 Task: Research Airbnb options in Vallentuna, Sweden from 14th December, 2023 to 30th December, 2023 for 5 adults. Place can be entire room or private room with 5 bedrooms having 5 beds and 5 bathrooms. Property type can be house. Amenities needed are: wifi, TV, free parkinig on premises, gym, breakfast.
Action: Mouse moved to (537, 116)
Screenshot: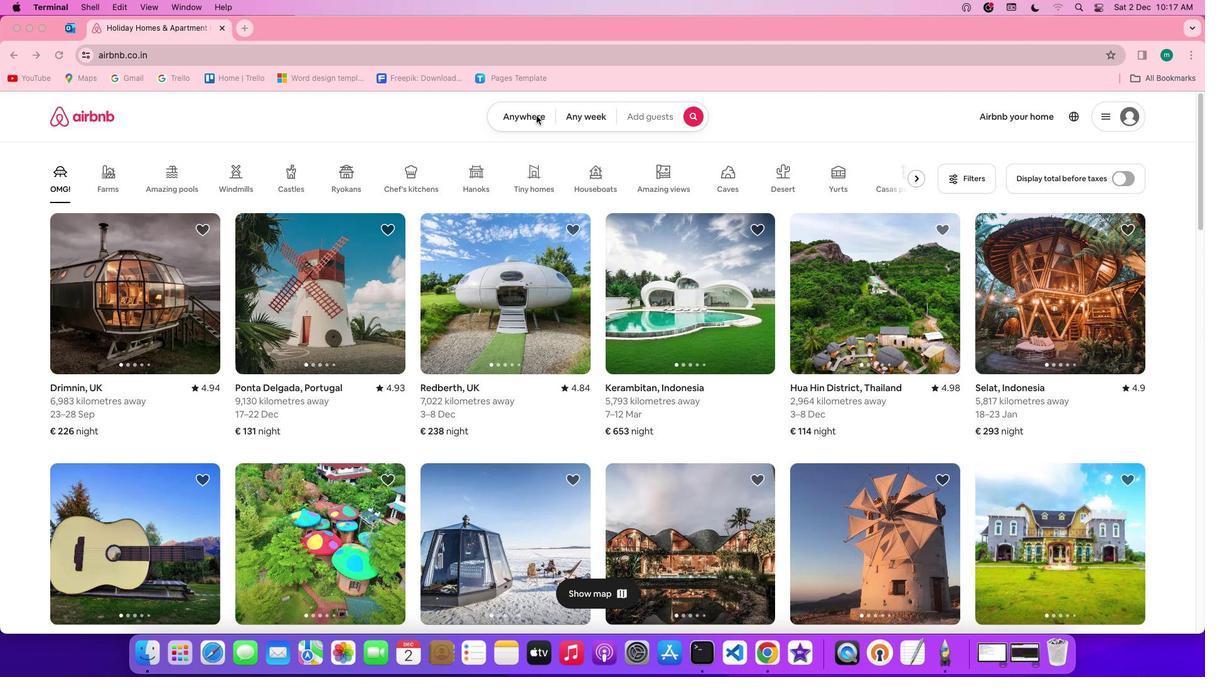 
Action: Mouse pressed left at (537, 116)
Screenshot: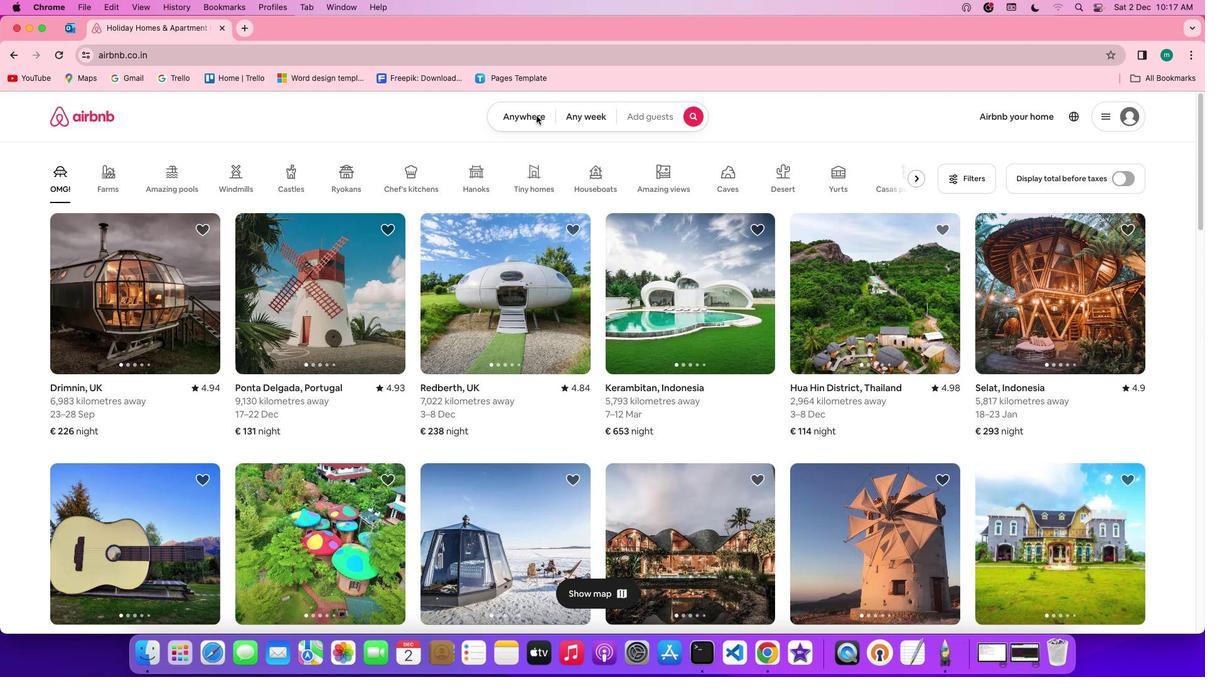 
Action: Mouse pressed left at (537, 116)
Screenshot: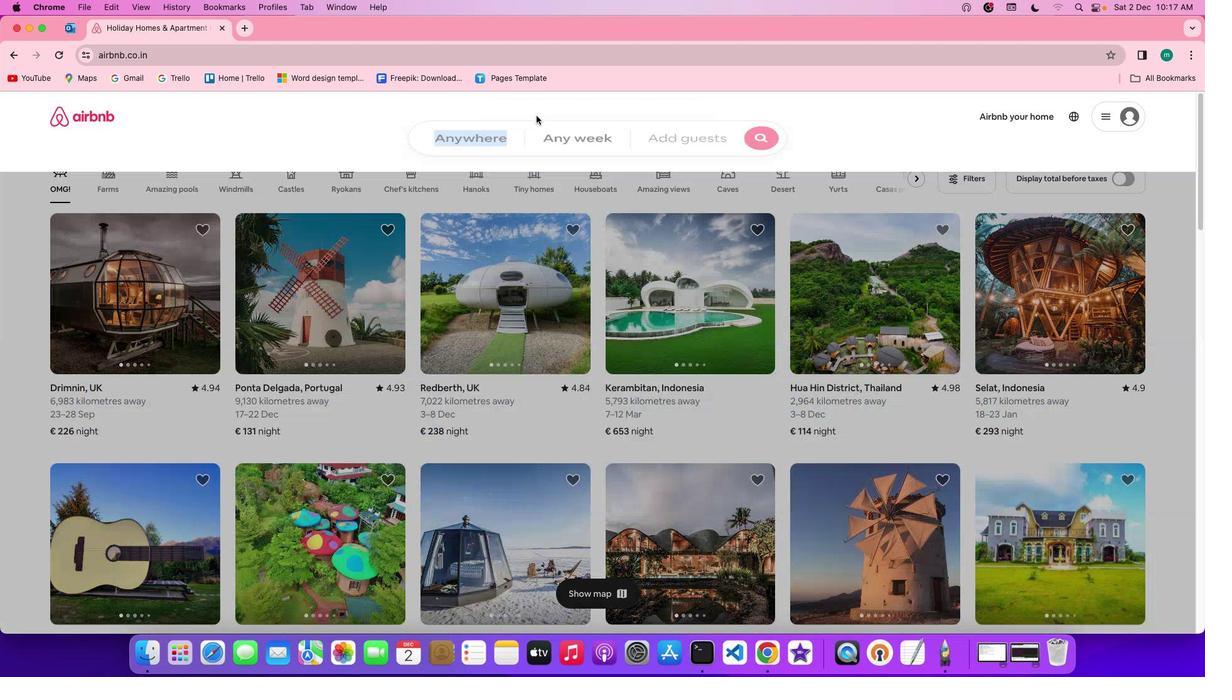 
Action: Mouse moved to (451, 162)
Screenshot: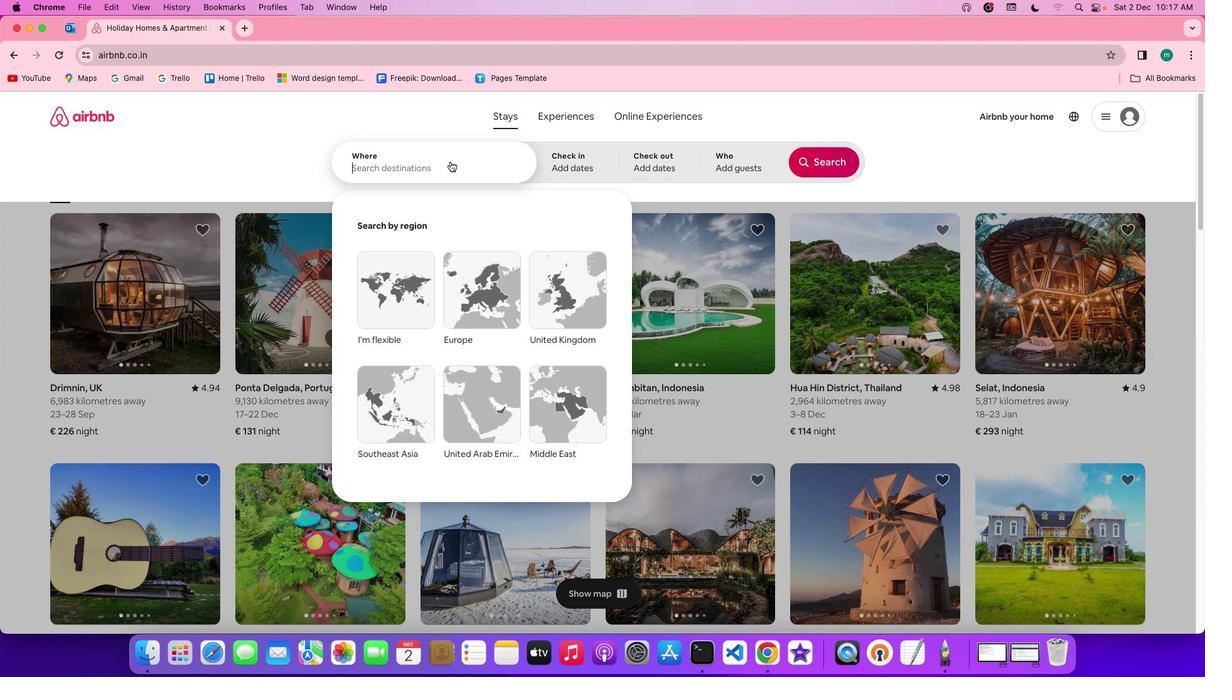 
Action: Mouse pressed left at (451, 162)
Screenshot: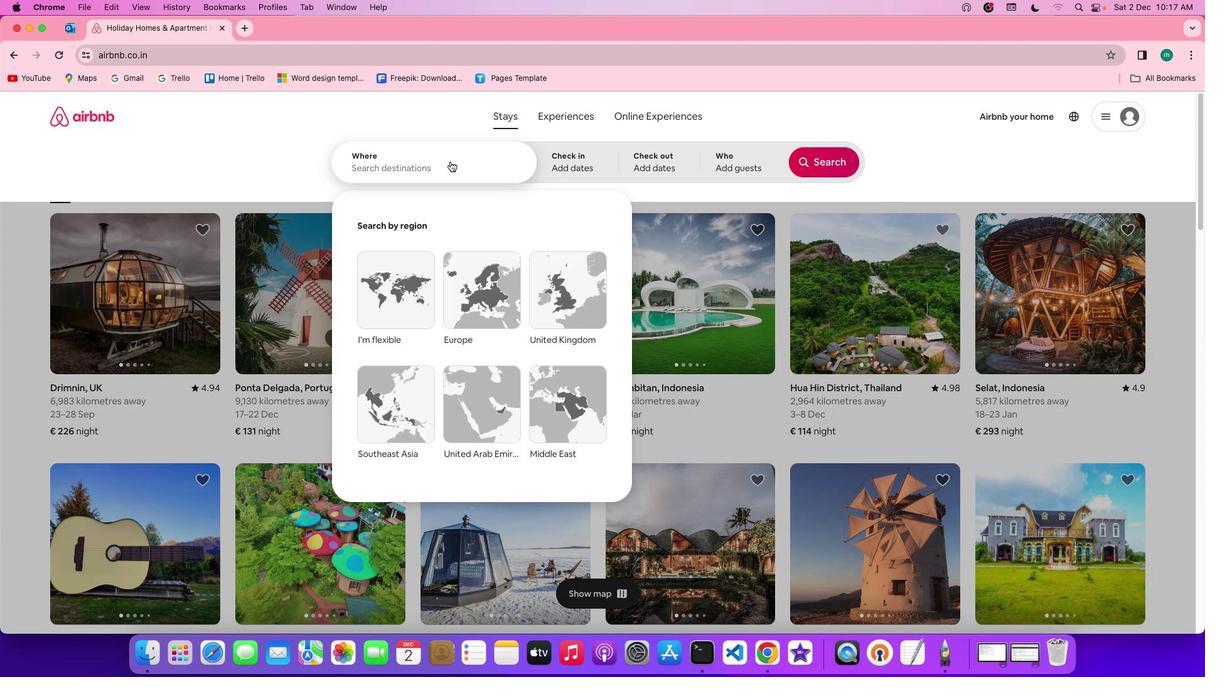 
Action: Mouse moved to (460, 166)
Screenshot: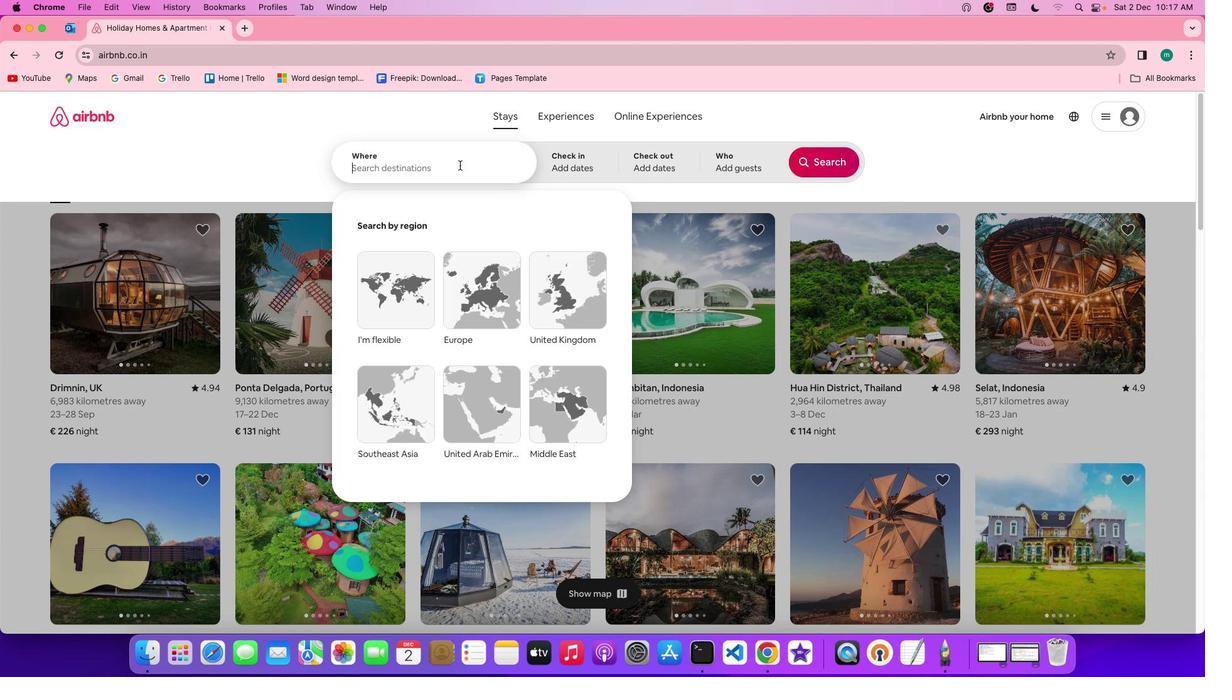 
Action: Key pressed Key.shift'V''a''l''l''e''n''t''u''n''a'','Key.spaceKey.shift'S''w''e''d''e''n'
Screenshot: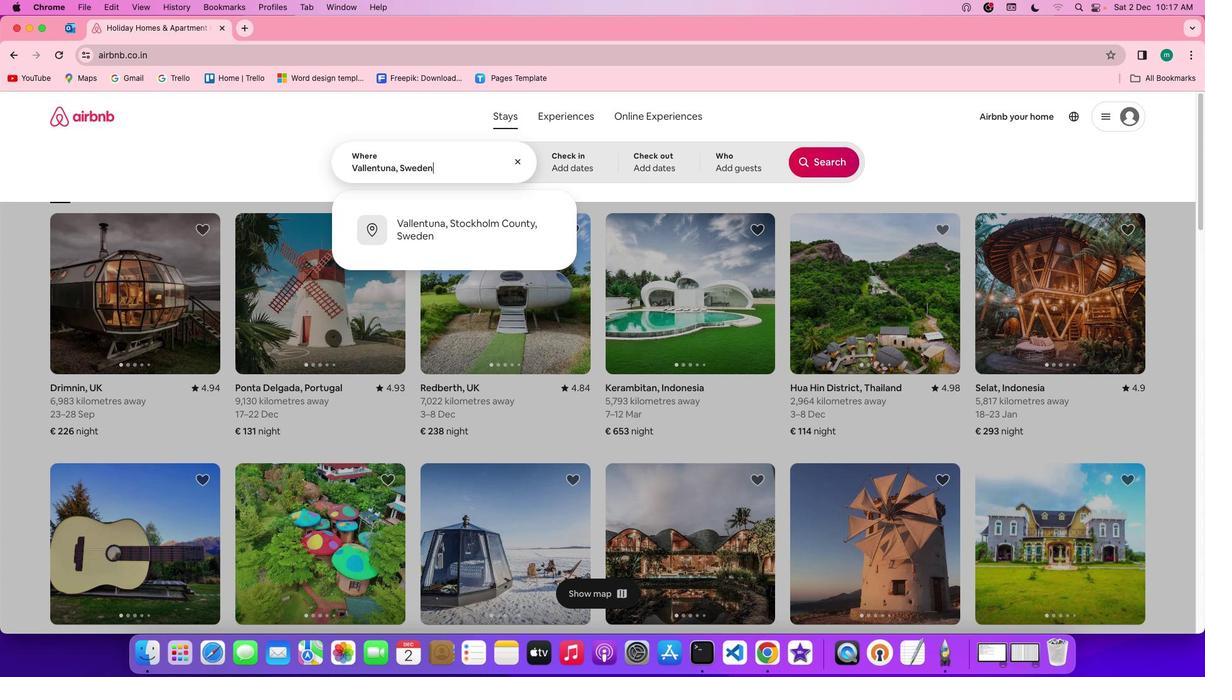 
Action: Mouse moved to (588, 160)
Screenshot: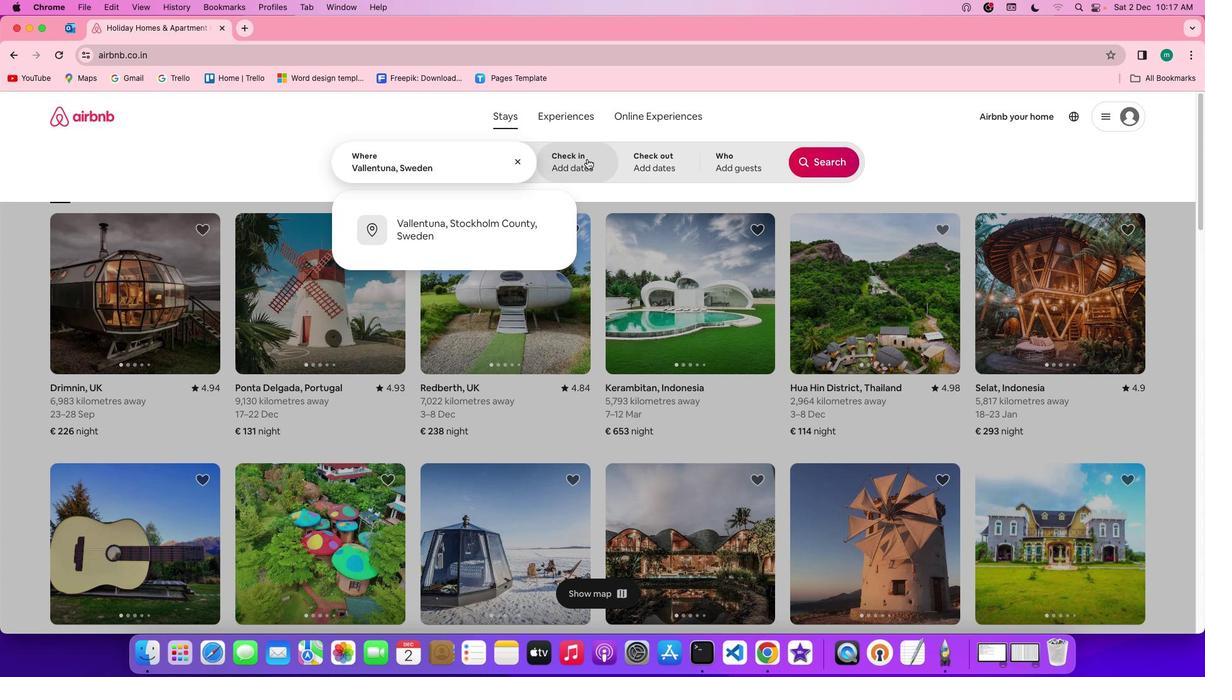 
Action: Mouse pressed left at (588, 160)
Screenshot: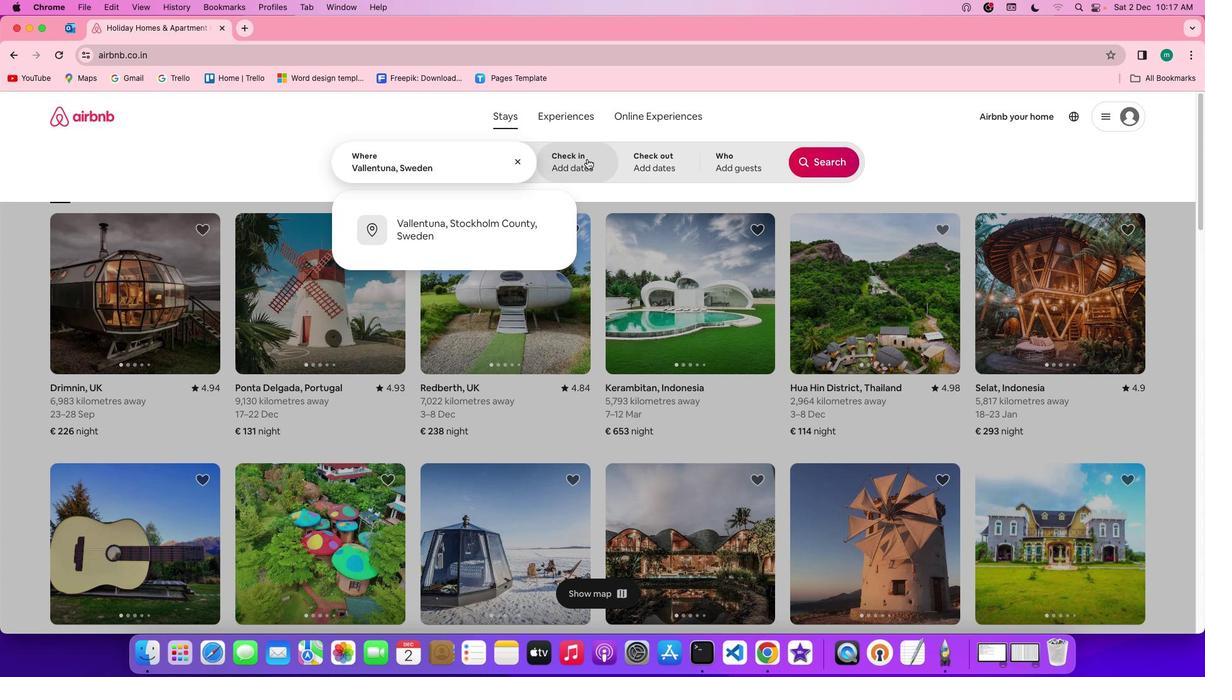 
Action: Mouse moved to (495, 380)
Screenshot: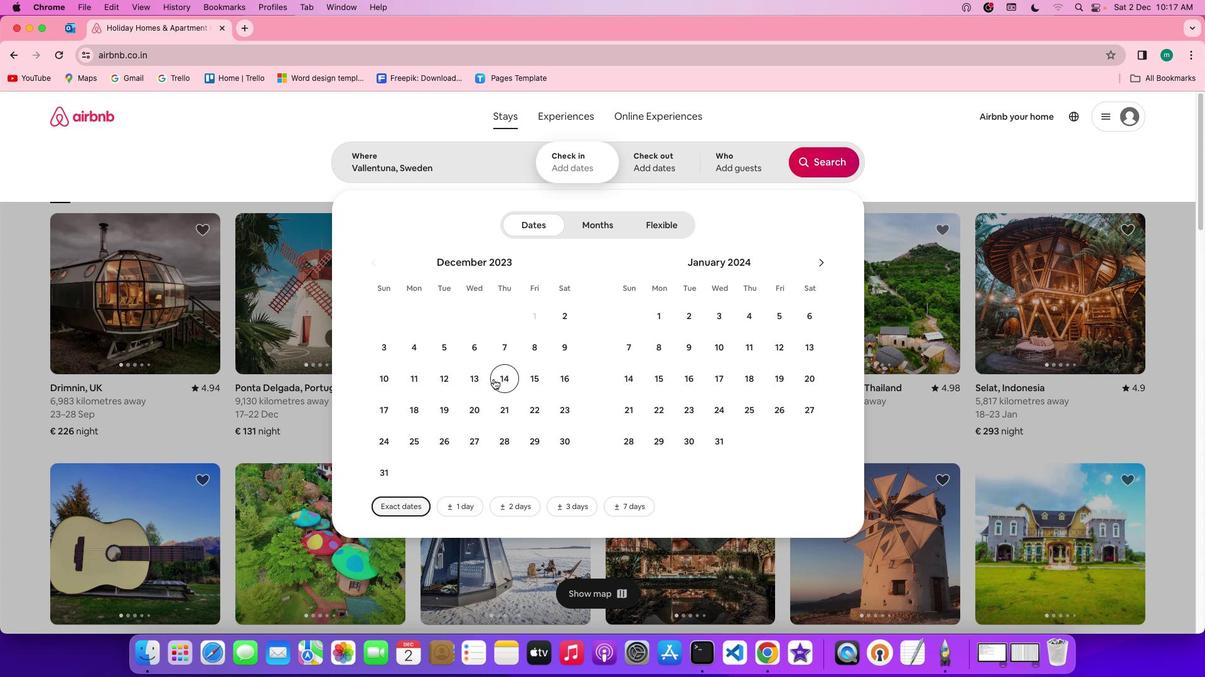 
Action: Mouse pressed left at (495, 380)
Screenshot: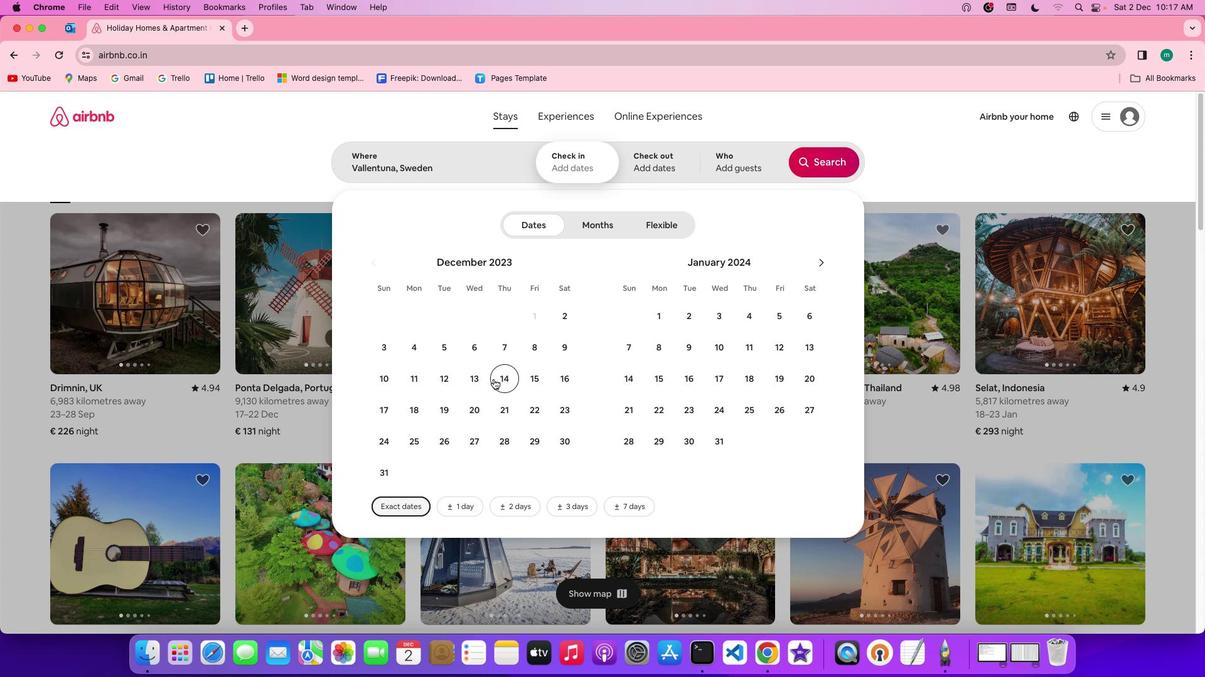 
Action: Mouse moved to (570, 444)
Screenshot: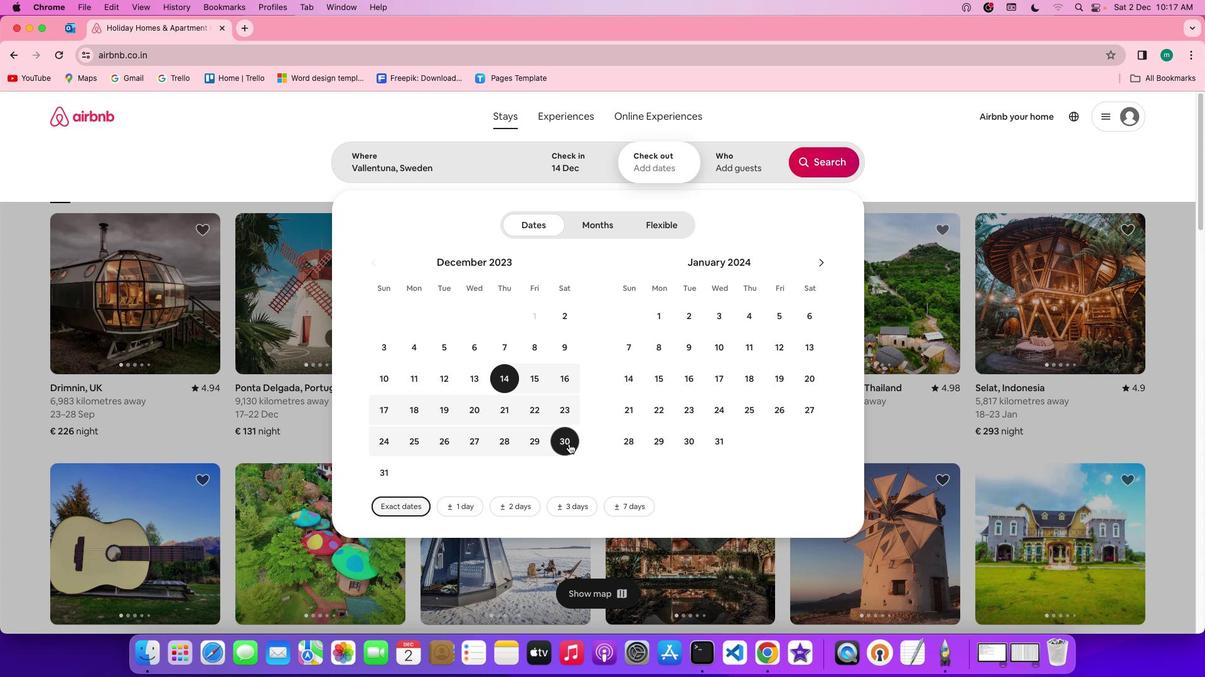 
Action: Mouse pressed left at (570, 444)
Screenshot: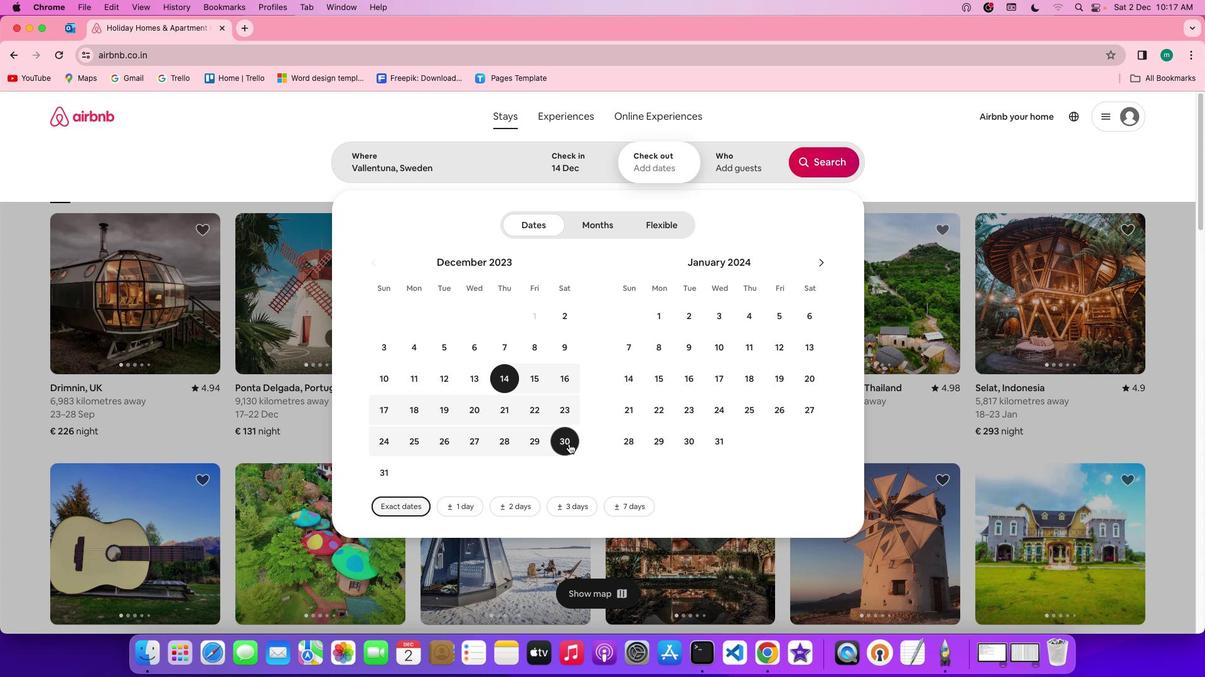 
Action: Mouse moved to (747, 157)
Screenshot: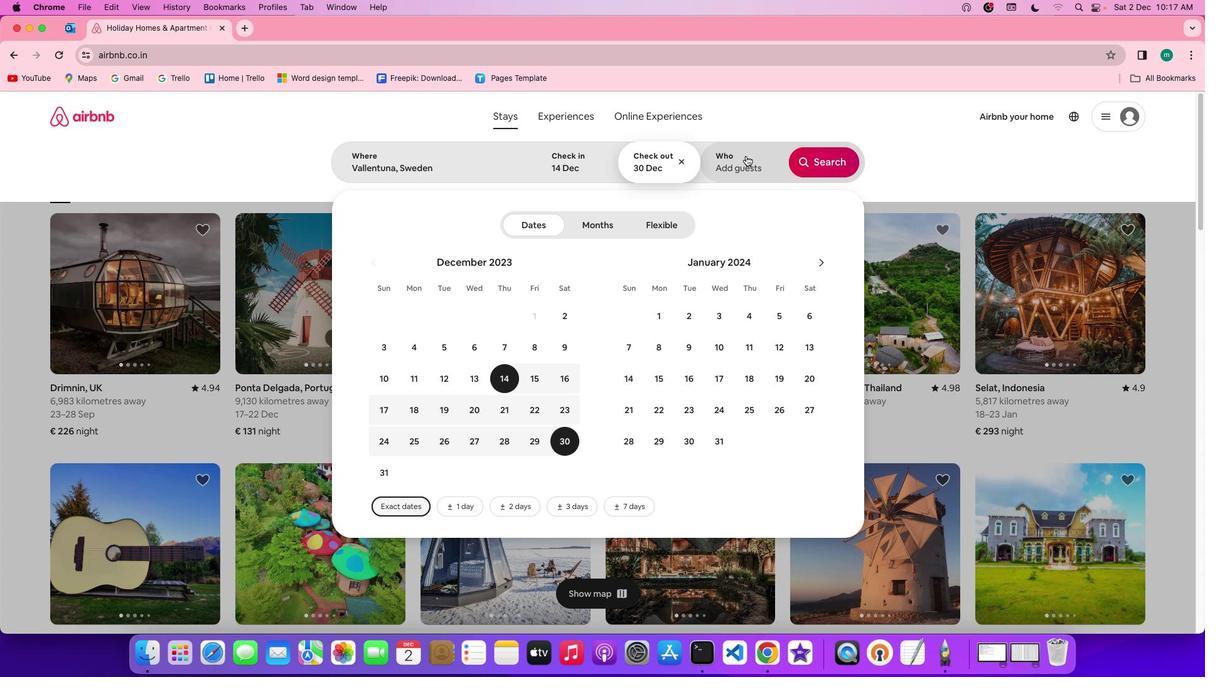 
Action: Mouse pressed left at (747, 157)
Screenshot: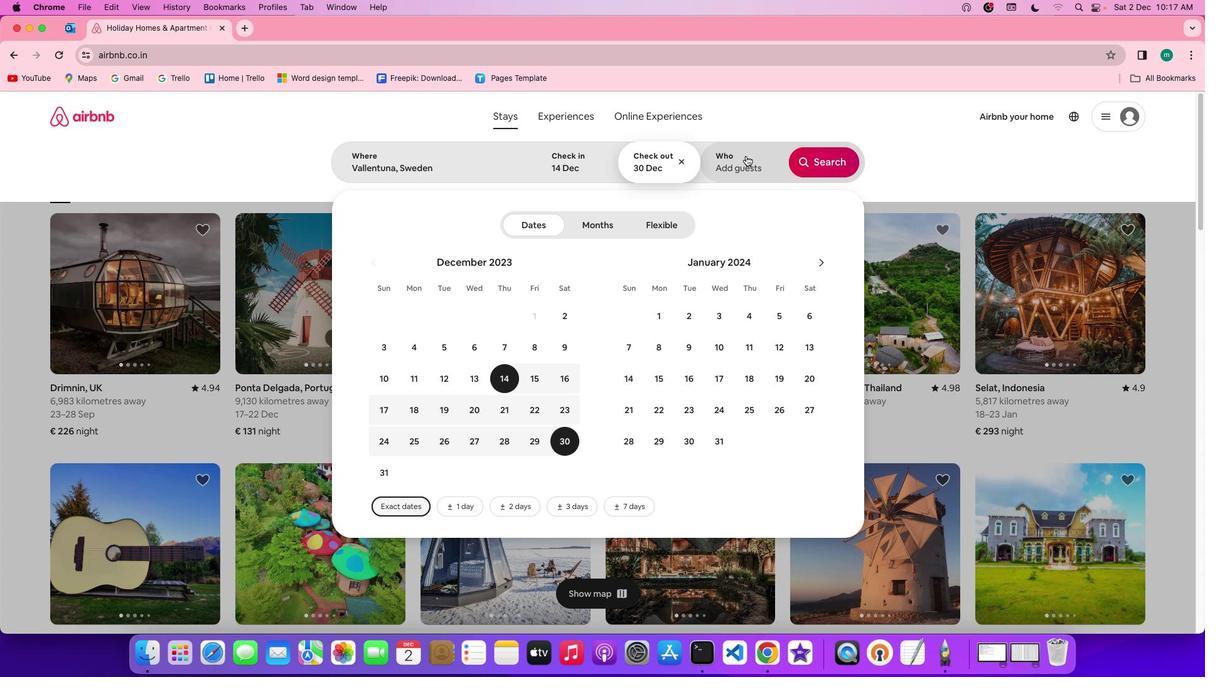 
Action: Mouse moved to (828, 232)
Screenshot: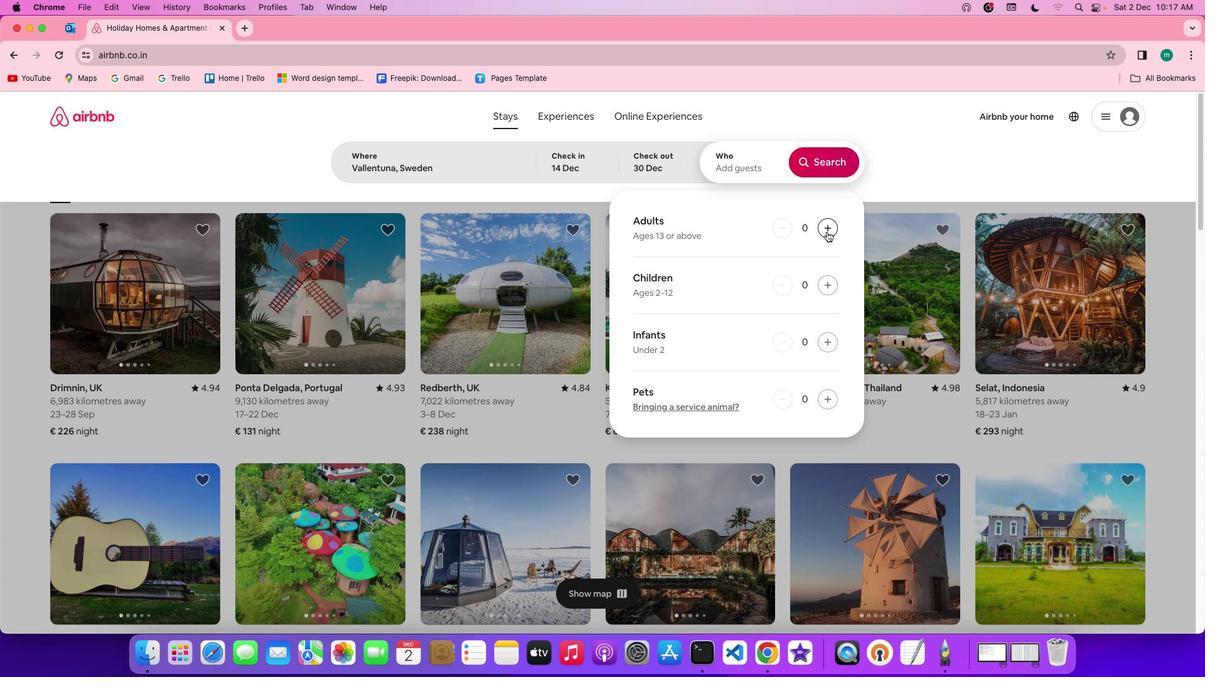 
Action: Mouse pressed left at (828, 232)
Screenshot: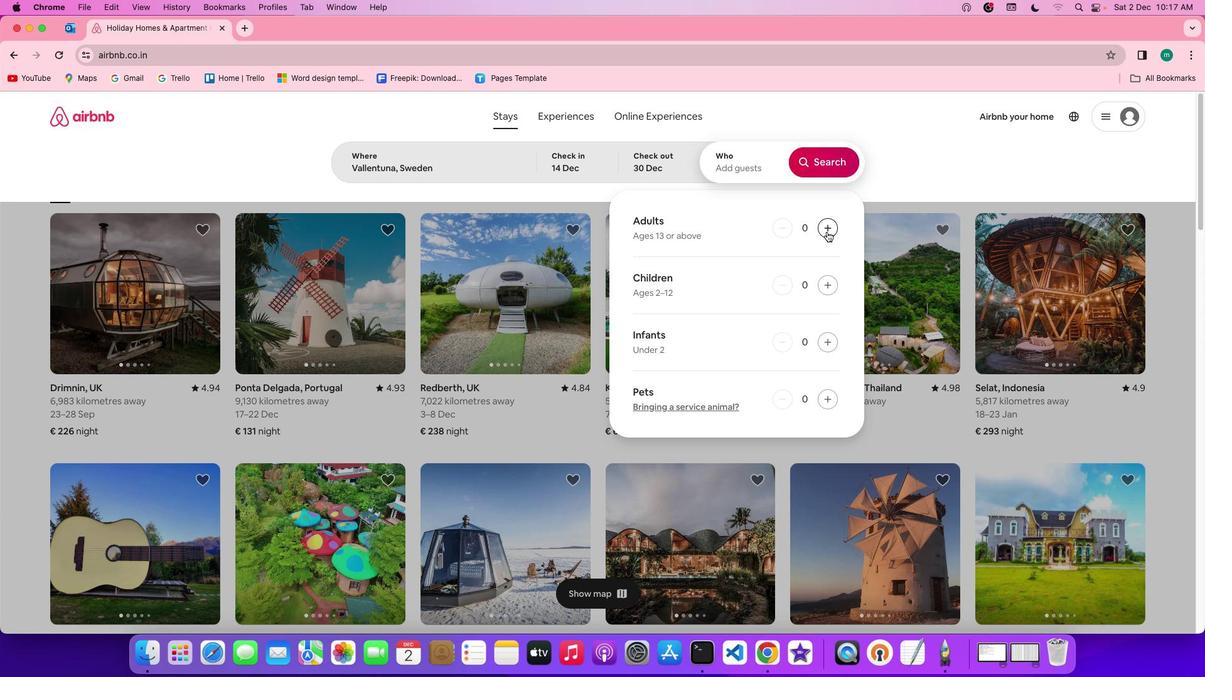 
Action: Mouse pressed left at (828, 232)
Screenshot: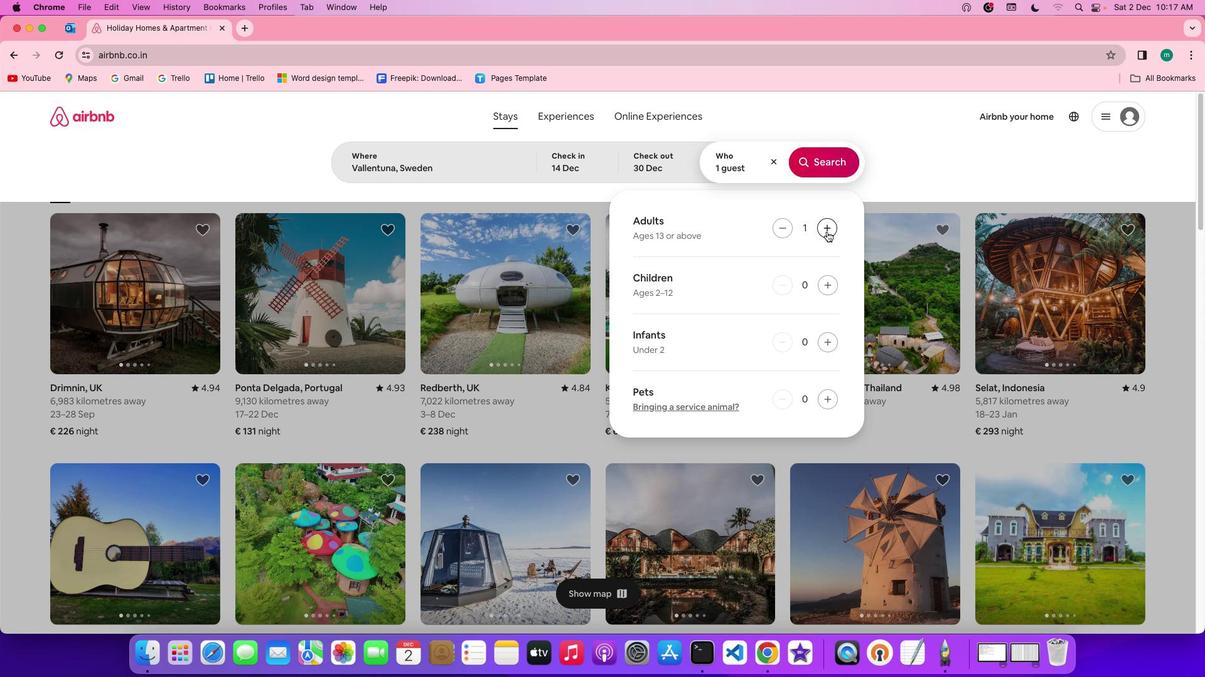 
Action: Mouse pressed left at (828, 232)
Screenshot: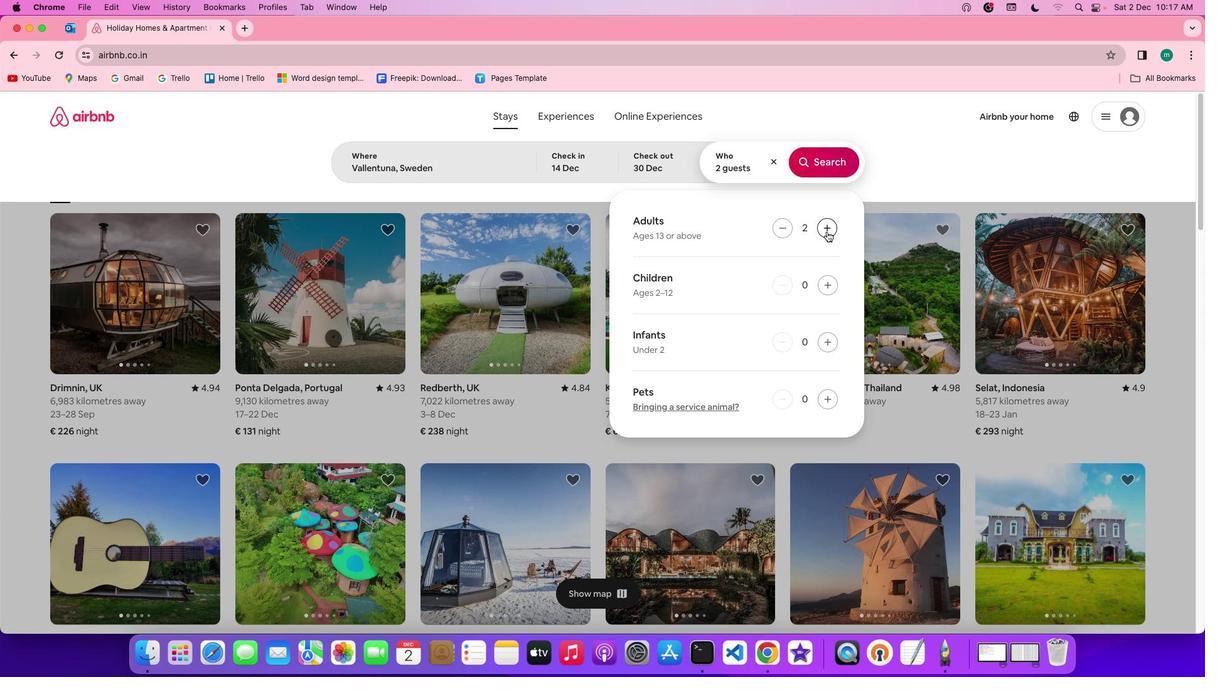 
Action: Mouse pressed left at (828, 232)
Screenshot: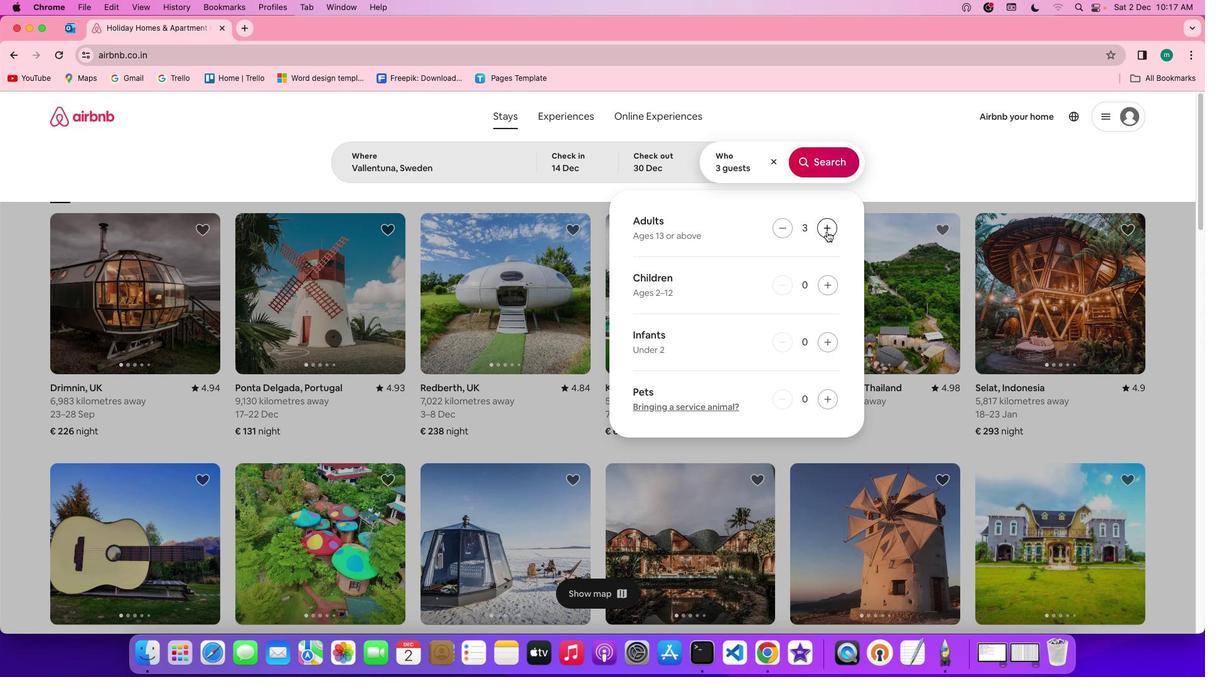 
Action: Mouse pressed left at (828, 232)
Screenshot: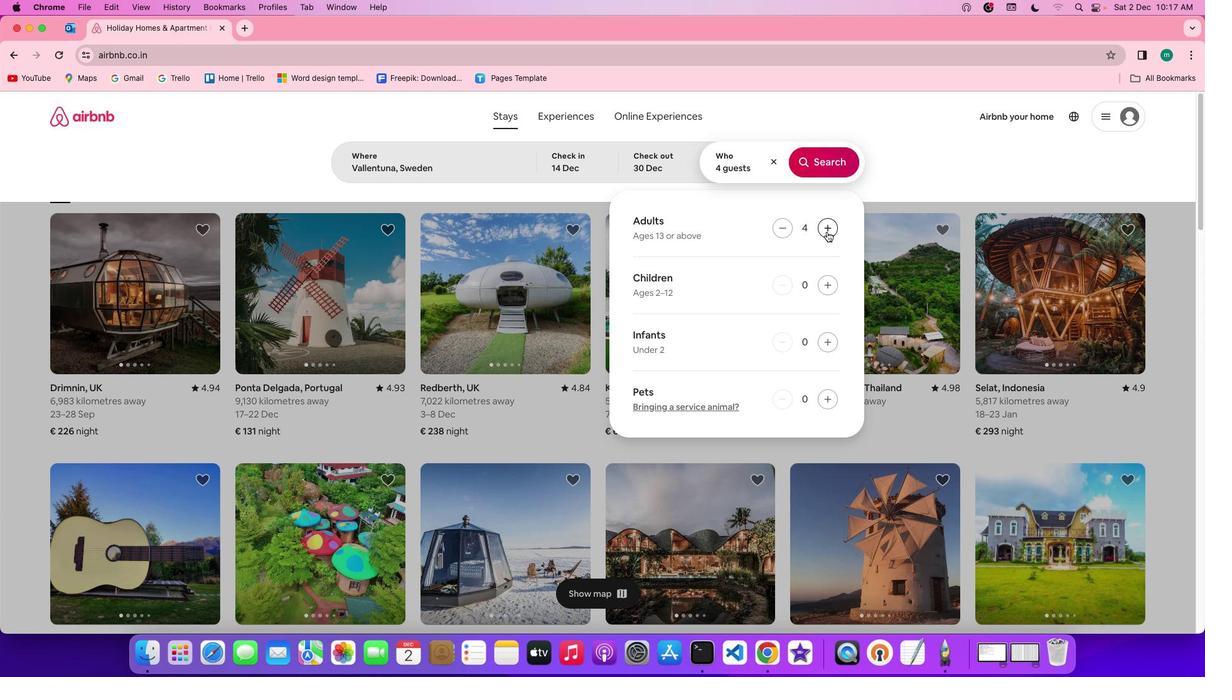 
Action: Mouse pressed left at (828, 232)
Screenshot: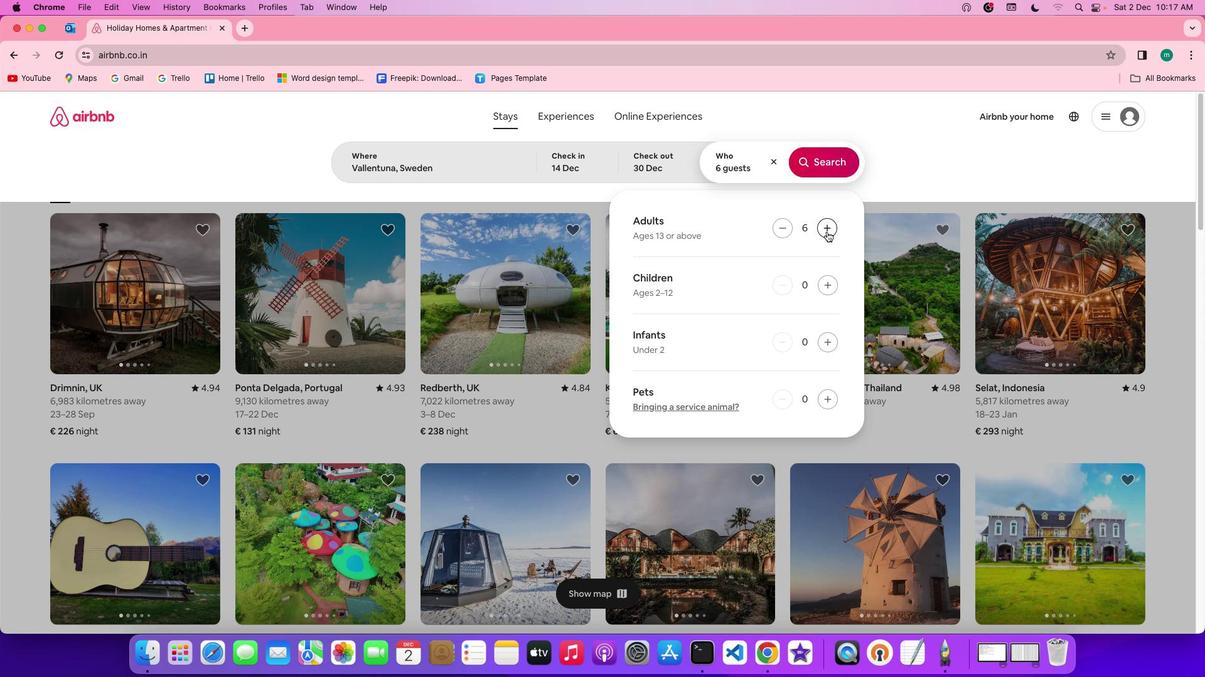 
Action: Mouse moved to (785, 225)
Screenshot: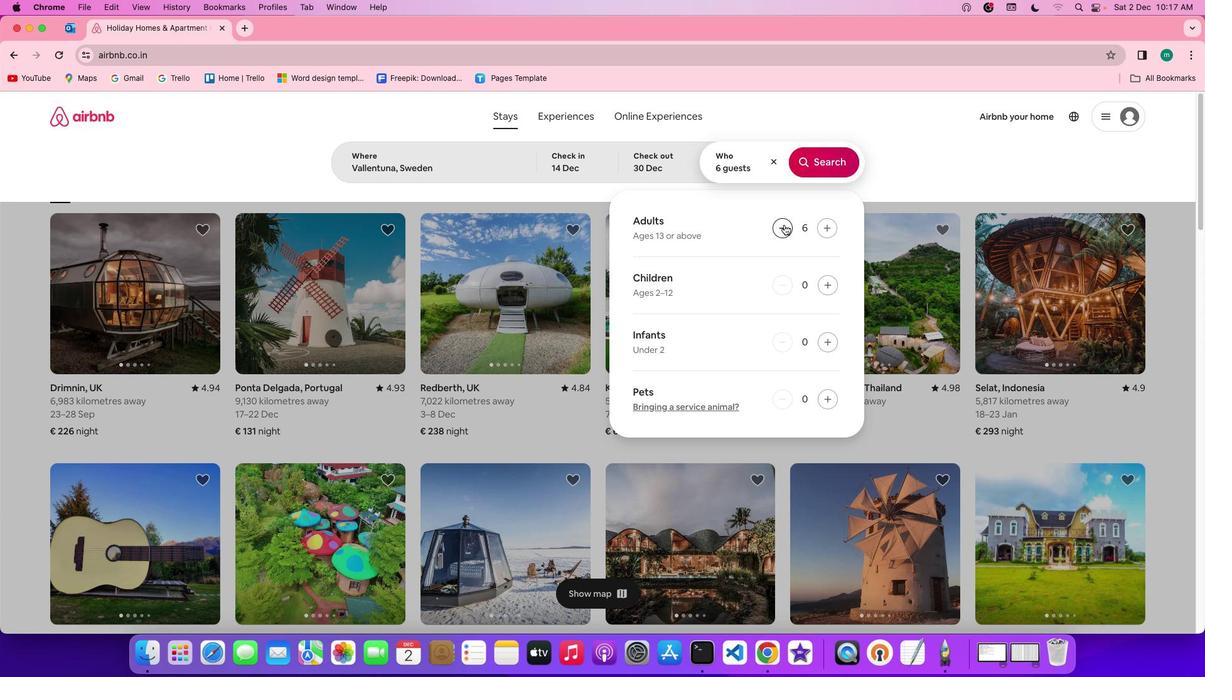 
Action: Mouse pressed left at (785, 225)
Screenshot: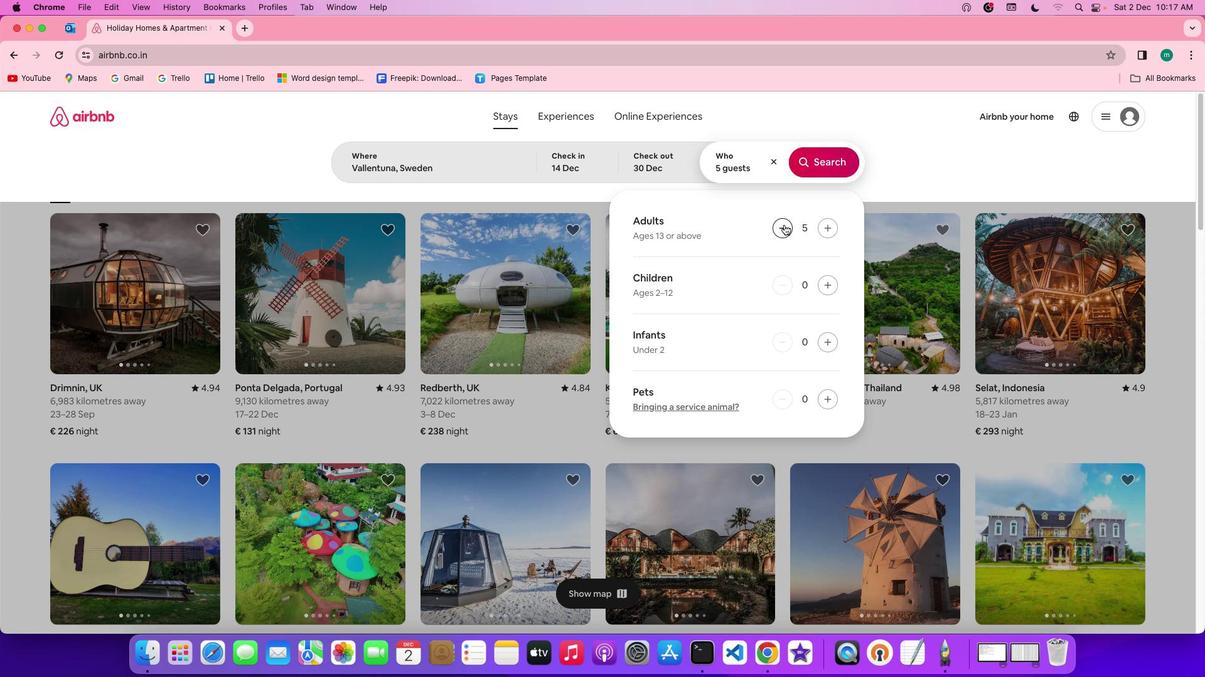 
Action: Mouse moved to (832, 170)
Screenshot: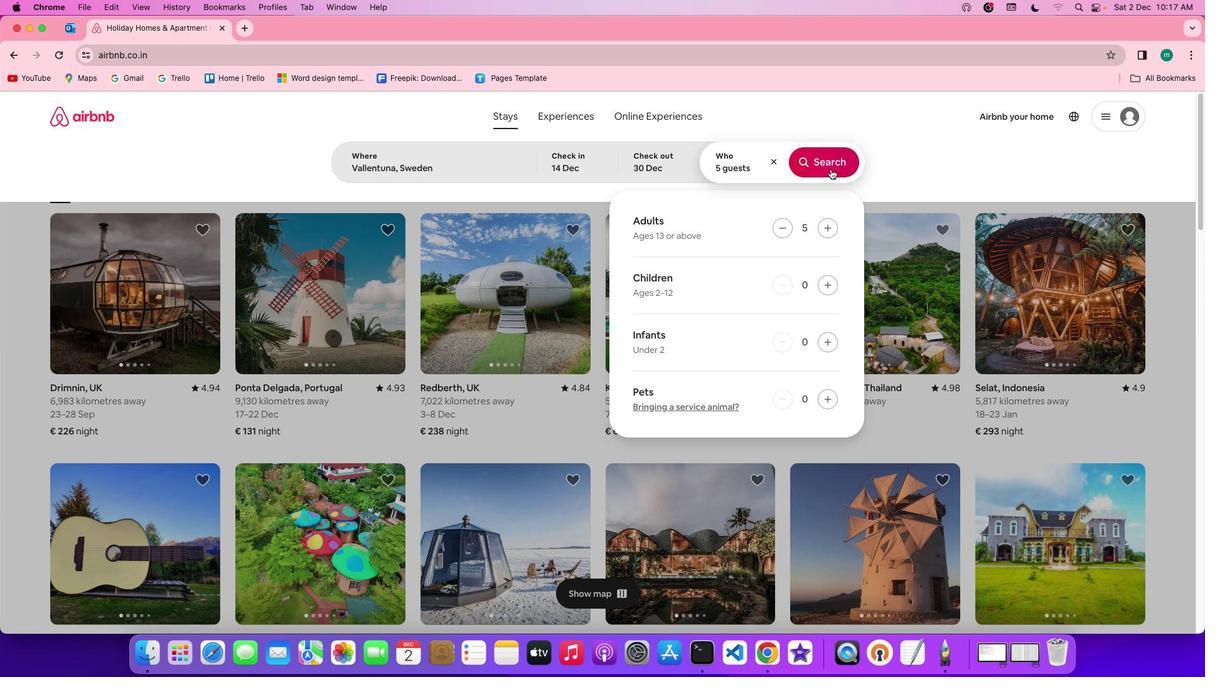 
Action: Mouse pressed left at (832, 170)
Screenshot: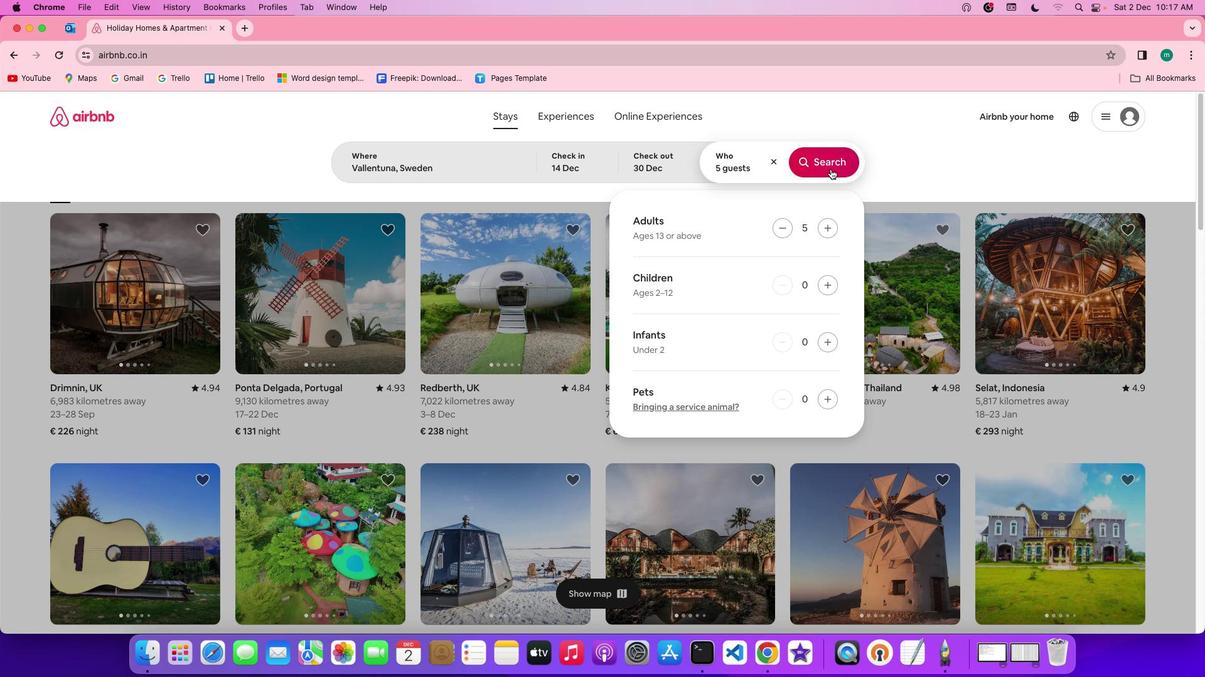 
Action: Mouse moved to (997, 166)
Screenshot: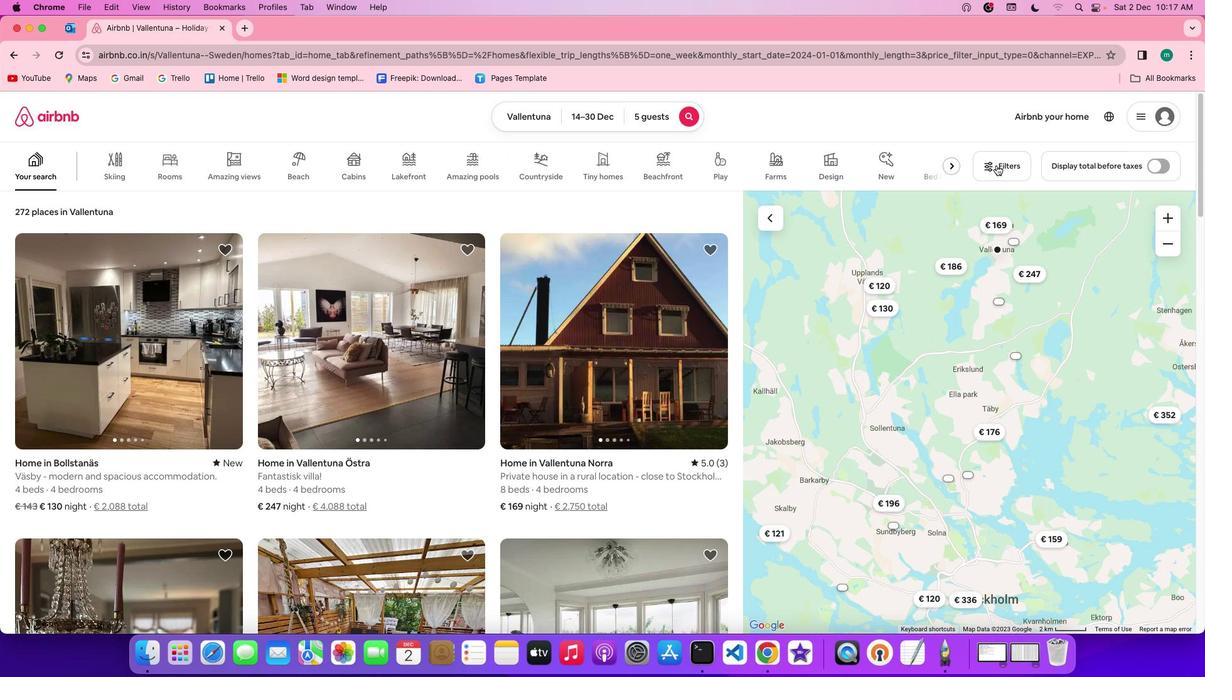 
Action: Mouse pressed left at (997, 166)
Screenshot: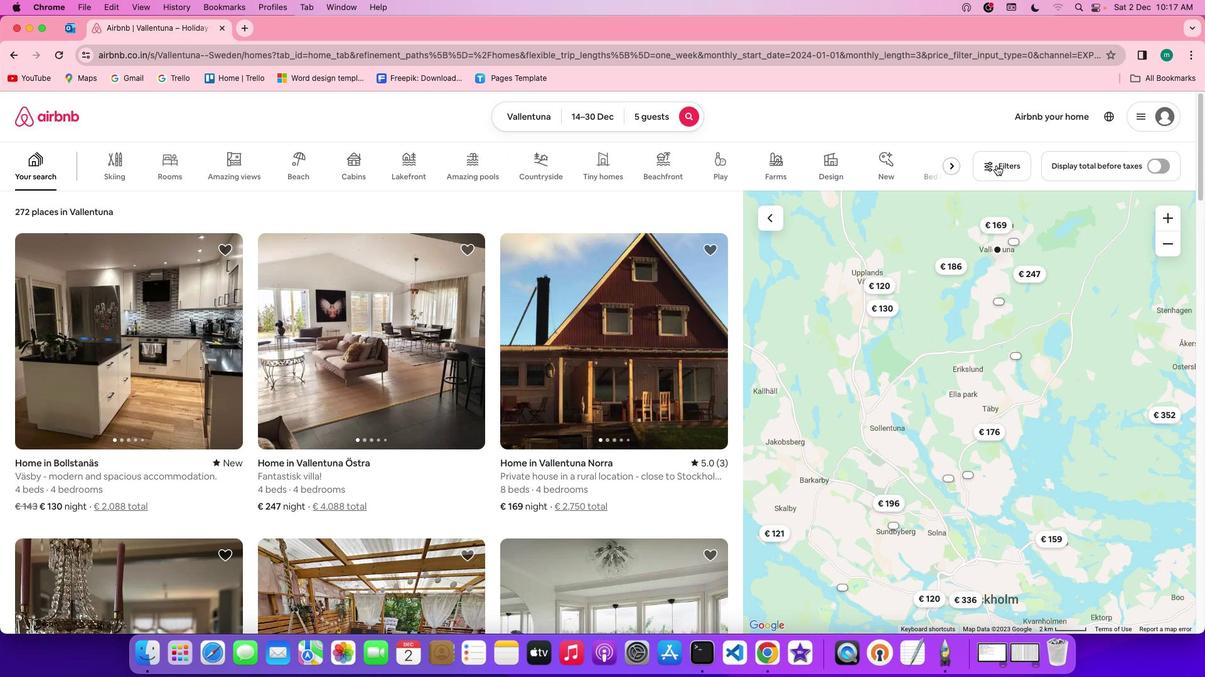 
Action: Mouse moved to (560, 331)
Screenshot: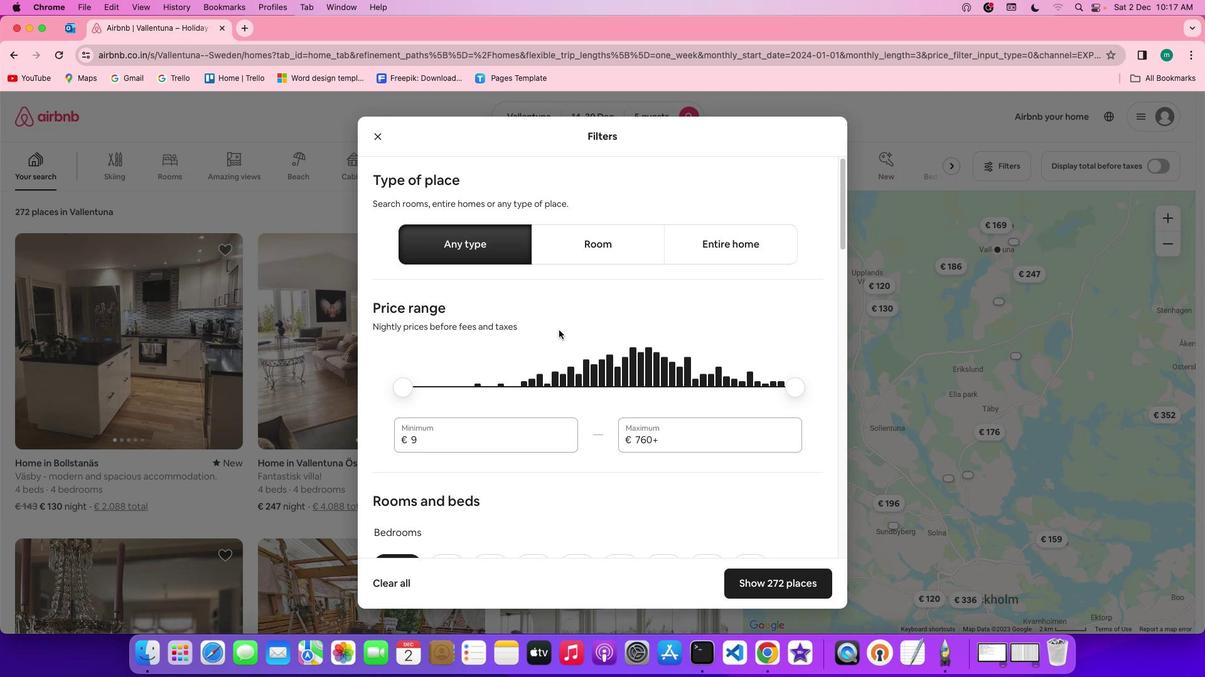 
Action: Mouse scrolled (560, 331) with delta (1, 0)
Screenshot: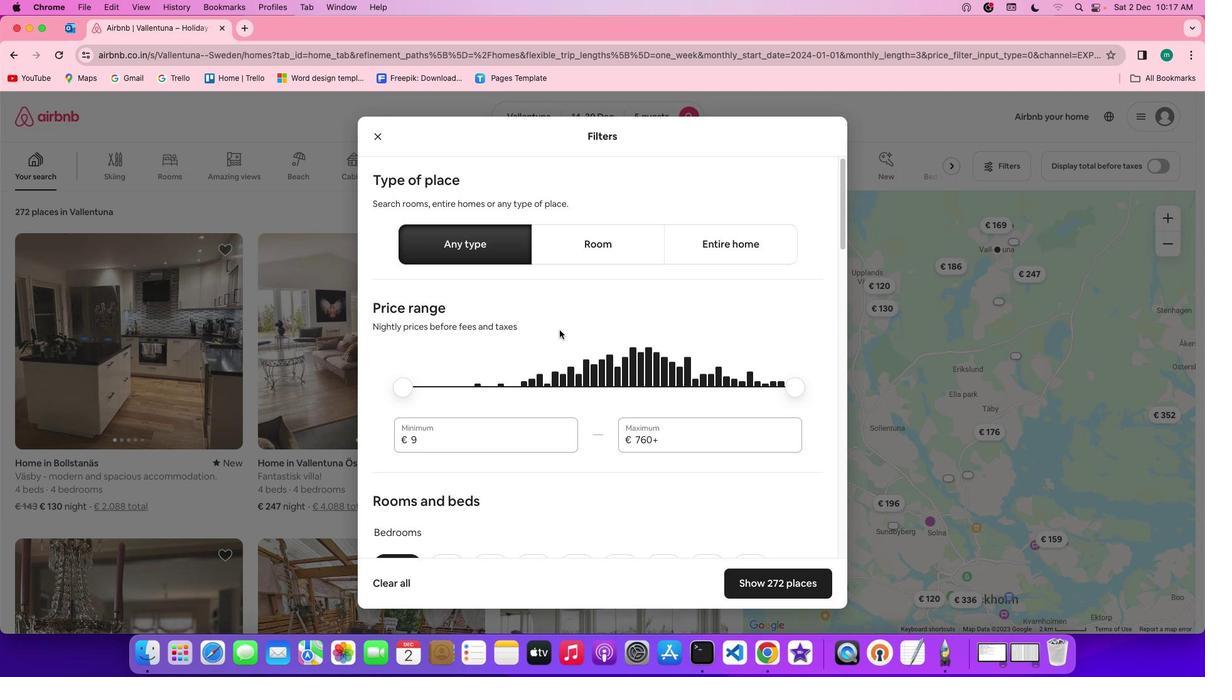 
Action: Mouse moved to (560, 331)
Screenshot: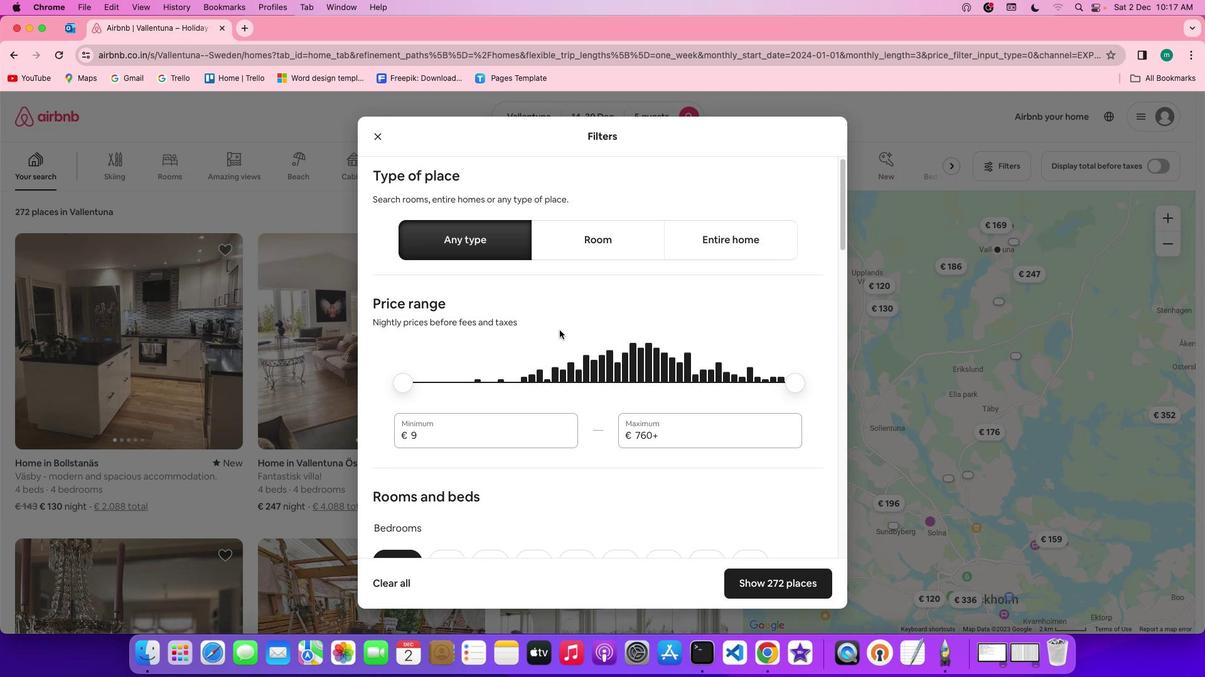 
Action: Mouse scrolled (560, 331) with delta (1, 0)
Screenshot: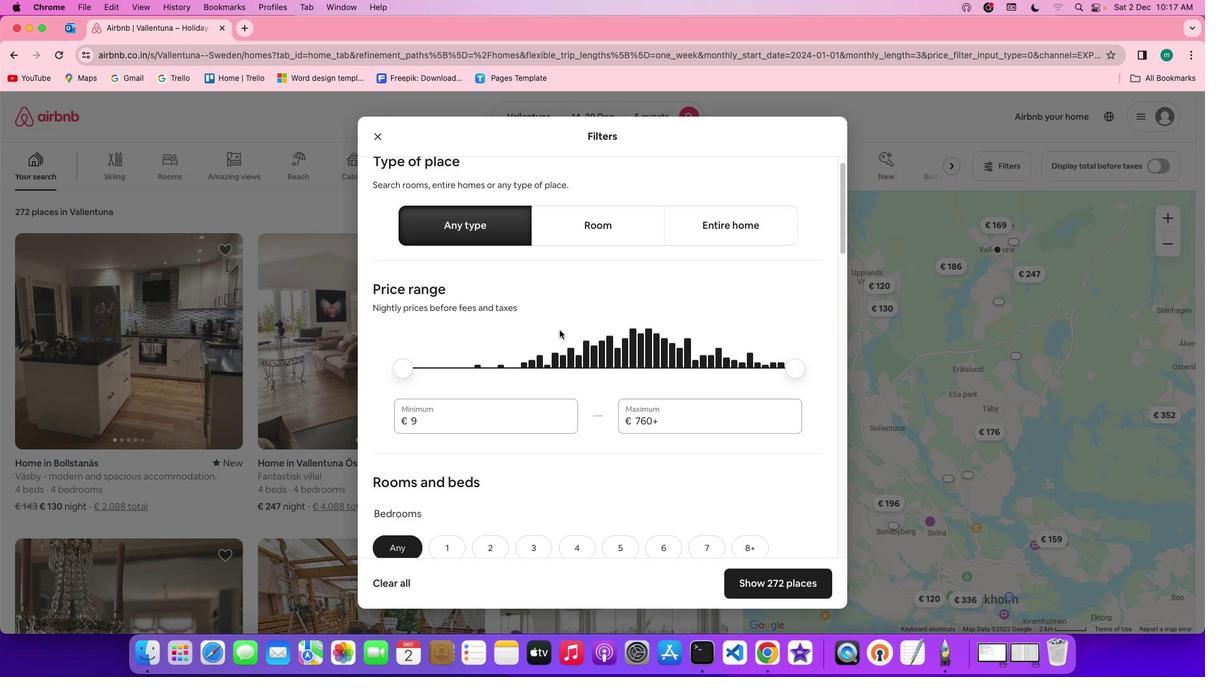 
Action: Mouse moved to (561, 331)
Screenshot: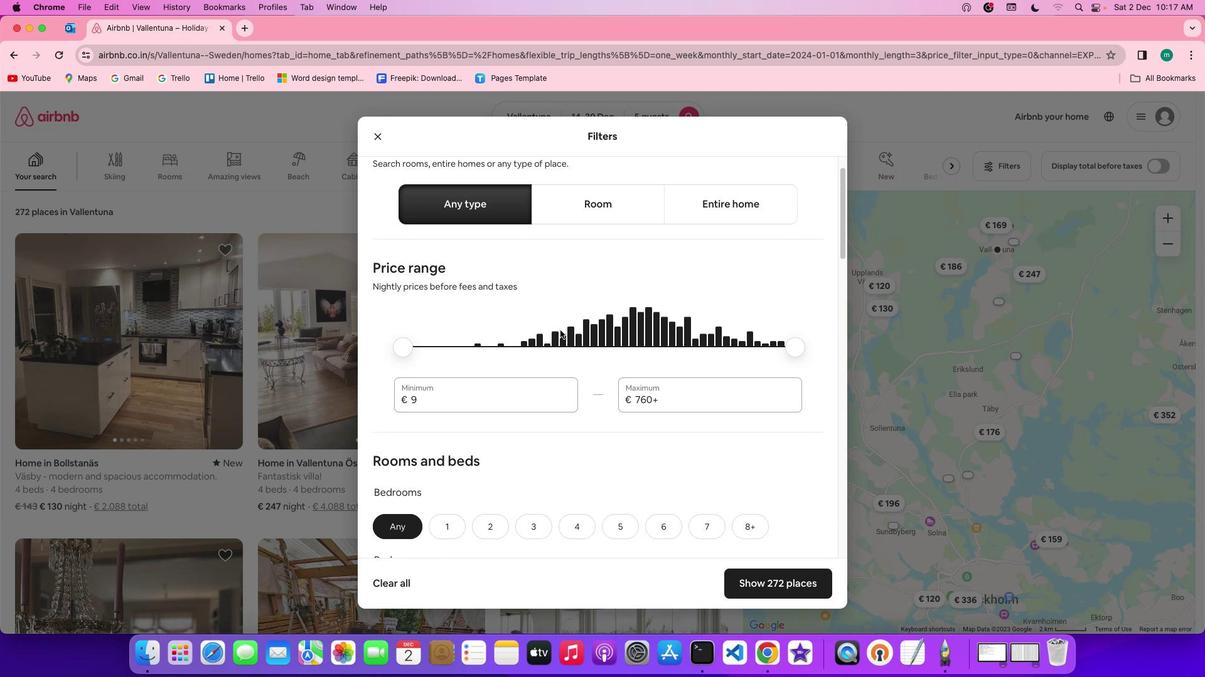 
Action: Mouse scrolled (561, 331) with delta (1, 0)
Screenshot: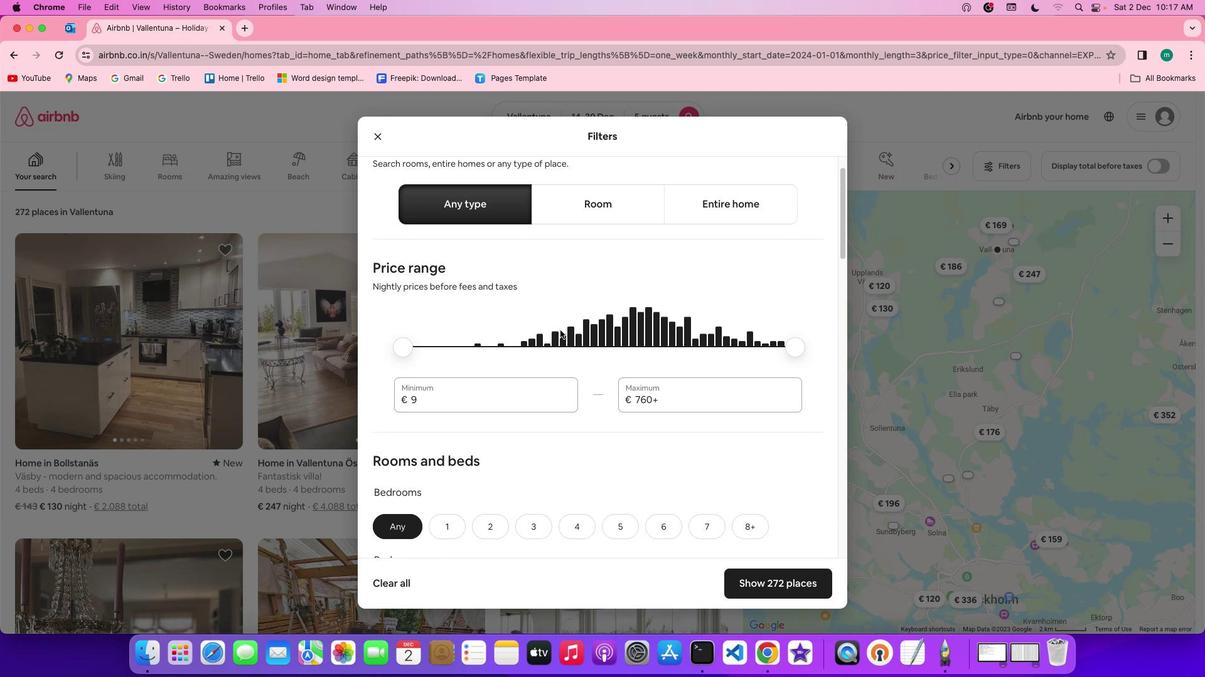 
Action: Mouse moved to (561, 331)
Screenshot: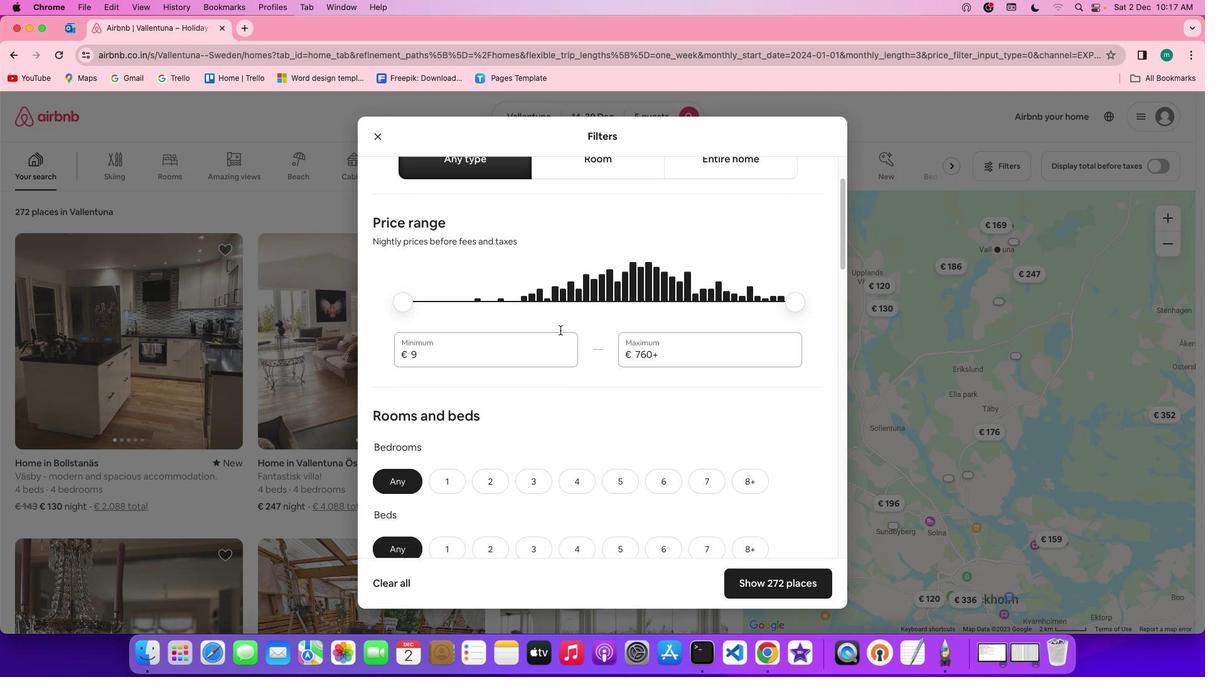 
Action: Mouse scrolled (561, 331) with delta (1, 0)
Screenshot: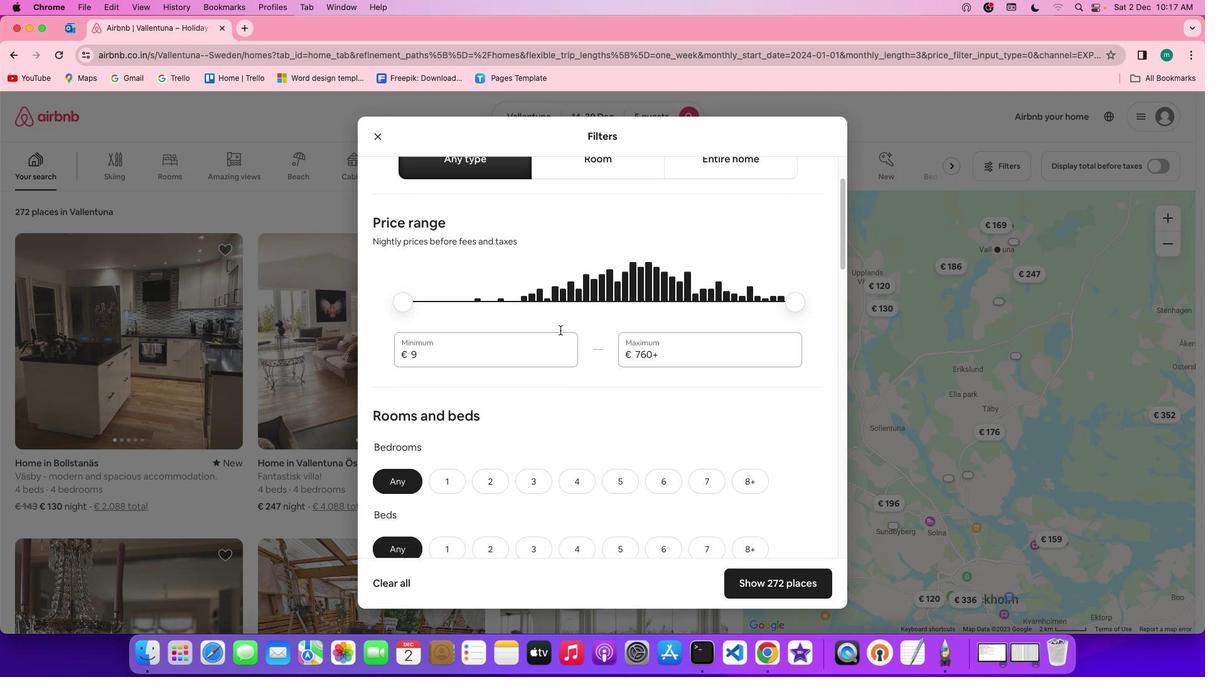 
Action: Mouse scrolled (561, 331) with delta (1, 0)
Screenshot: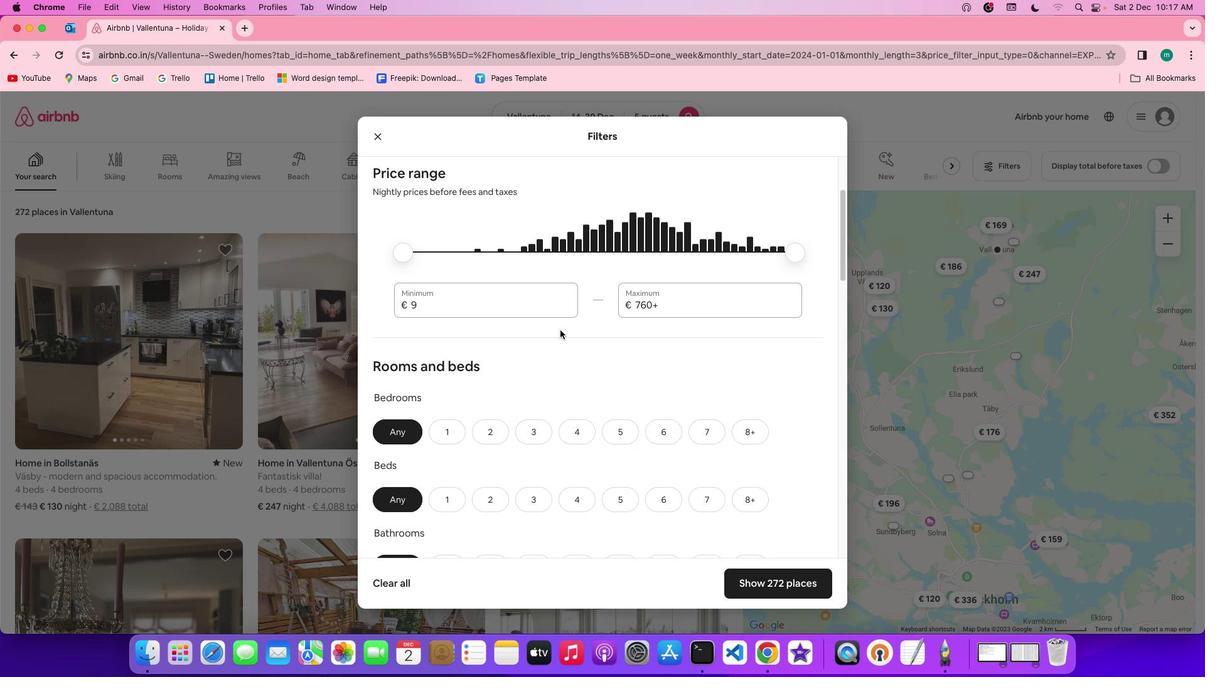 
Action: Mouse scrolled (561, 331) with delta (1, 0)
Screenshot: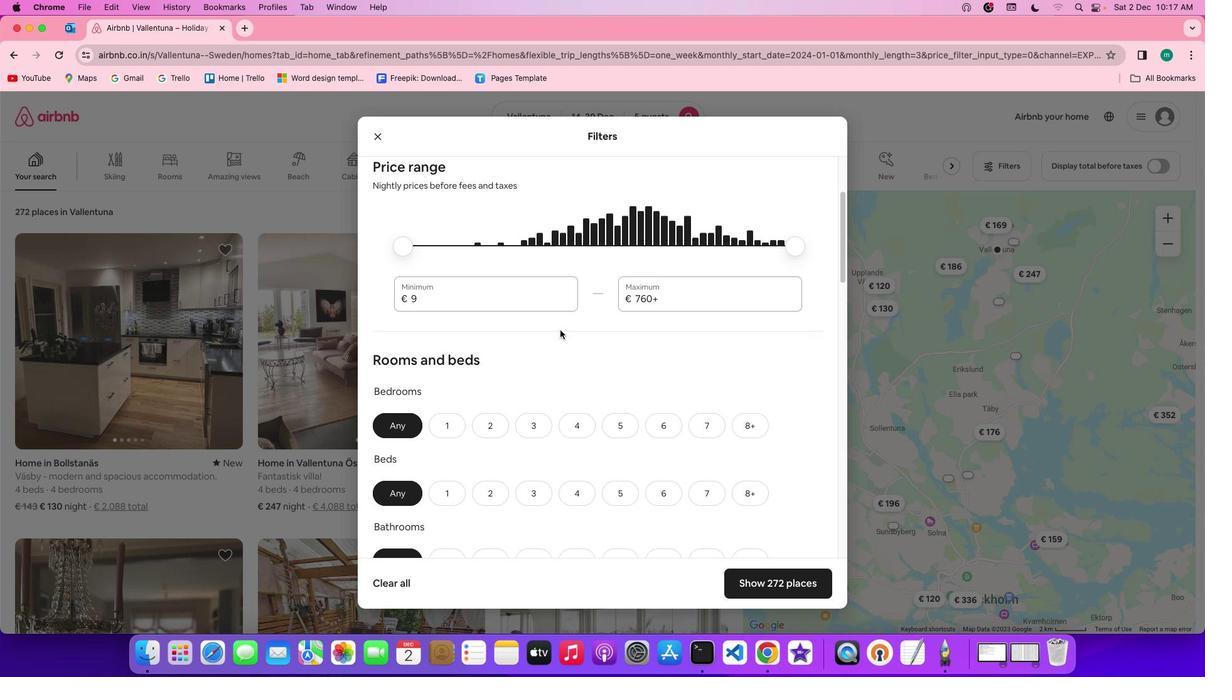 
Action: Mouse scrolled (561, 331) with delta (1, 0)
Screenshot: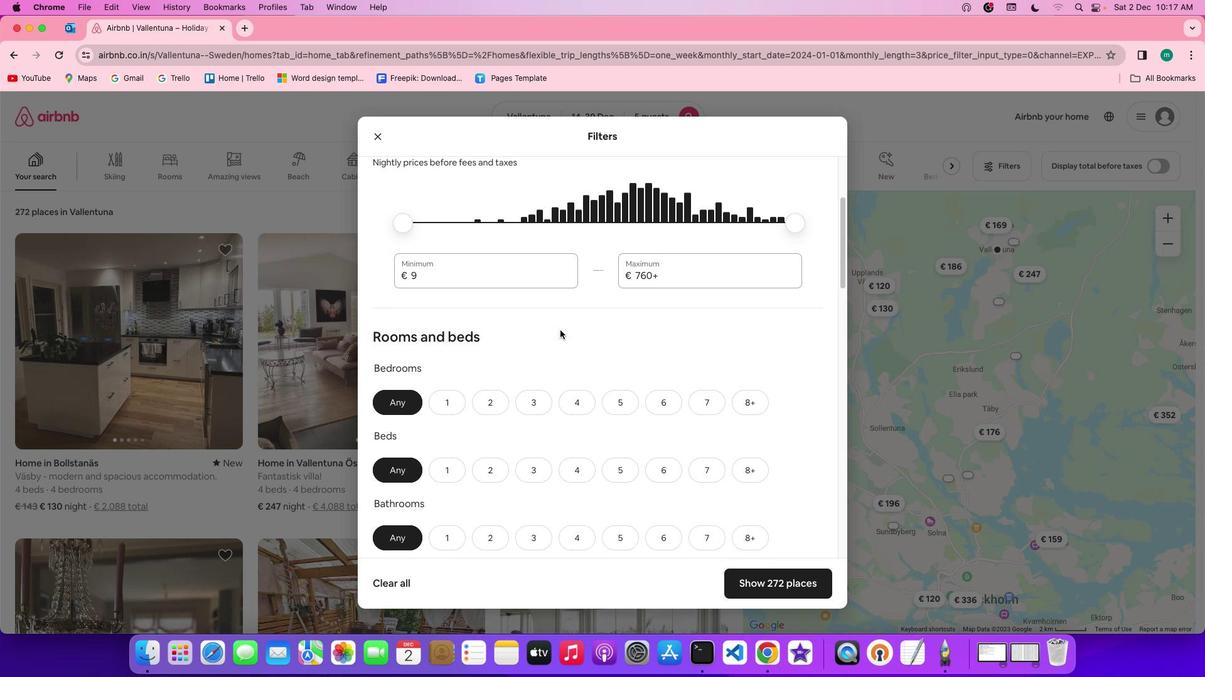 
Action: Mouse moved to (561, 332)
Screenshot: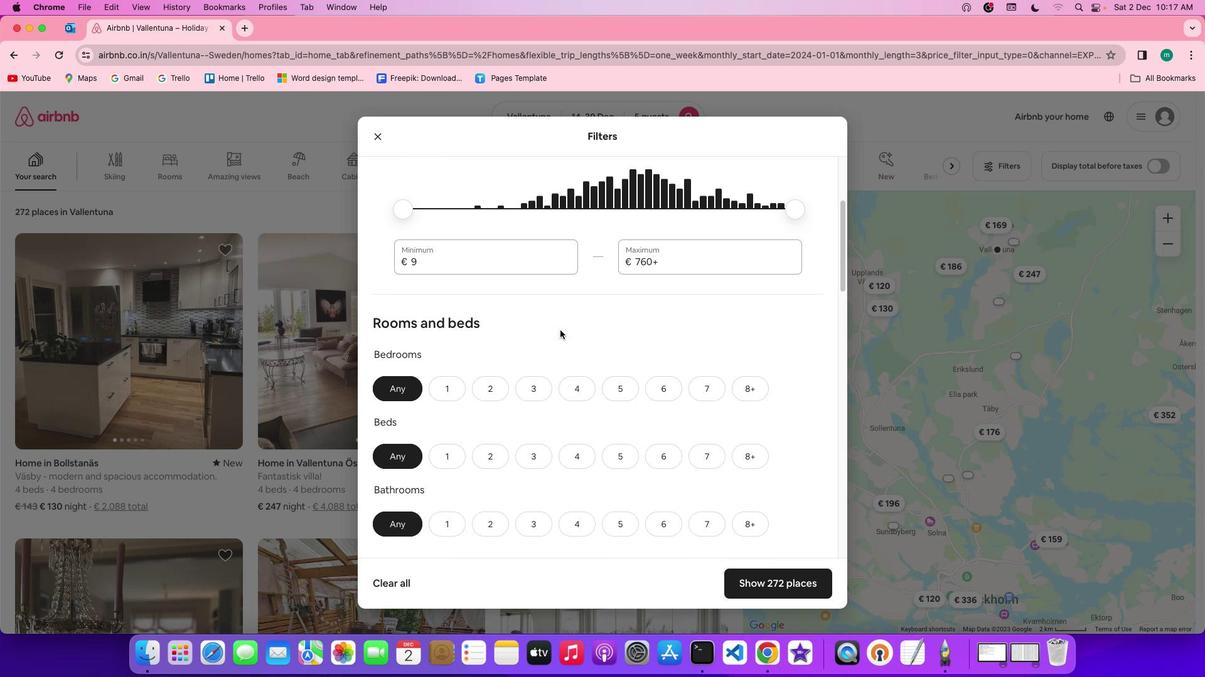 
Action: Mouse scrolled (561, 332) with delta (1, 0)
Screenshot: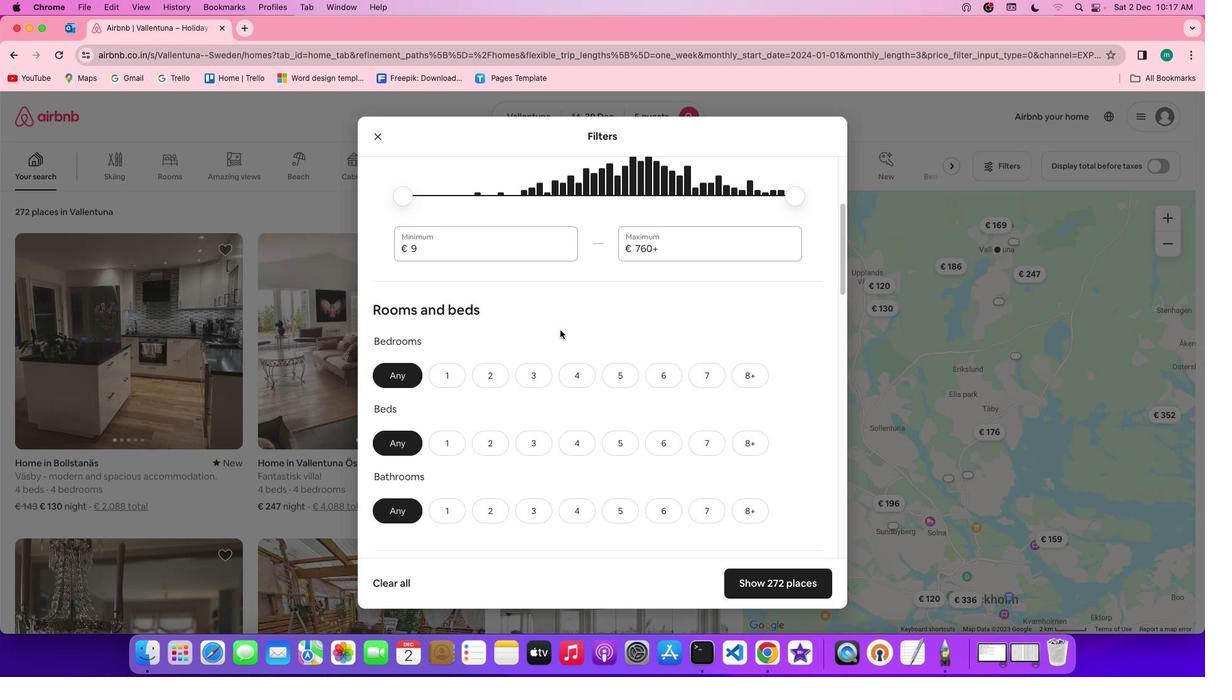 
Action: Mouse scrolled (561, 332) with delta (1, 0)
Screenshot: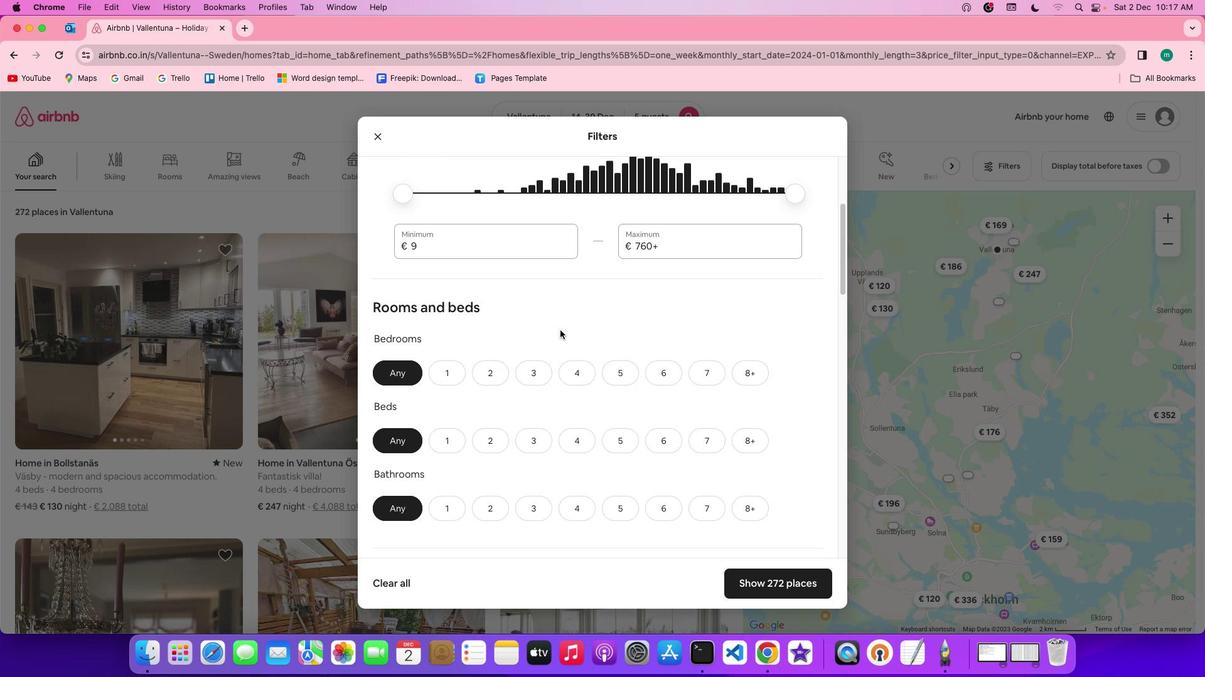 
Action: Mouse scrolled (561, 332) with delta (1, 0)
Screenshot: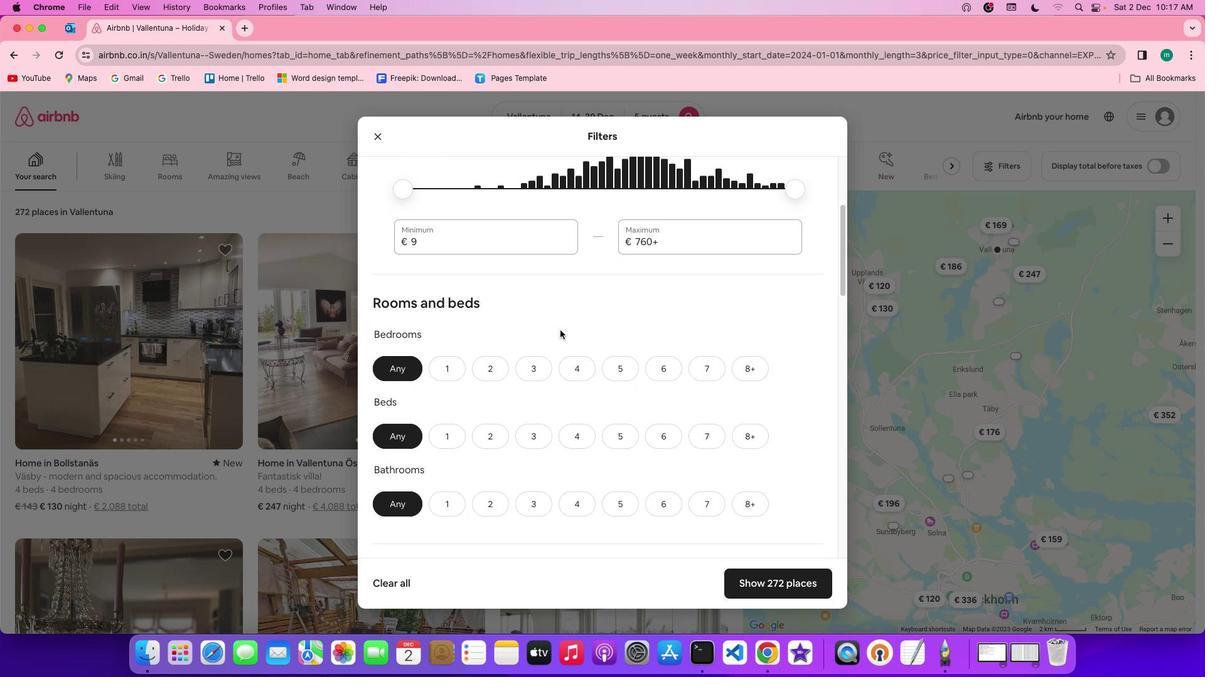 
Action: Mouse scrolled (561, 332) with delta (1, 0)
Screenshot: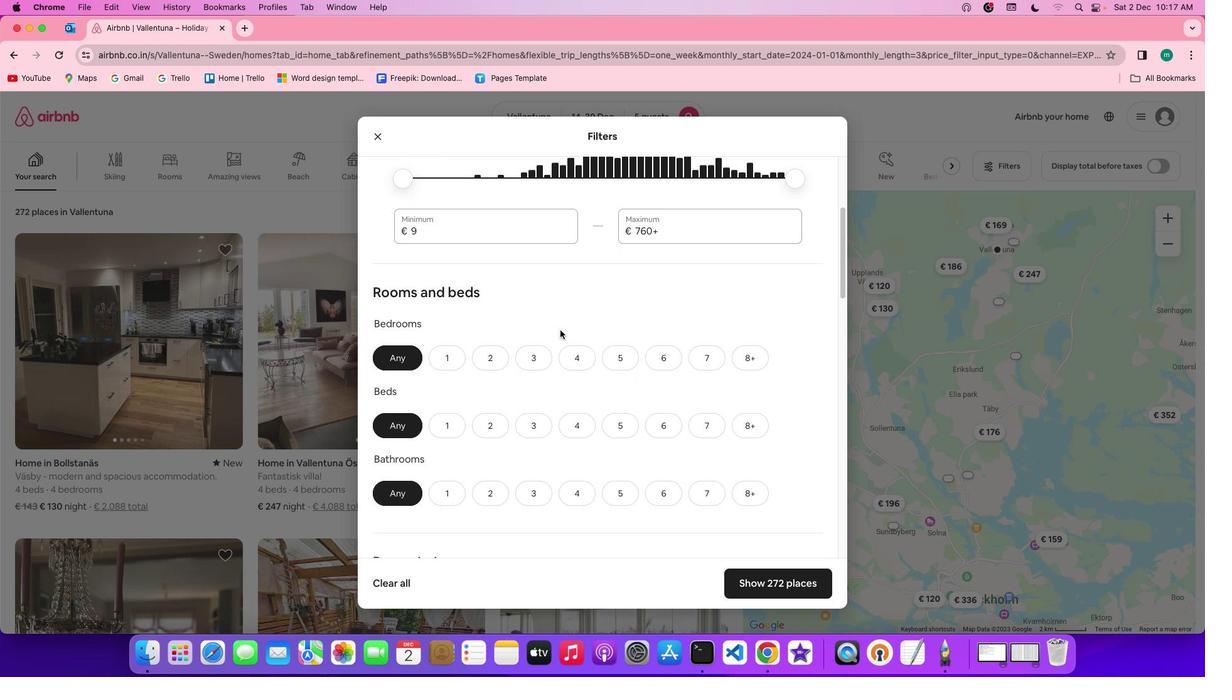 
Action: Mouse scrolled (561, 332) with delta (1, 0)
Screenshot: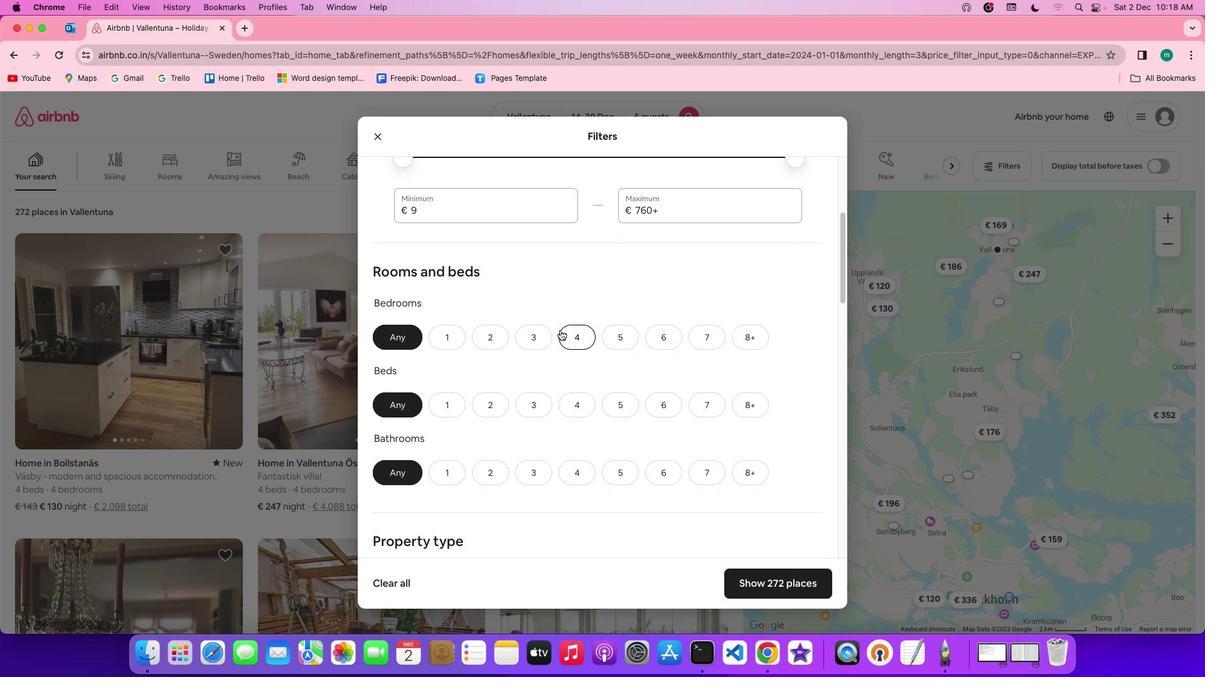 
Action: Mouse scrolled (561, 332) with delta (1, 0)
Screenshot: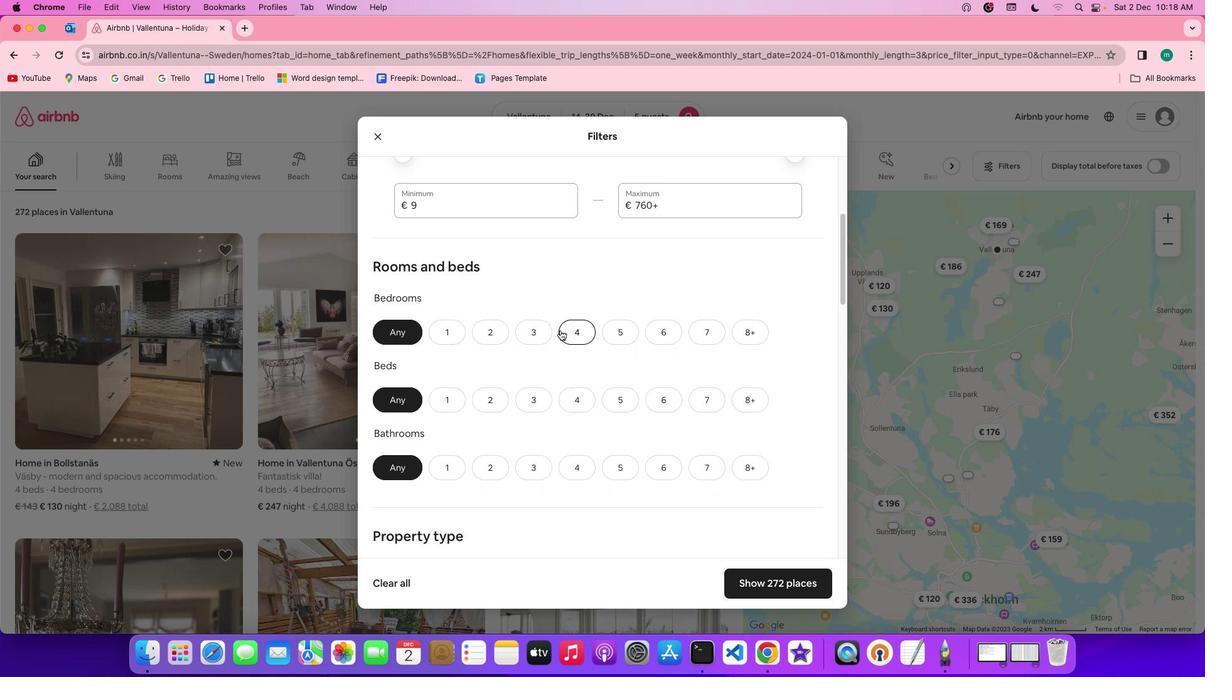 
Action: Mouse scrolled (561, 332) with delta (1, 0)
Screenshot: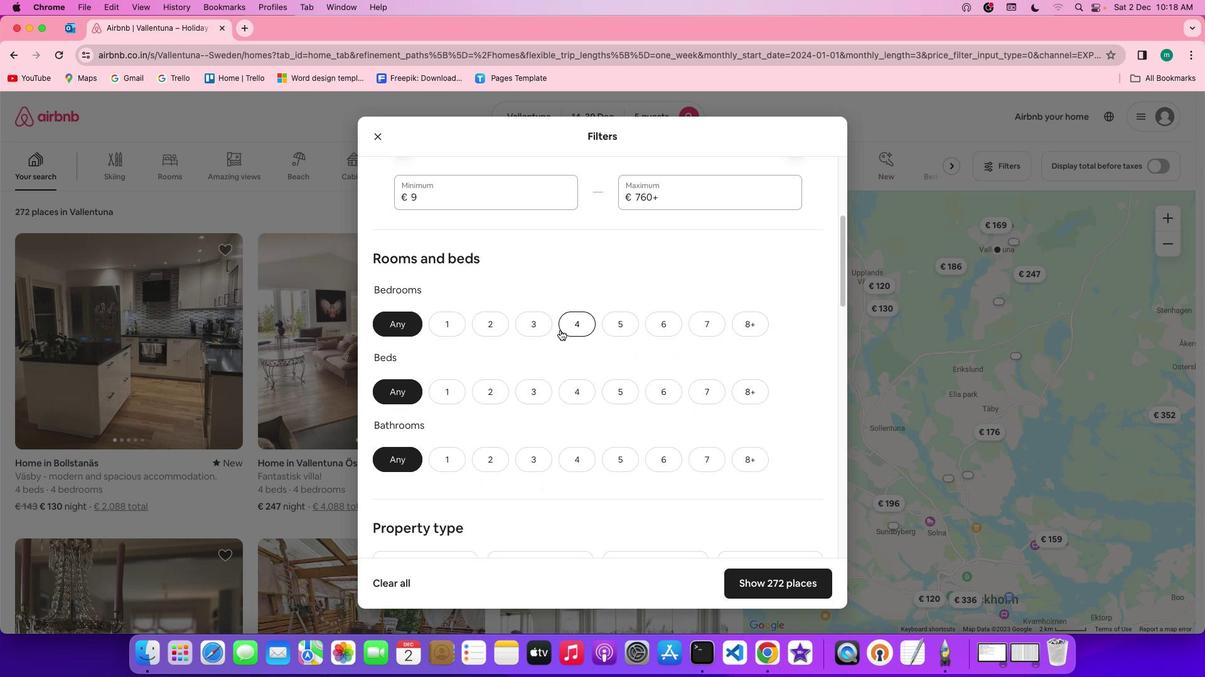 
Action: Mouse scrolled (561, 332) with delta (1, 0)
Screenshot: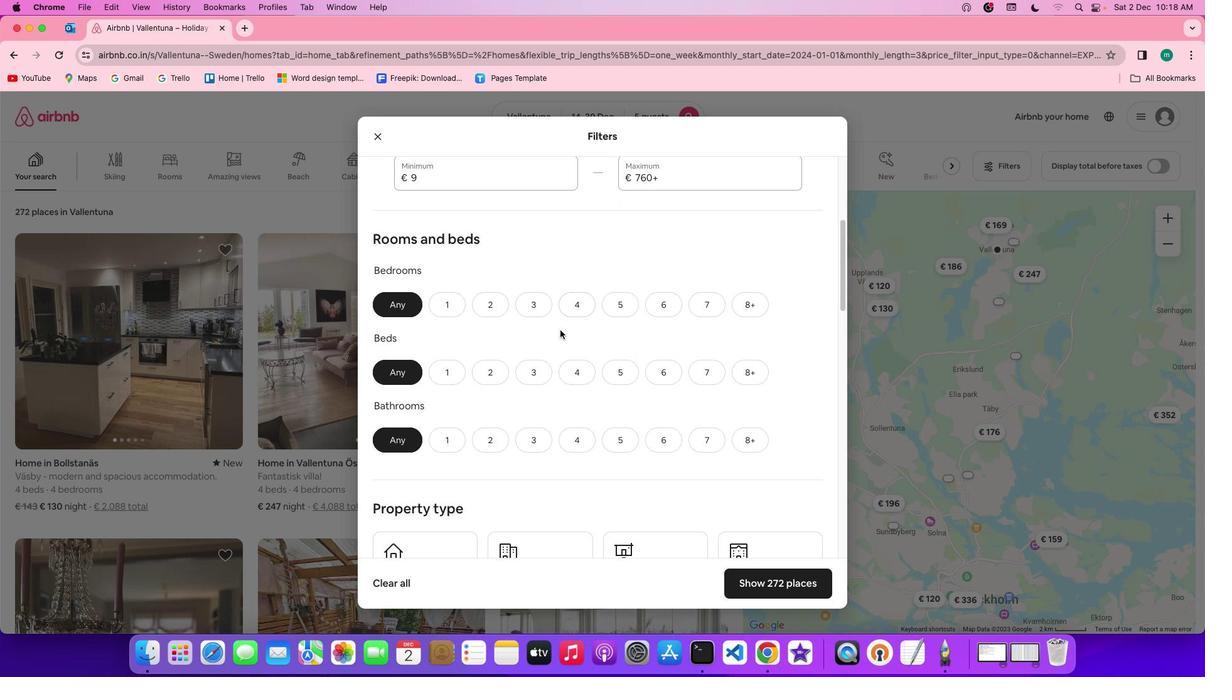 
Action: Mouse scrolled (561, 332) with delta (1, 0)
Screenshot: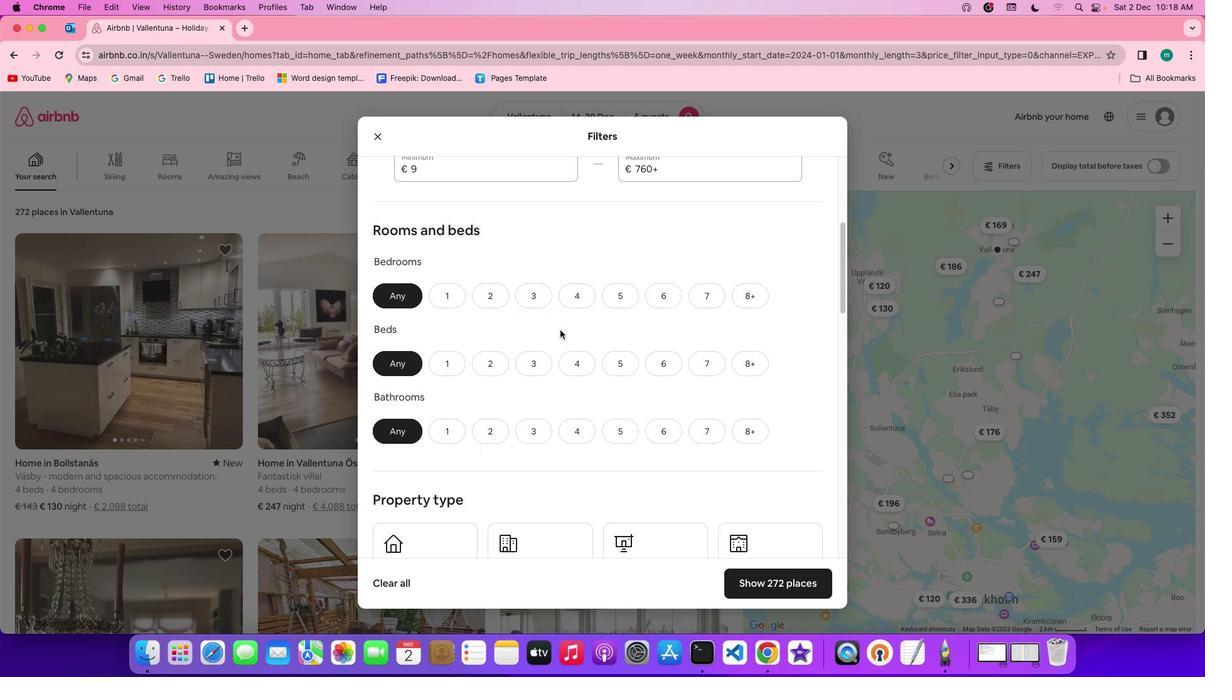 
Action: Mouse scrolled (561, 332) with delta (1, 0)
Screenshot: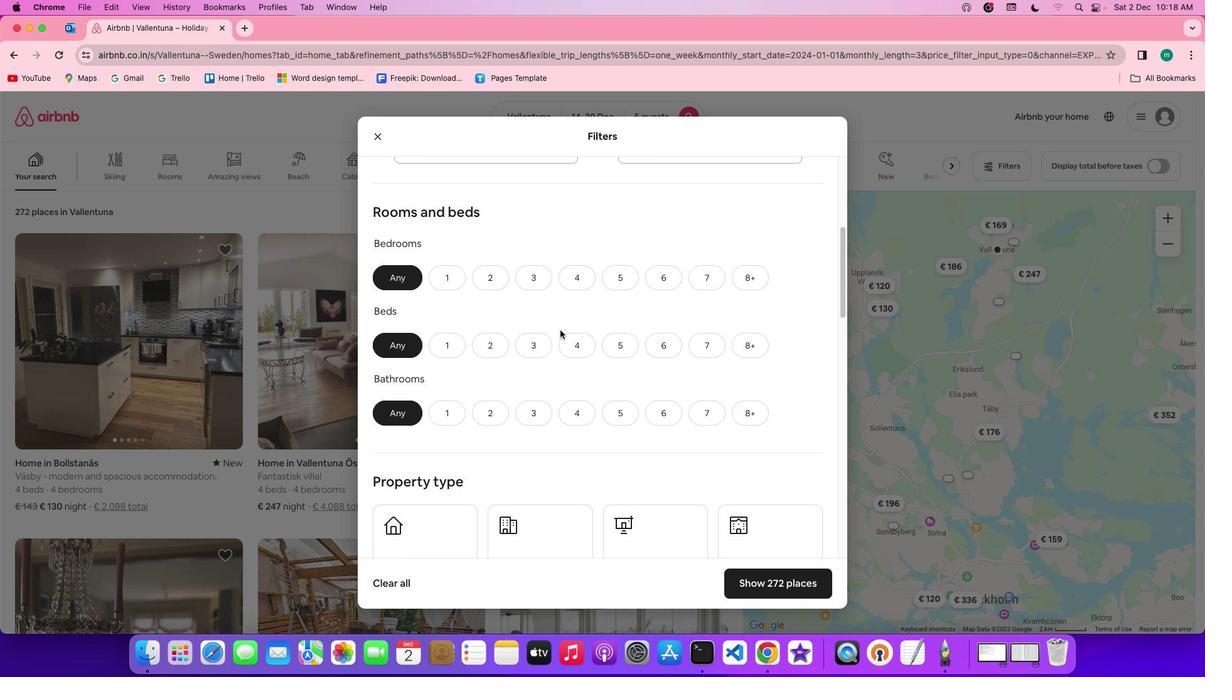 
Action: Mouse scrolled (561, 332) with delta (1, 0)
Screenshot: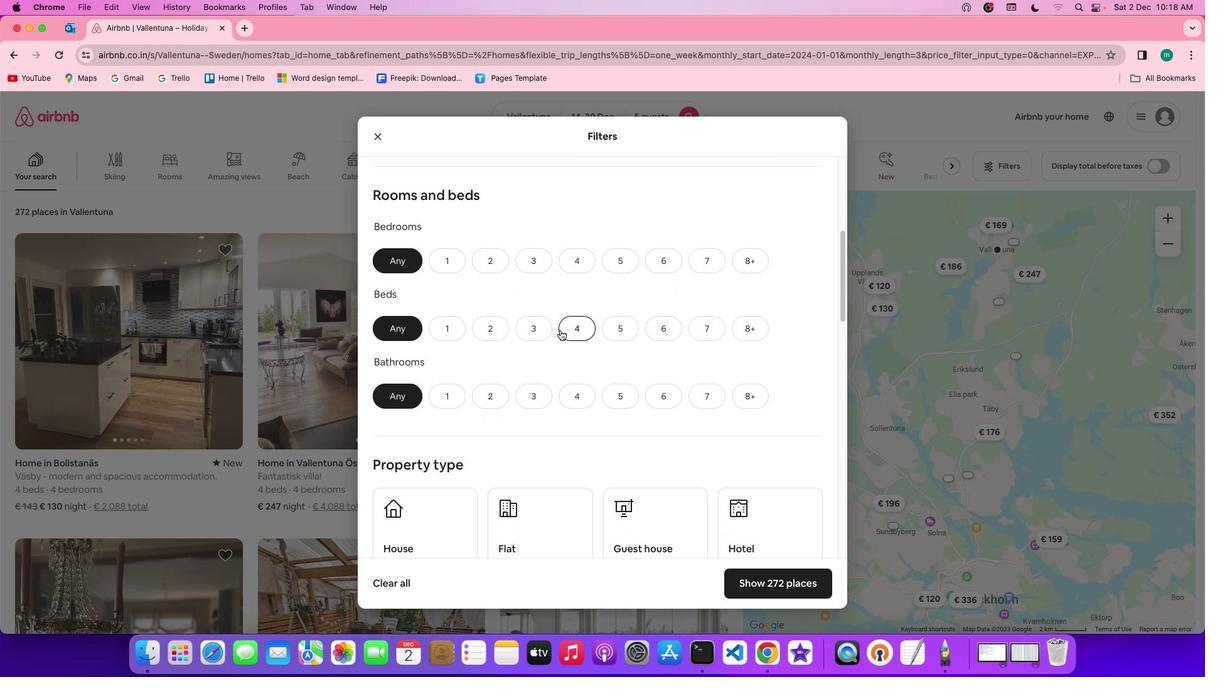 
Action: Mouse scrolled (561, 332) with delta (1, 0)
Screenshot: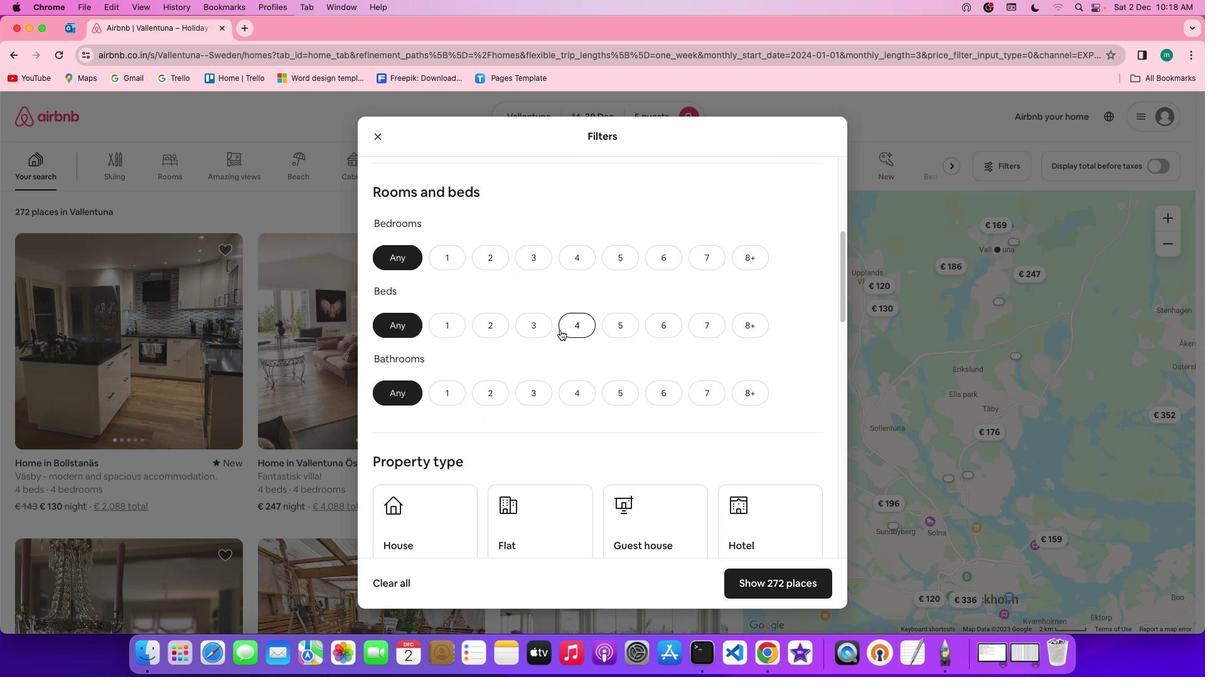 
Action: Mouse moved to (632, 264)
Screenshot: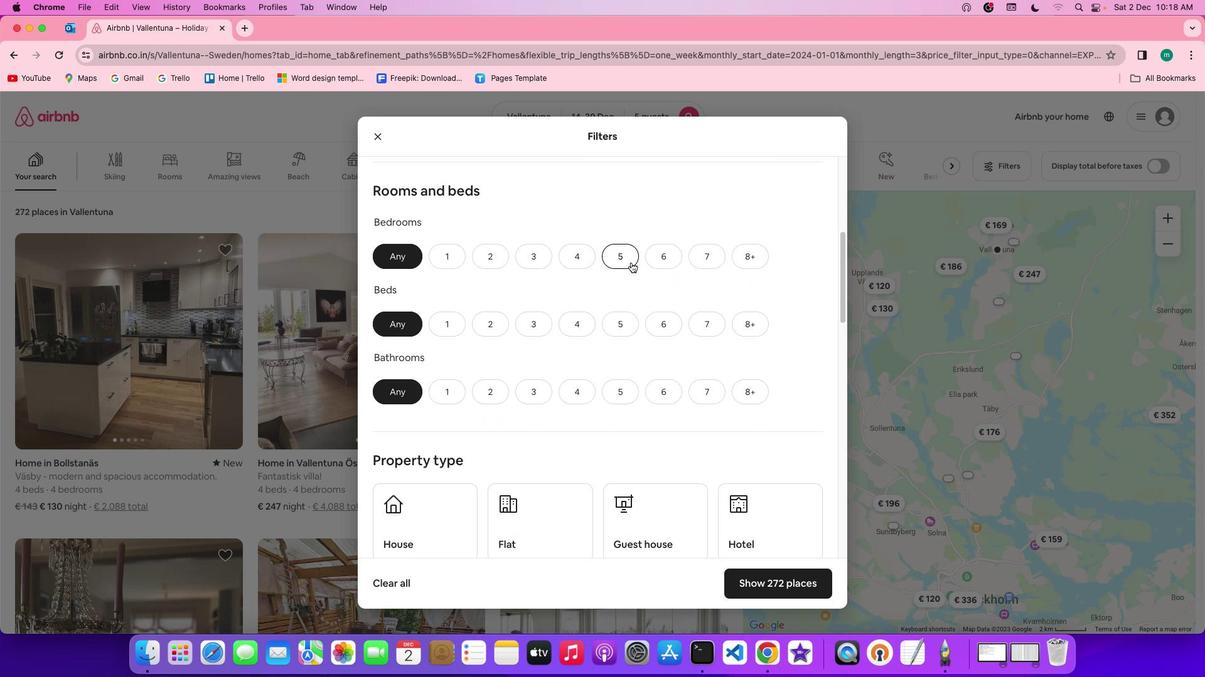 
Action: Mouse pressed left at (632, 264)
Screenshot: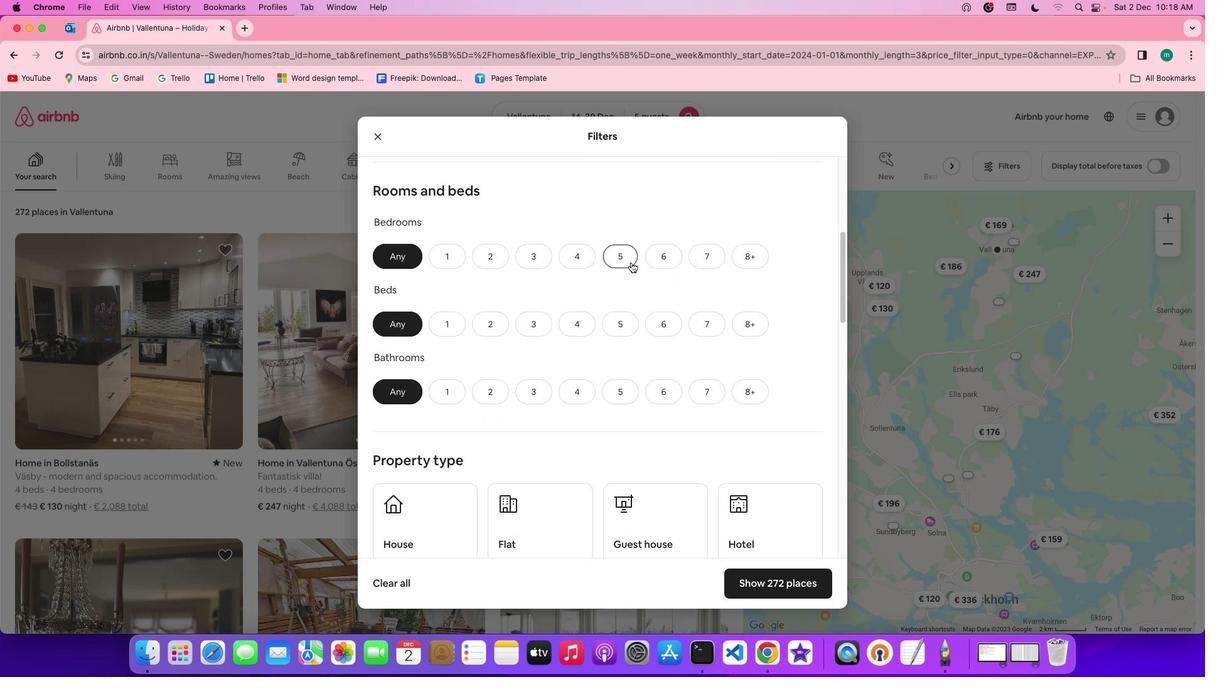 
Action: Mouse moved to (631, 323)
Screenshot: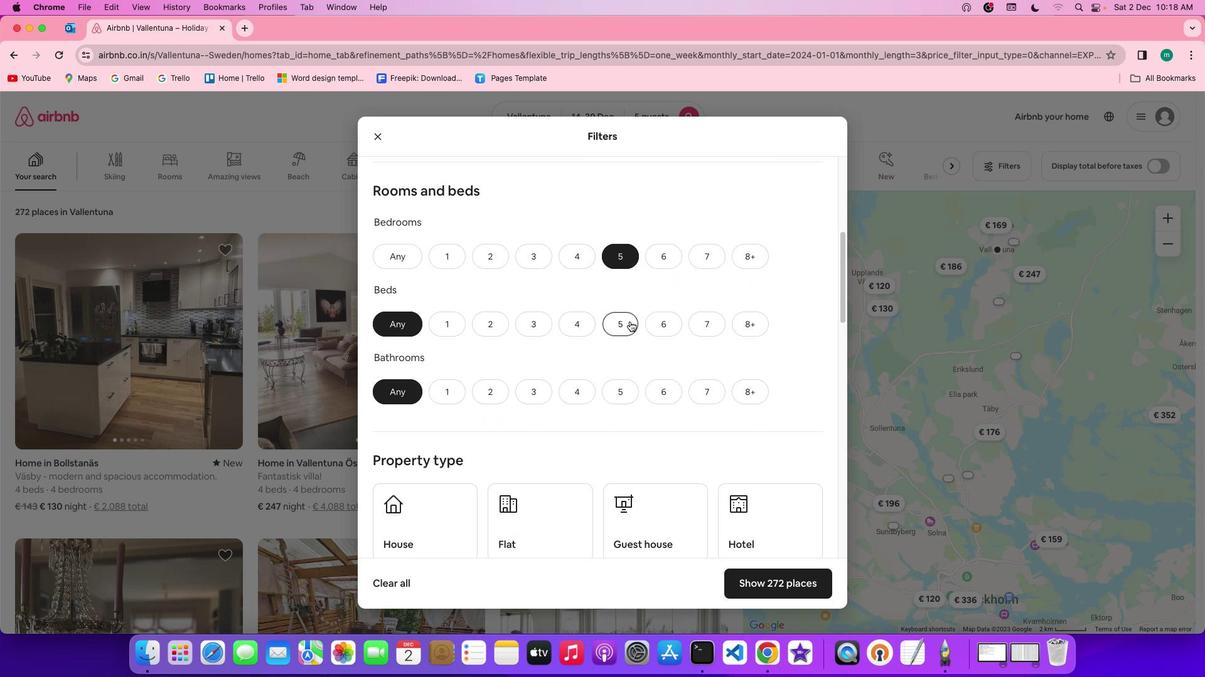 
Action: Mouse pressed left at (631, 323)
Screenshot: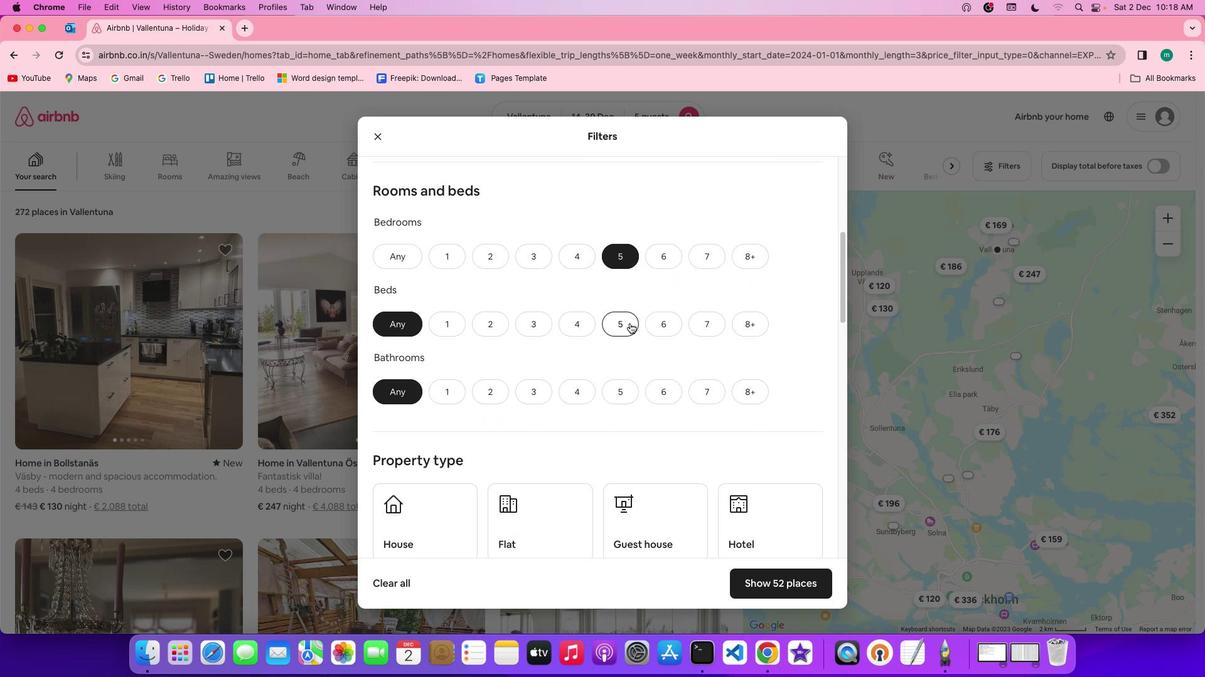 
Action: Mouse moved to (626, 385)
Screenshot: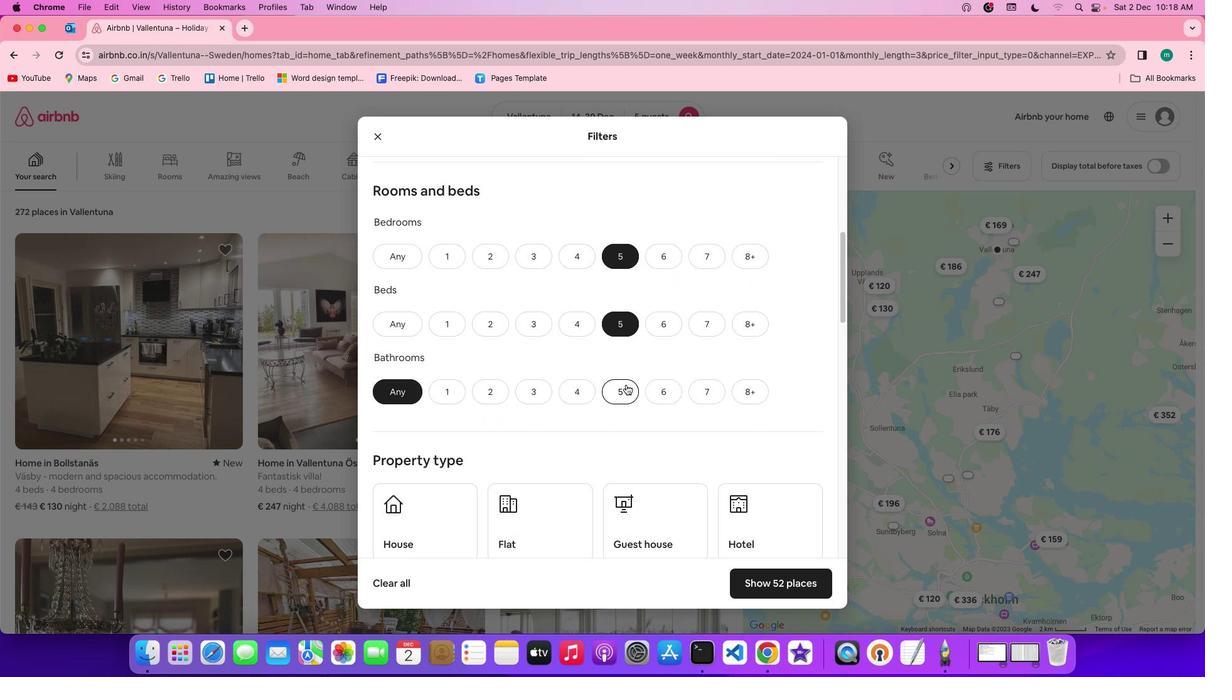 
Action: Mouse pressed left at (626, 385)
Screenshot: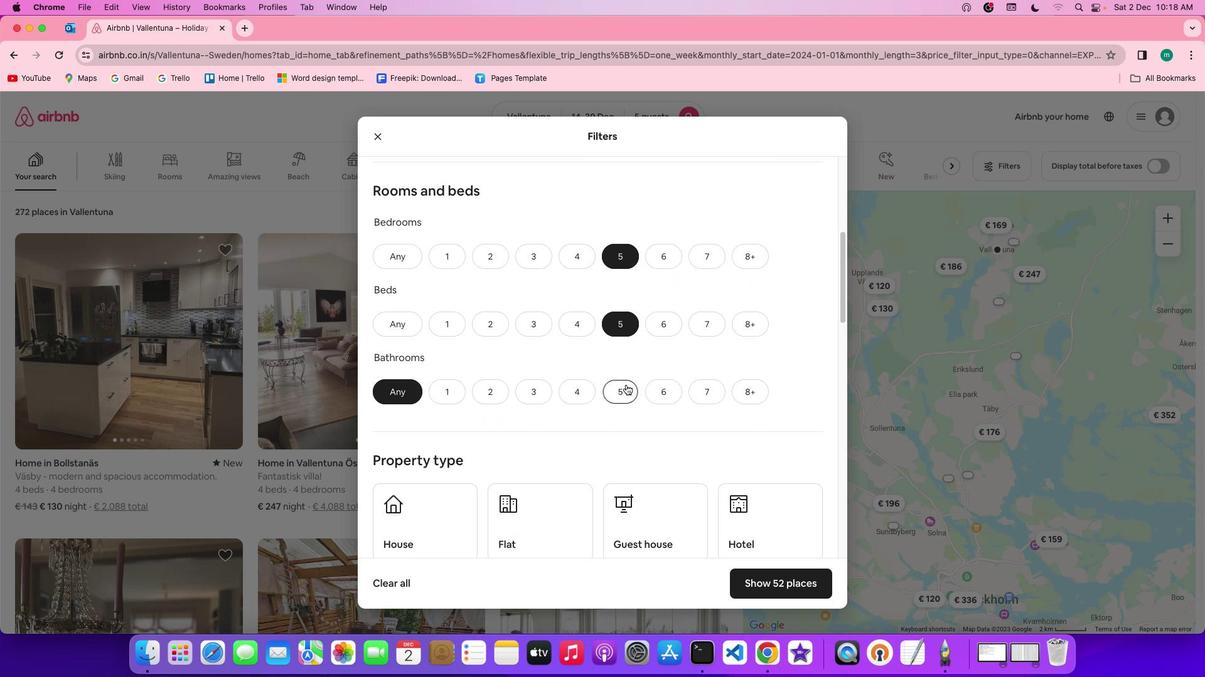 
Action: Mouse moved to (656, 393)
Screenshot: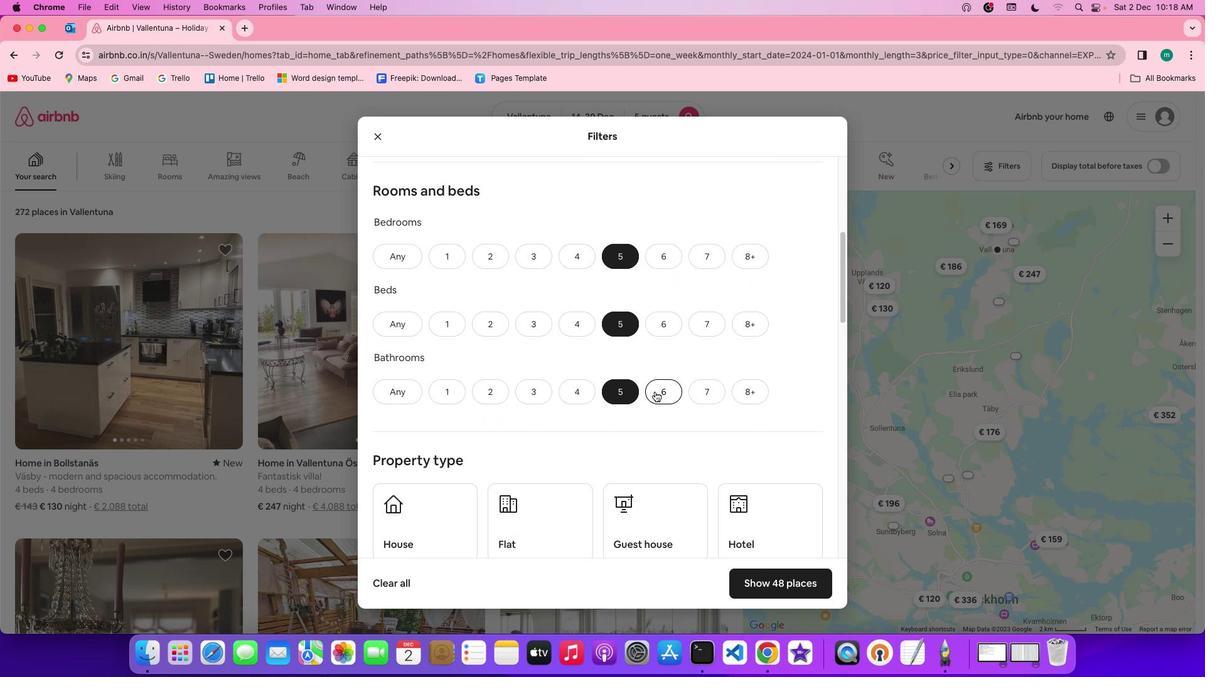 
Action: Mouse scrolled (656, 393) with delta (1, 0)
Screenshot: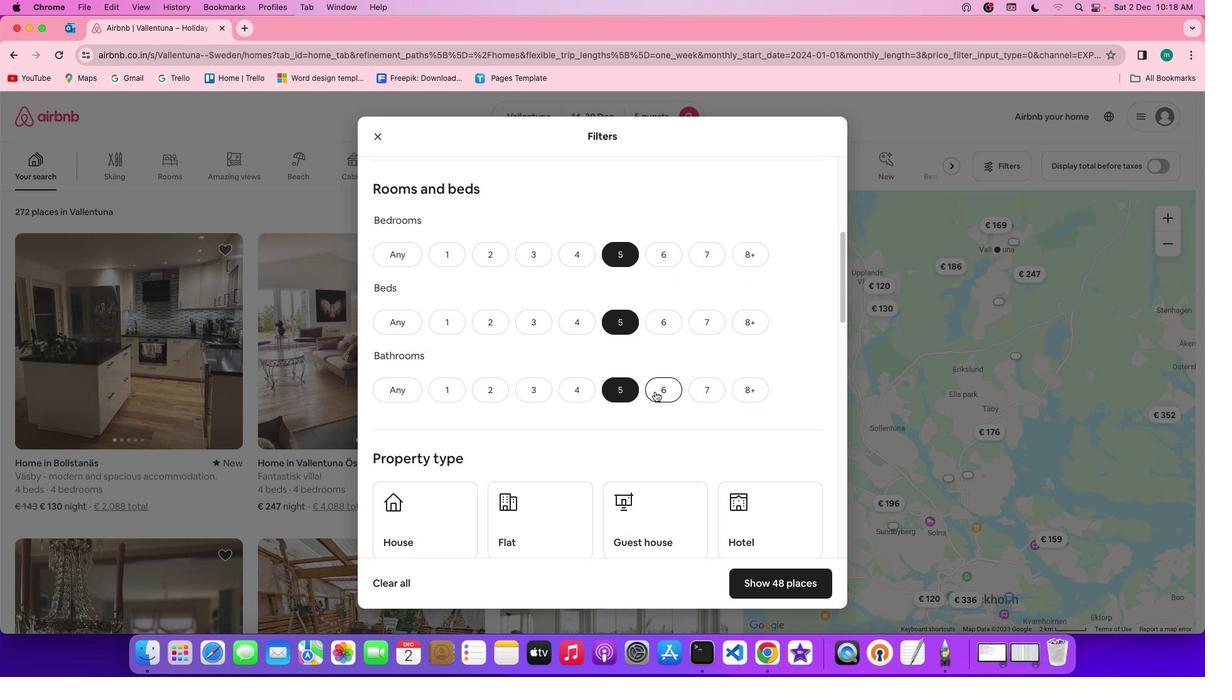 
Action: Mouse scrolled (656, 393) with delta (1, 0)
Screenshot: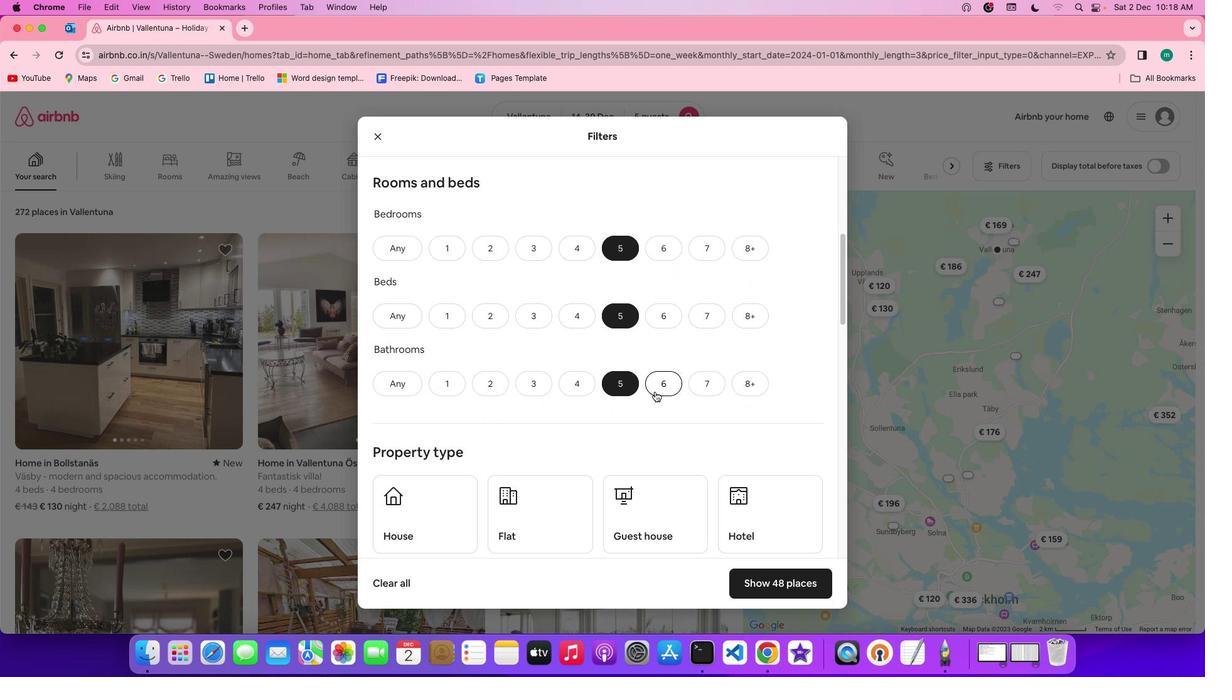 
Action: Mouse scrolled (656, 393) with delta (1, 0)
Screenshot: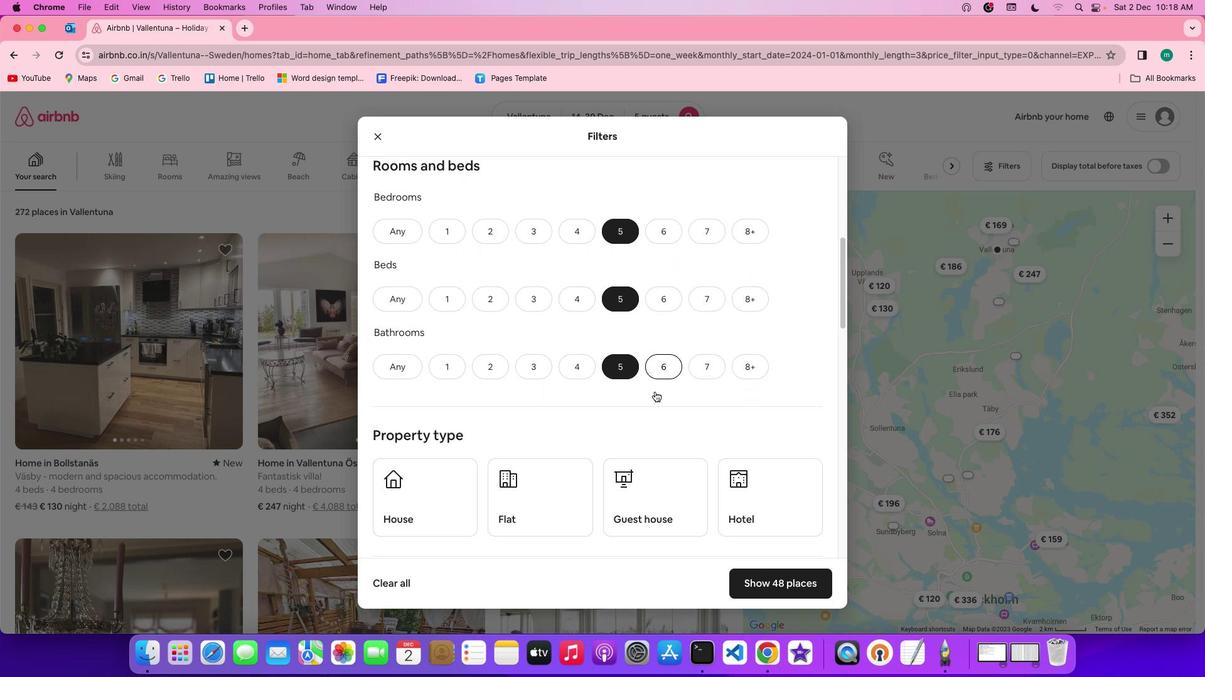 
Action: Mouse scrolled (656, 393) with delta (1, 0)
Screenshot: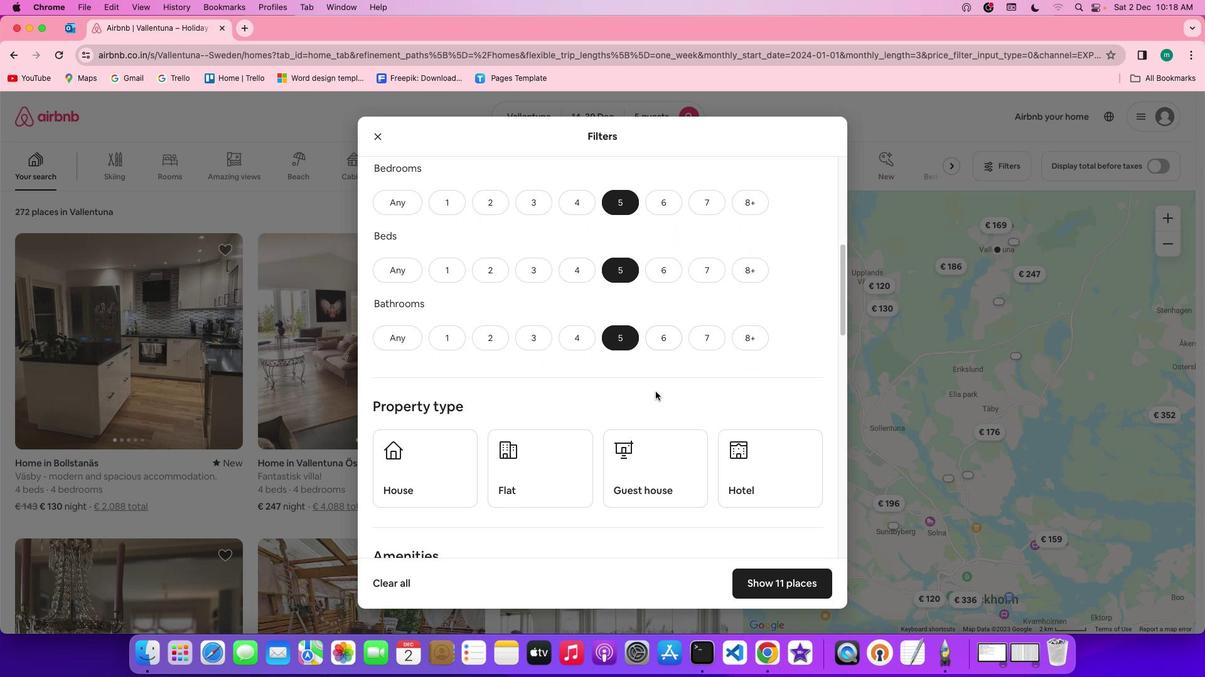 
Action: Mouse moved to (656, 393)
Screenshot: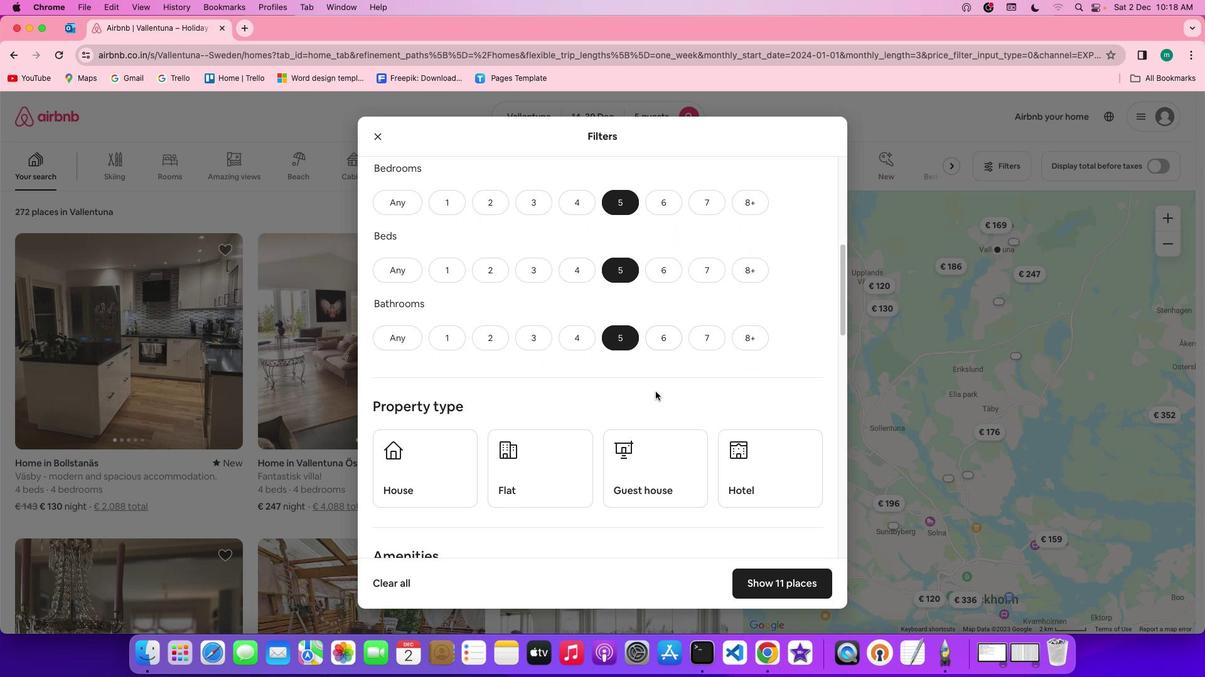 
Action: Mouse scrolled (656, 393) with delta (1, 0)
Screenshot: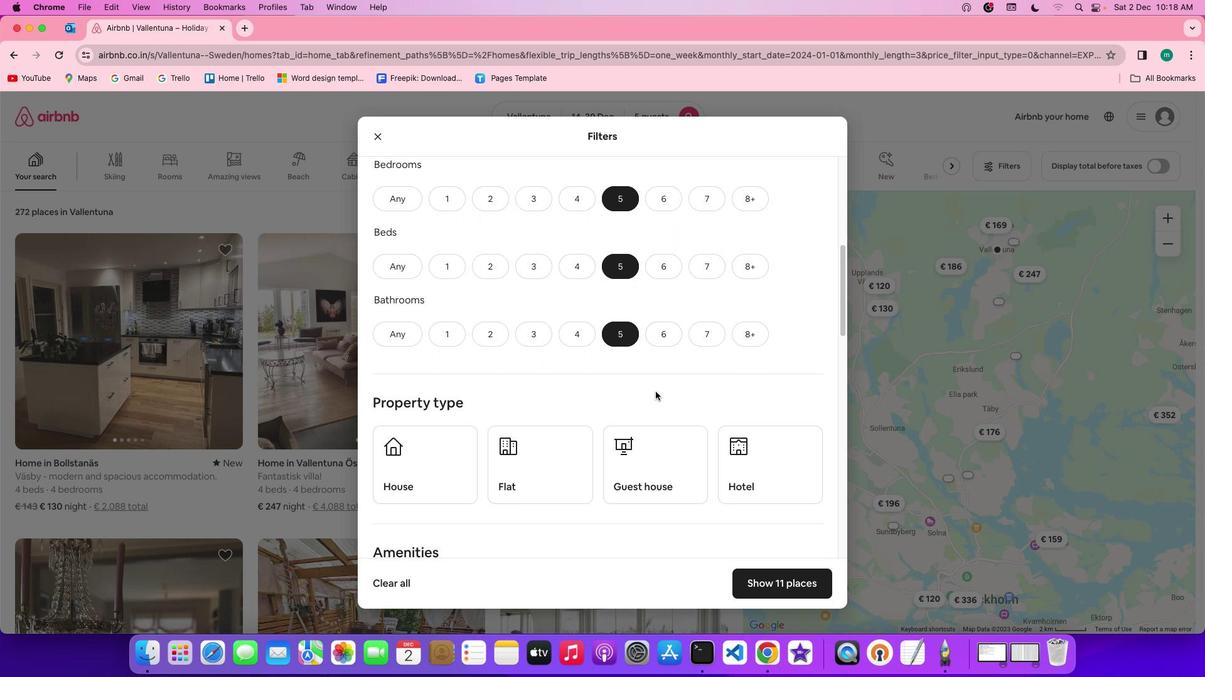 
Action: Mouse scrolled (656, 393) with delta (1, 0)
Screenshot: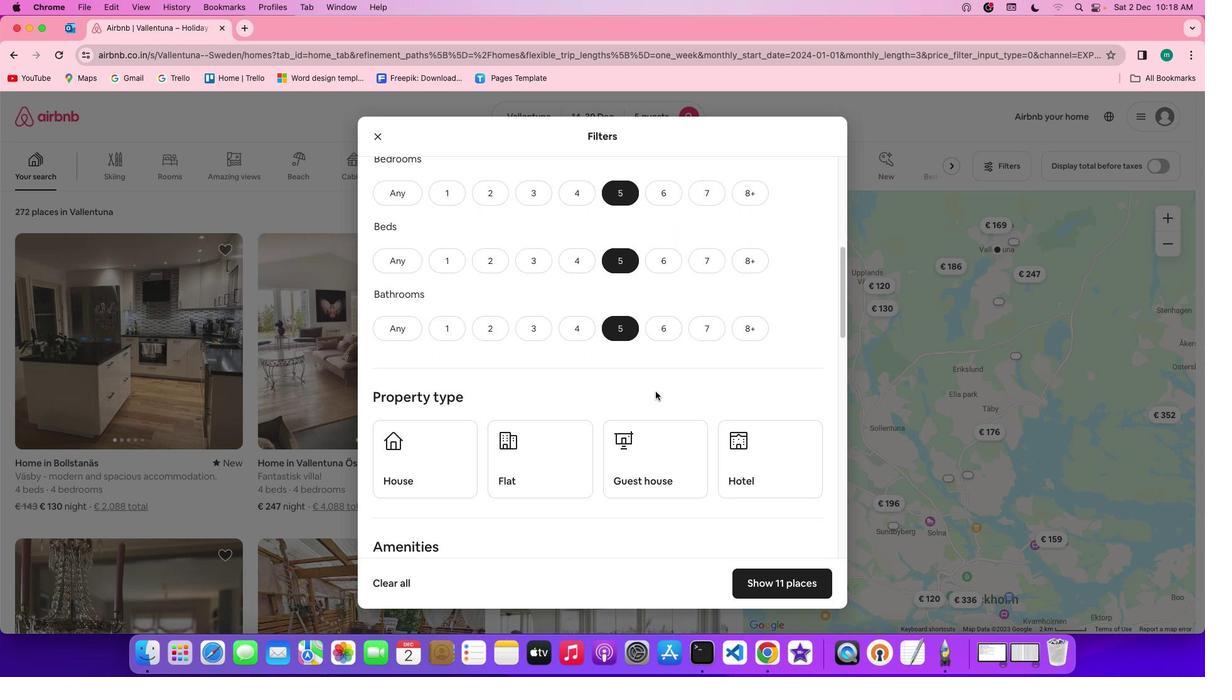 
Action: Mouse scrolled (656, 393) with delta (1, 0)
Screenshot: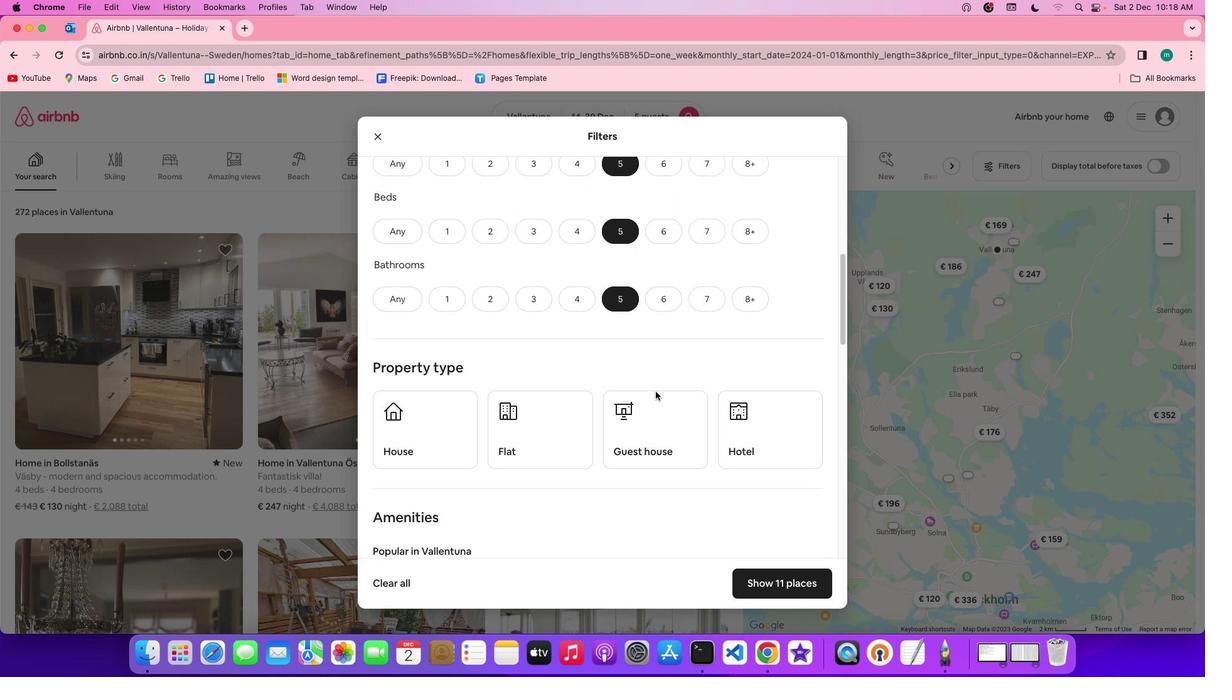 
Action: Mouse scrolled (656, 393) with delta (1, 0)
Screenshot: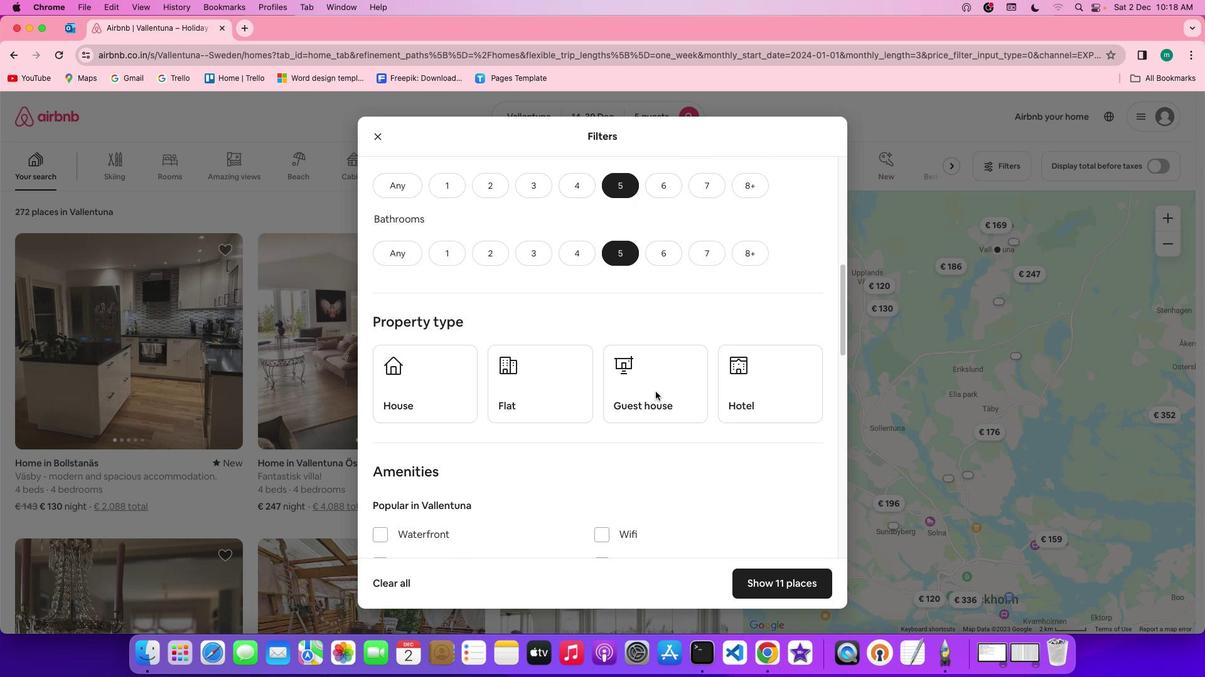 
Action: Mouse scrolled (656, 393) with delta (1, 0)
Screenshot: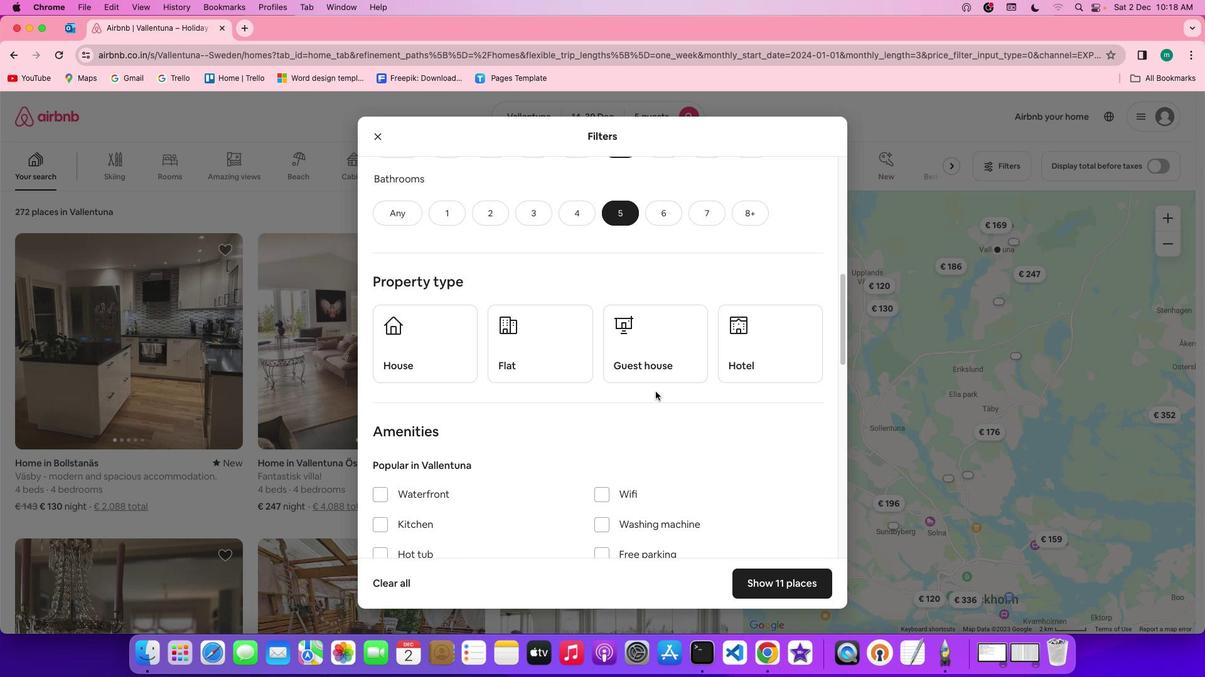 
Action: Mouse scrolled (656, 393) with delta (1, 0)
Screenshot: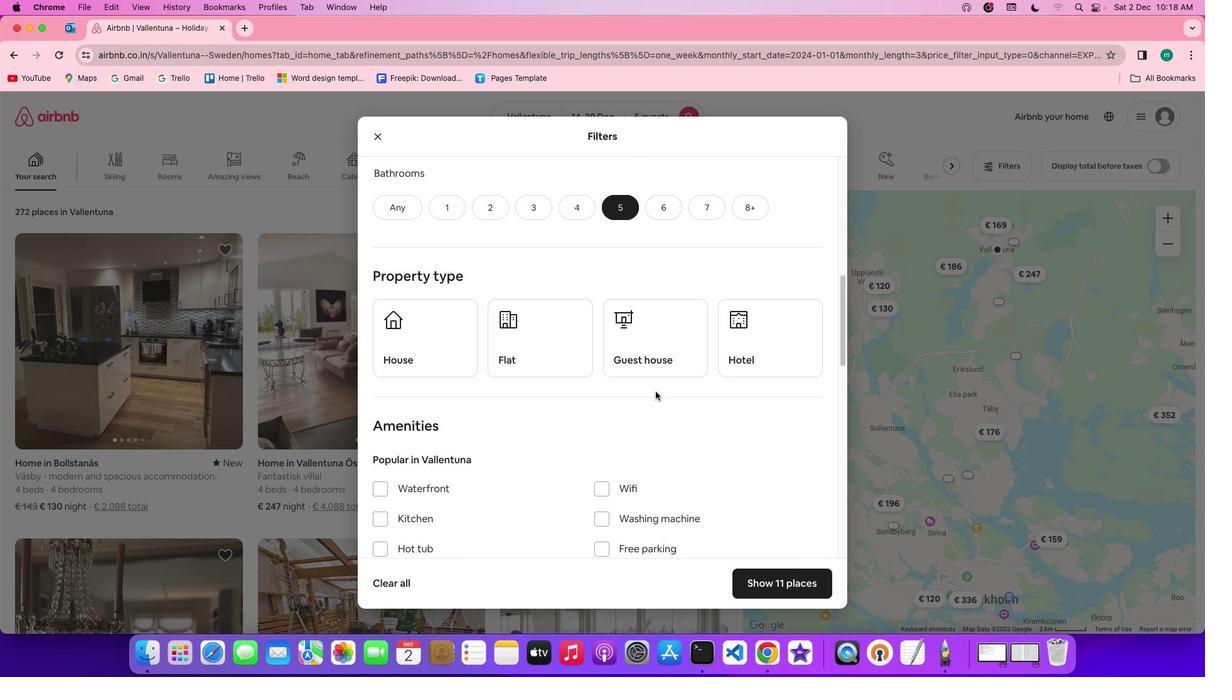 
Action: Mouse scrolled (656, 393) with delta (1, 0)
Screenshot: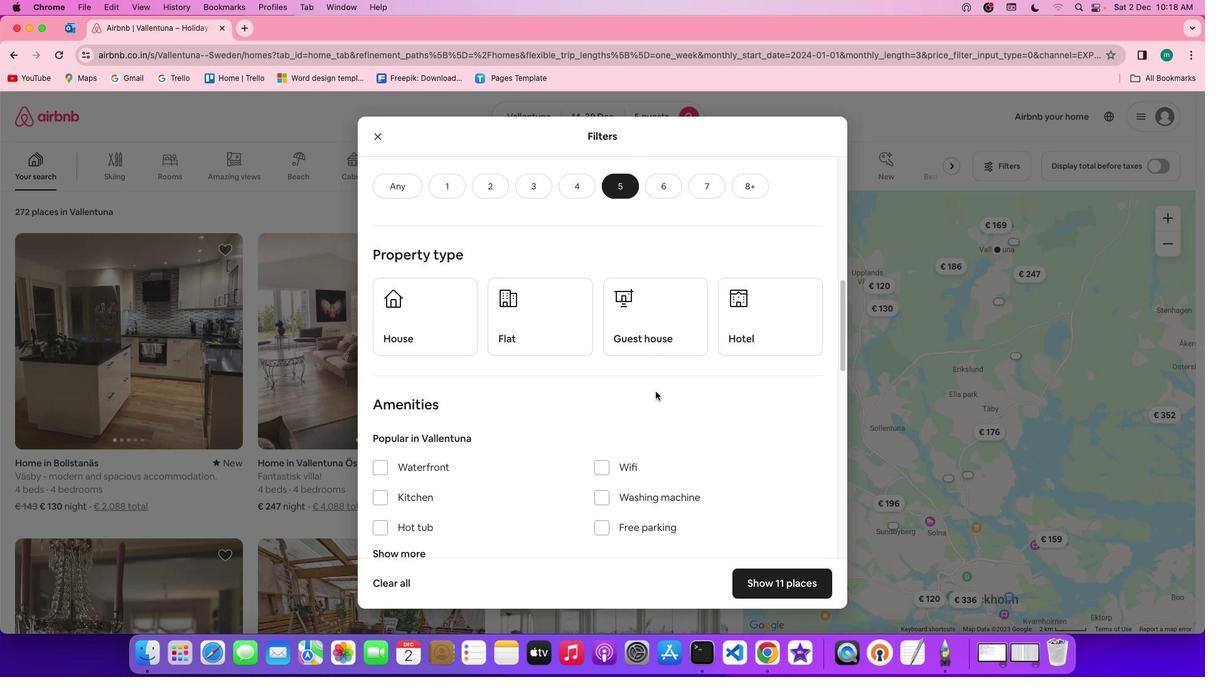 
Action: Mouse scrolled (656, 393) with delta (1, 0)
Screenshot: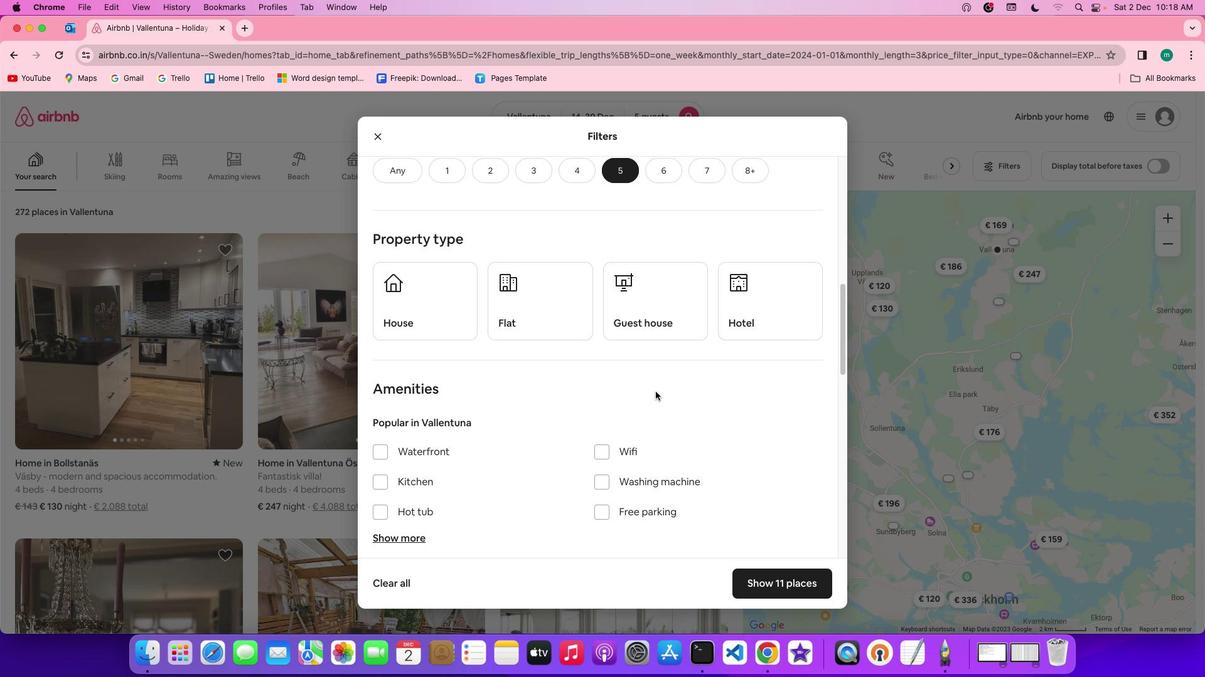 
Action: Mouse scrolled (656, 393) with delta (1, 0)
Screenshot: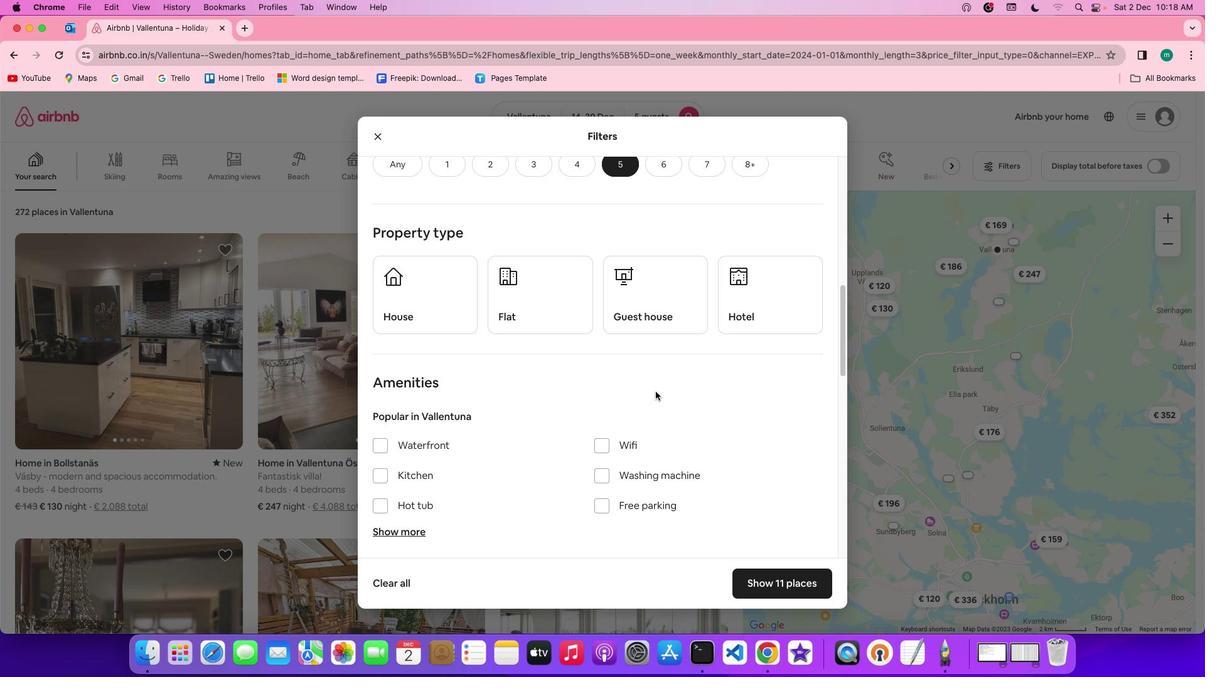 
Action: Mouse scrolled (656, 393) with delta (1, 0)
Screenshot: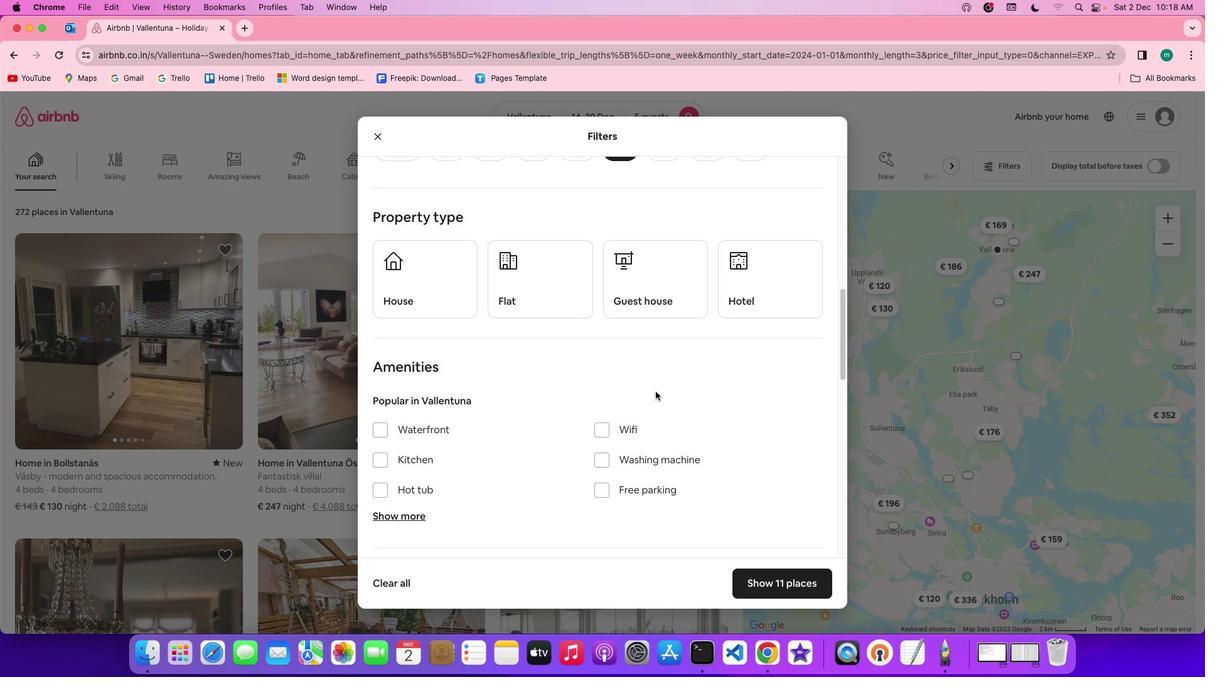 
Action: Mouse moved to (437, 252)
Screenshot: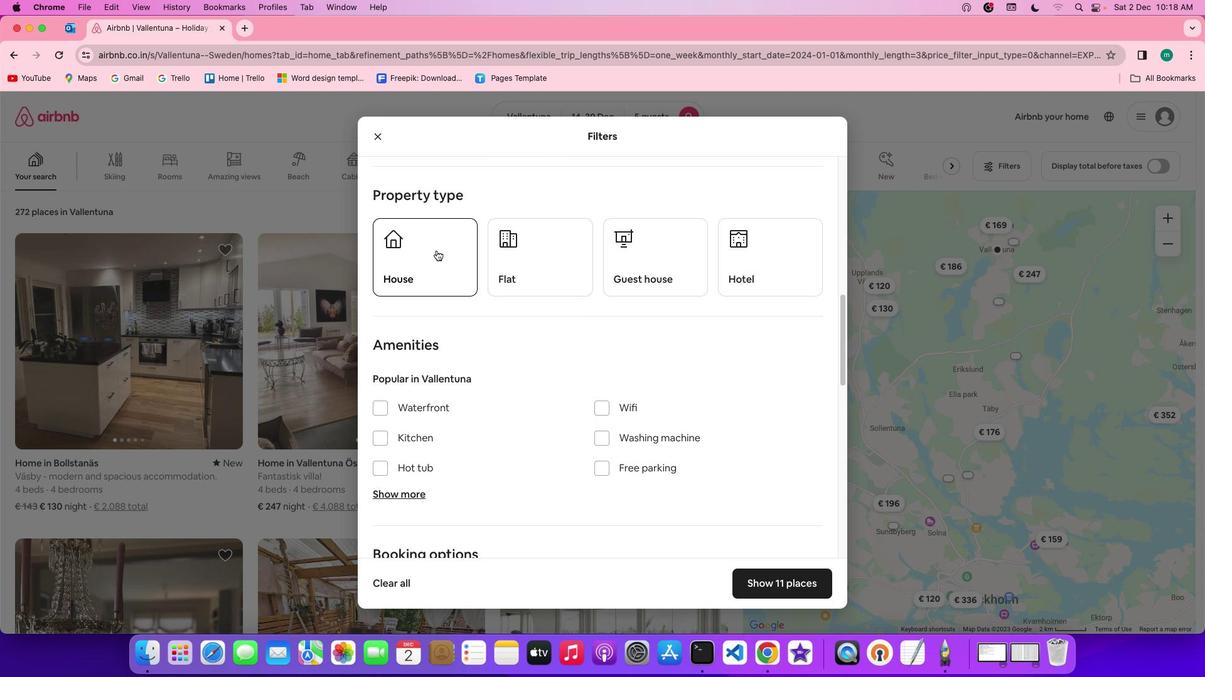 
Action: Mouse pressed left at (437, 252)
Screenshot: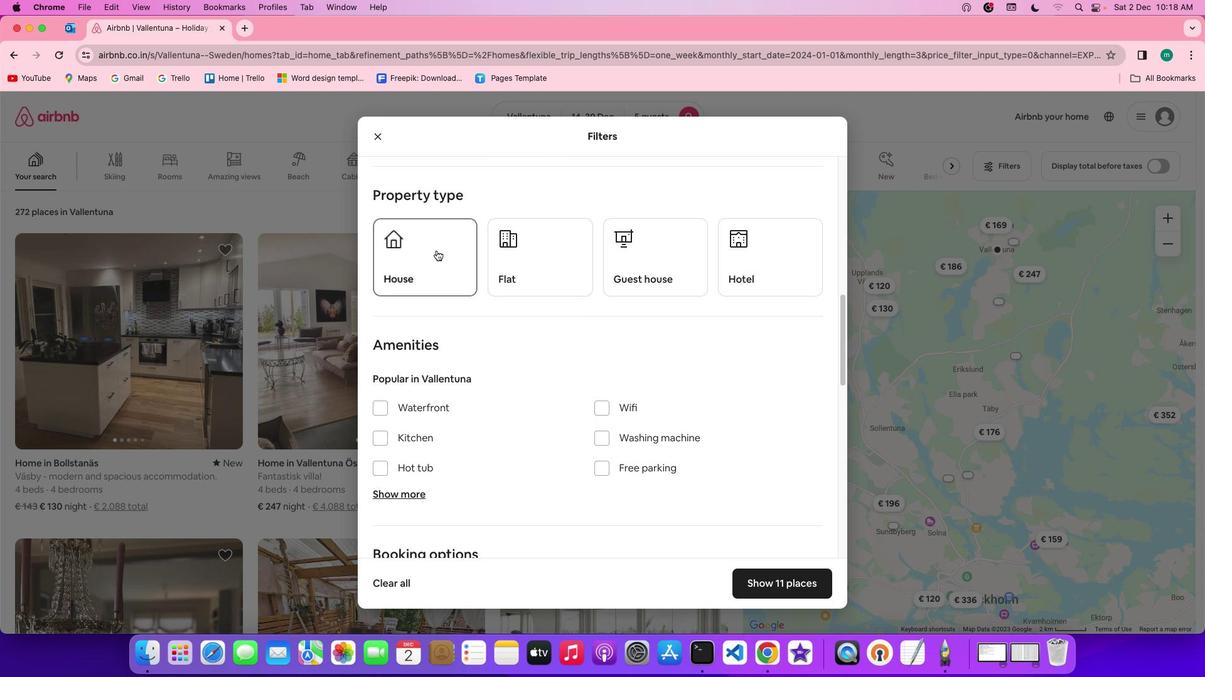 
Action: Mouse moved to (577, 340)
Screenshot: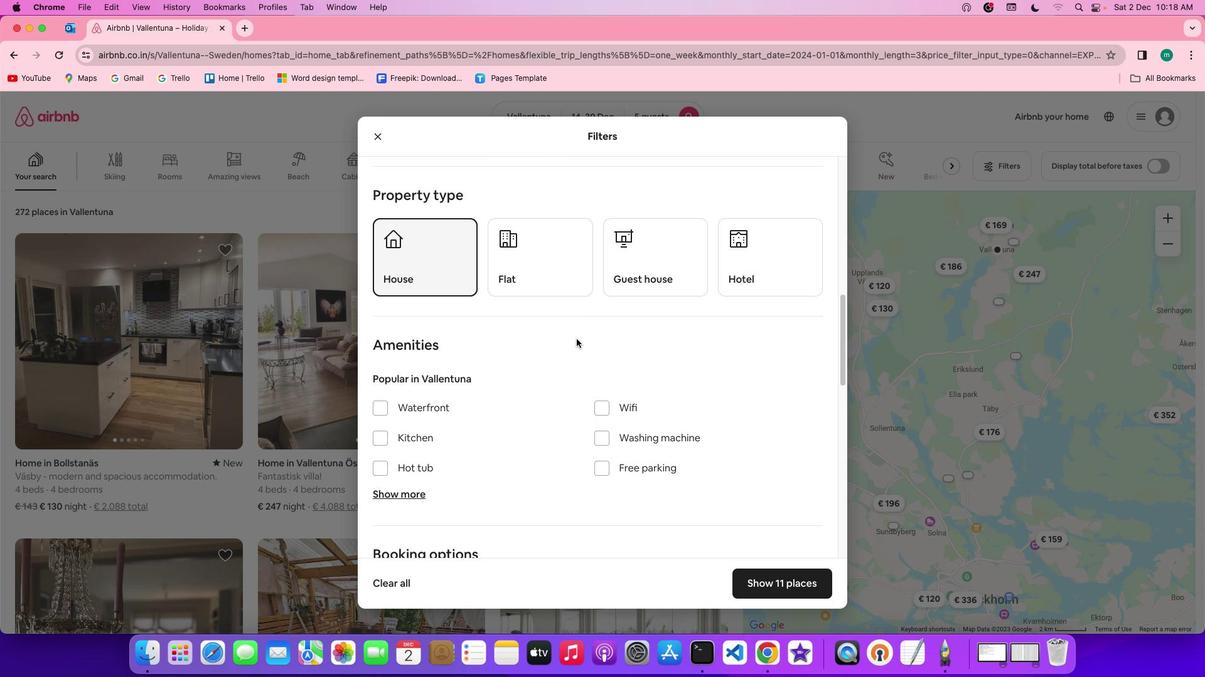 
Action: Mouse scrolled (577, 340) with delta (1, 0)
Screenshot: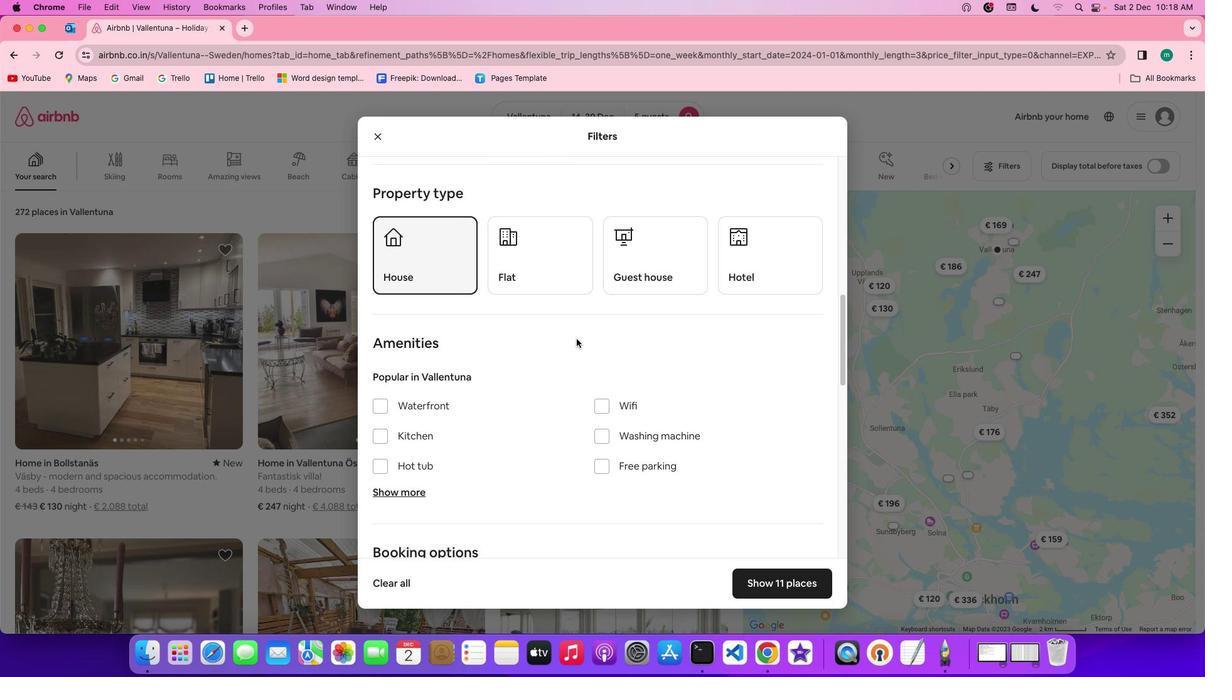 
Action: Mouse scrolled (577, 340) with delta (1, 0)
Screenshot: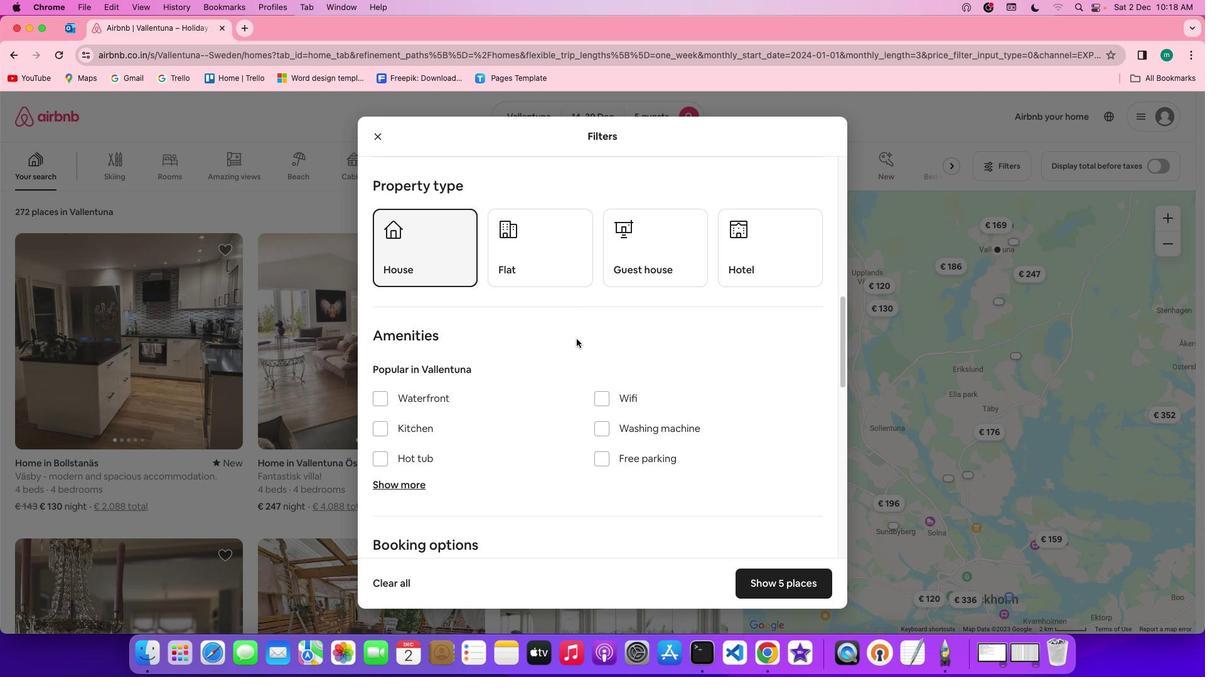 
Action: Mouse scrolled (577, 340) with delta (1, 0)
Screenshot: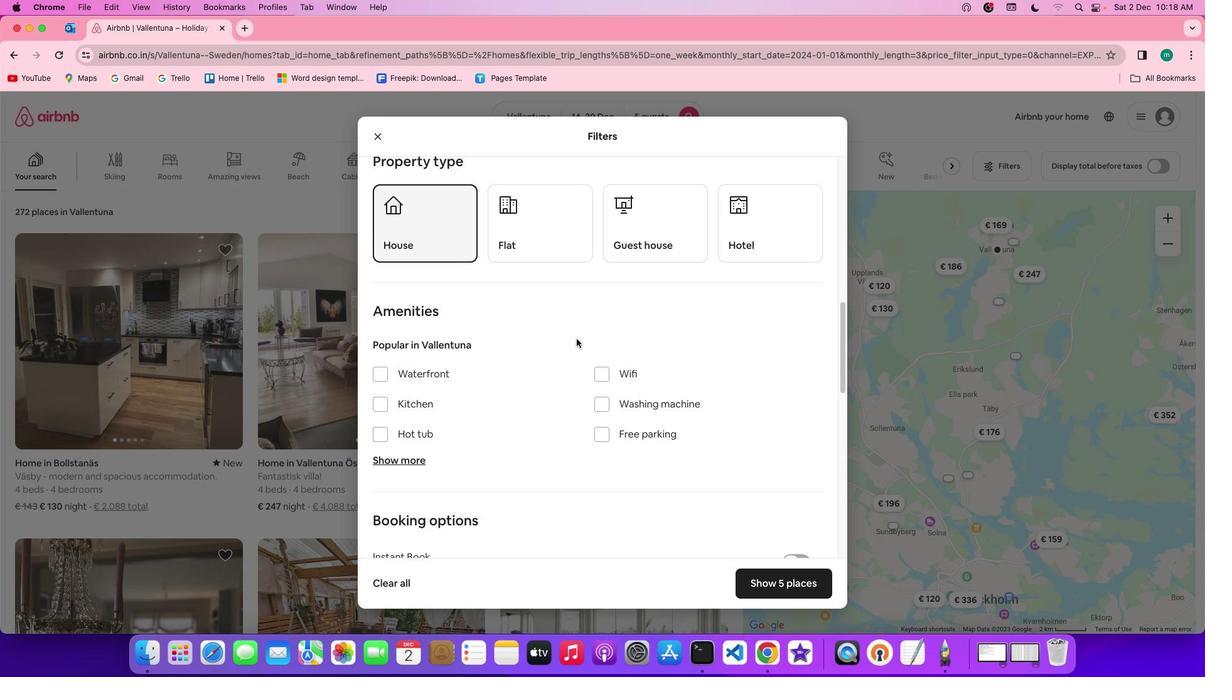 
Action: Mouse scrolled (577, 340) with delta (1, 0)
Screenshot: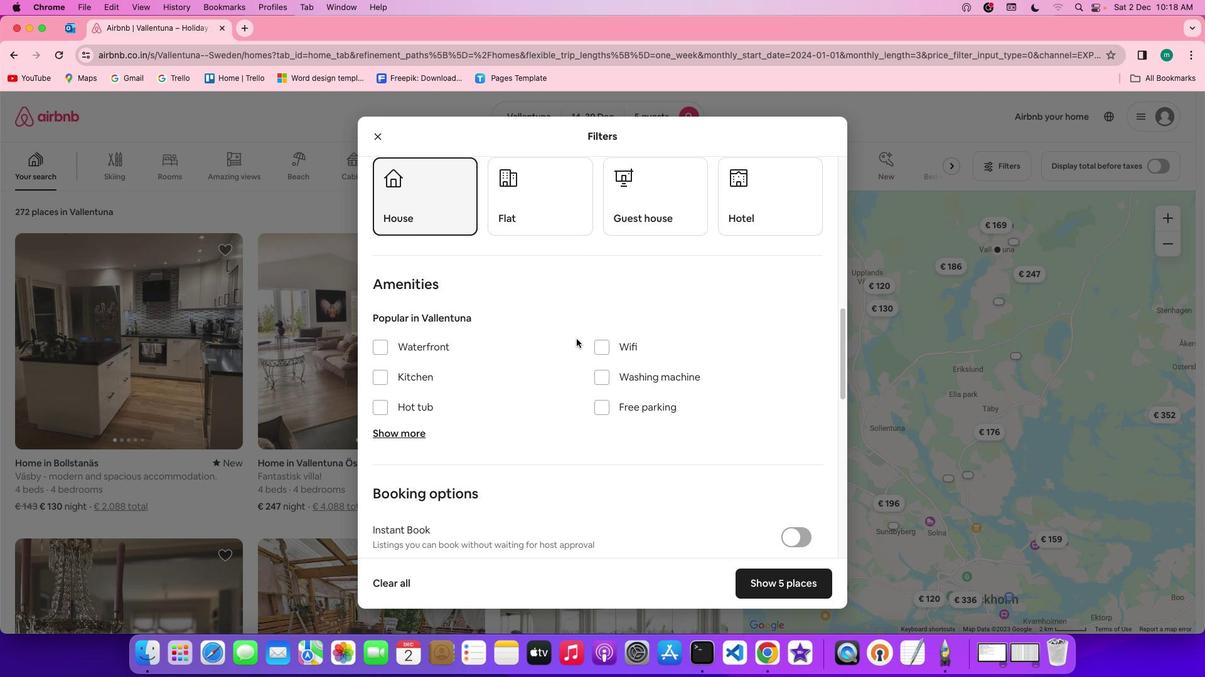 
Action: Mouse scrolled (577, 340) with delta (1, 0)
Screenshot: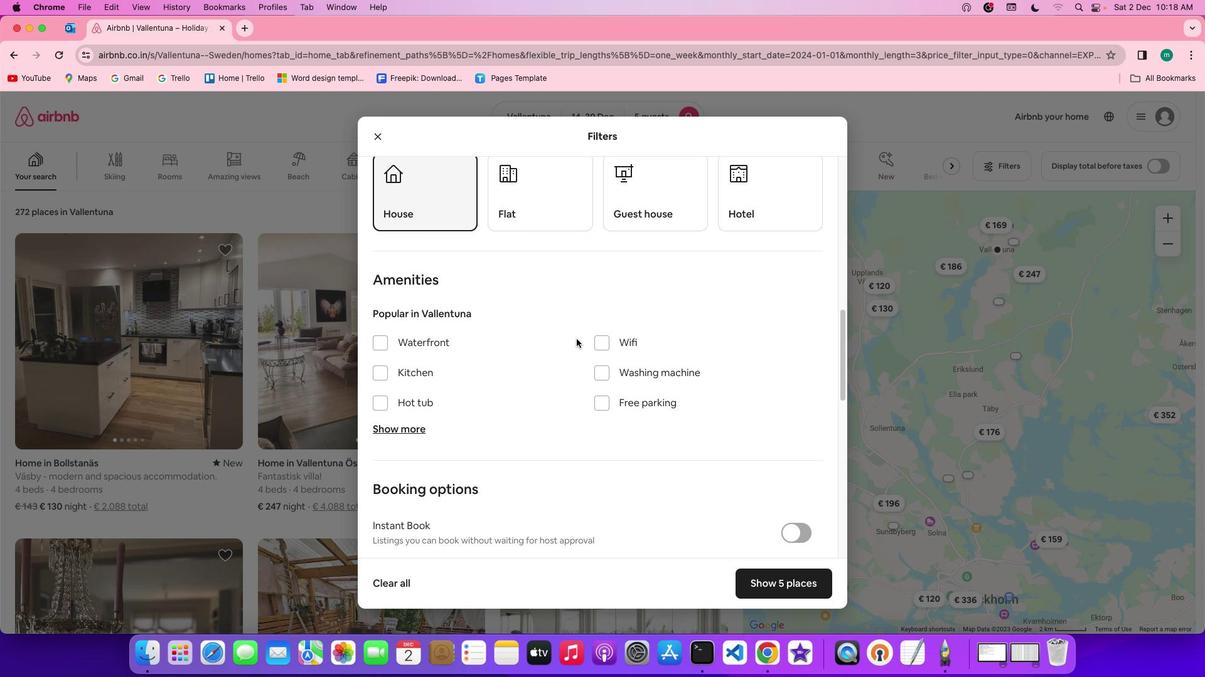
Action: Mouse scrolled (577, 340) with delta (1, 0)
Screenshot: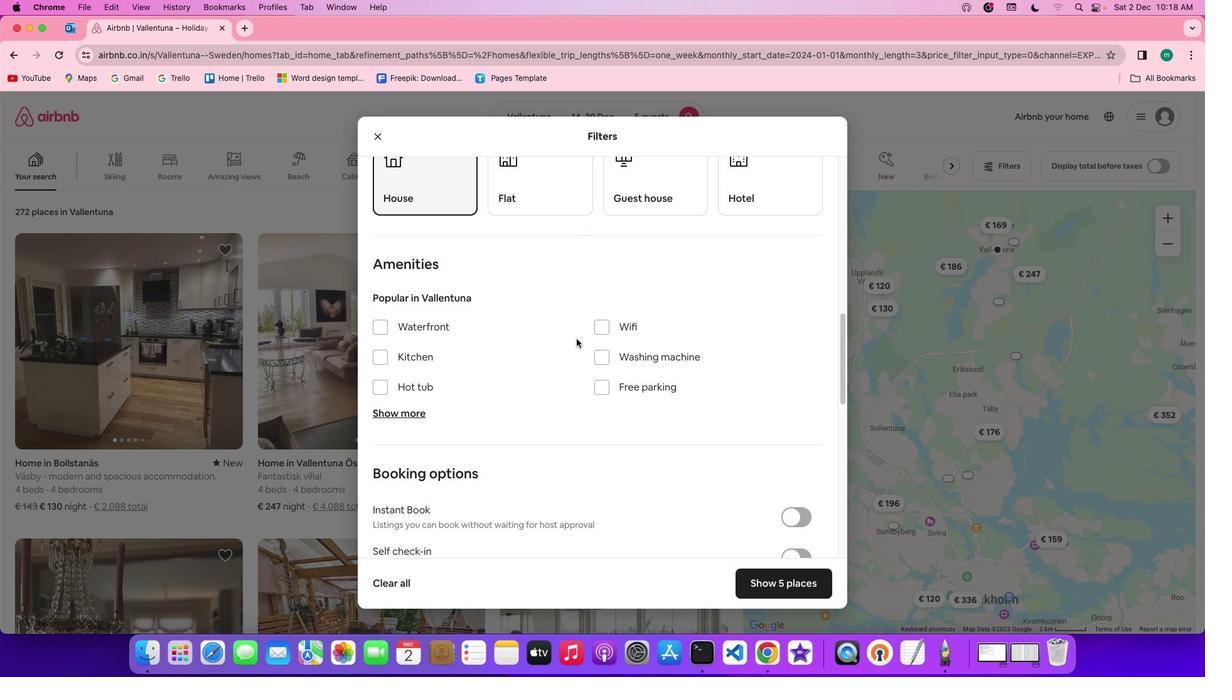 
Action: Mouse scrolled (577, 340) with delta (1, 0)
Screenshot: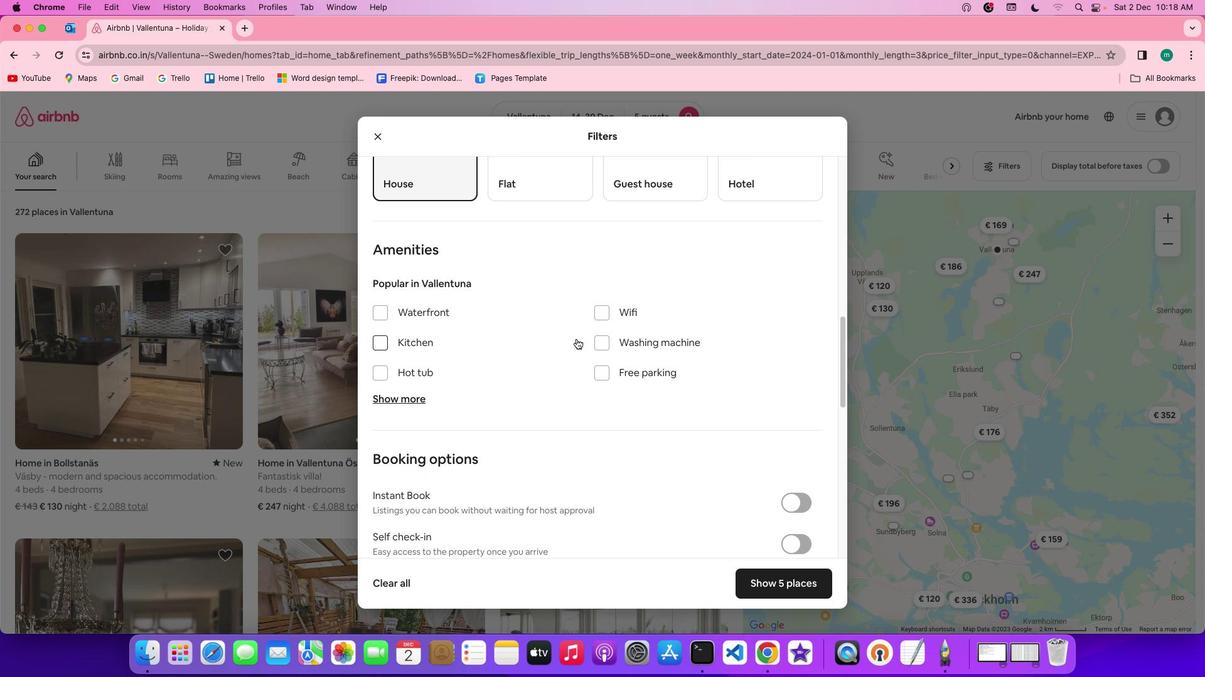 
Action: Mouse scrolled (577, 340) with delta (1, 0)
Screenshot: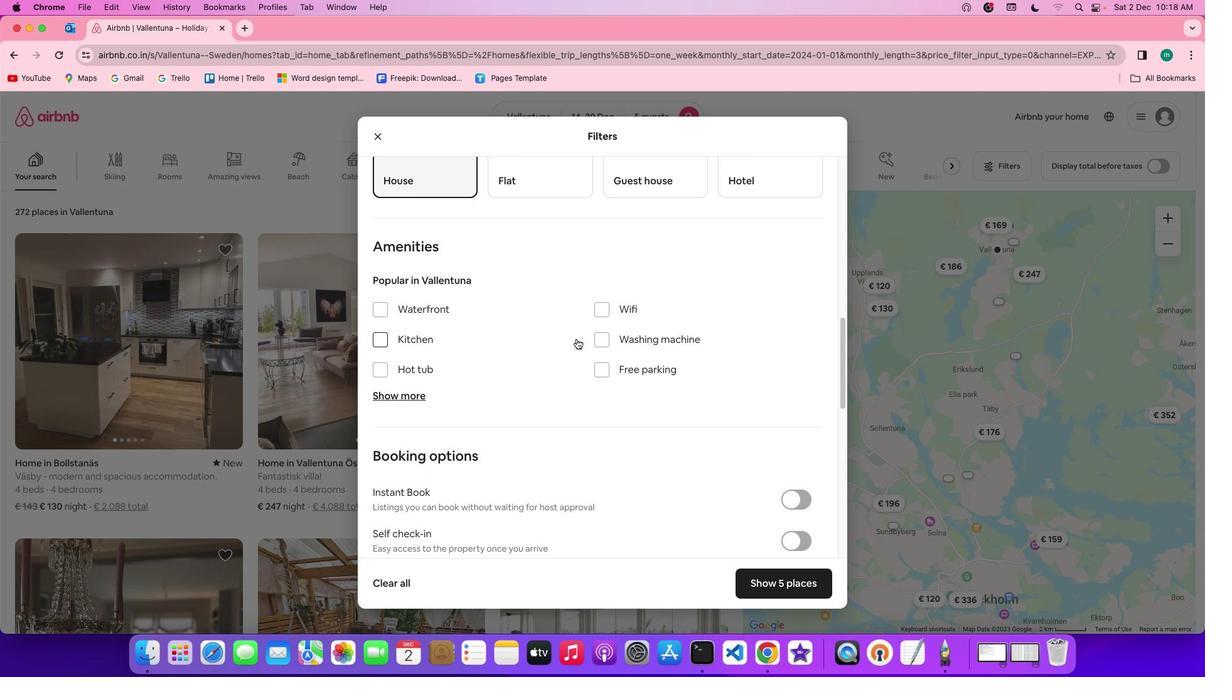 
Action: Mouse scrolled (577, 340) with delta (1, 0)
Screenshot: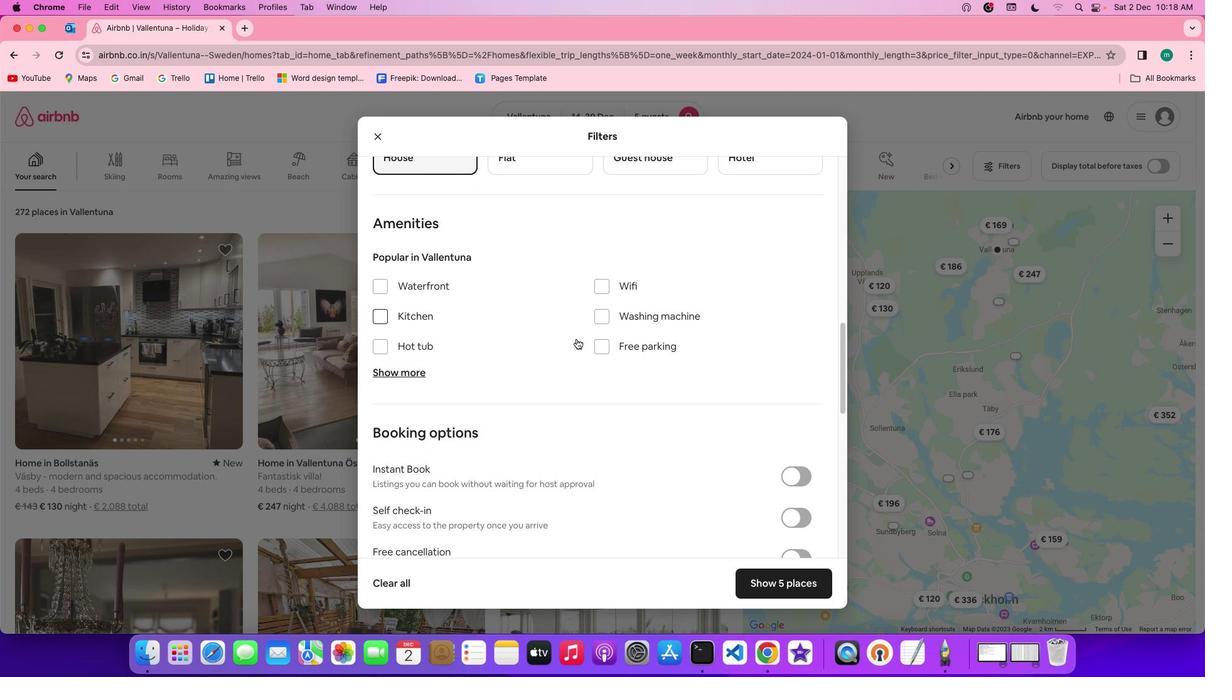 
Action: Mouse scrolled (577, 340) with delta (1, 0)
Screenshot: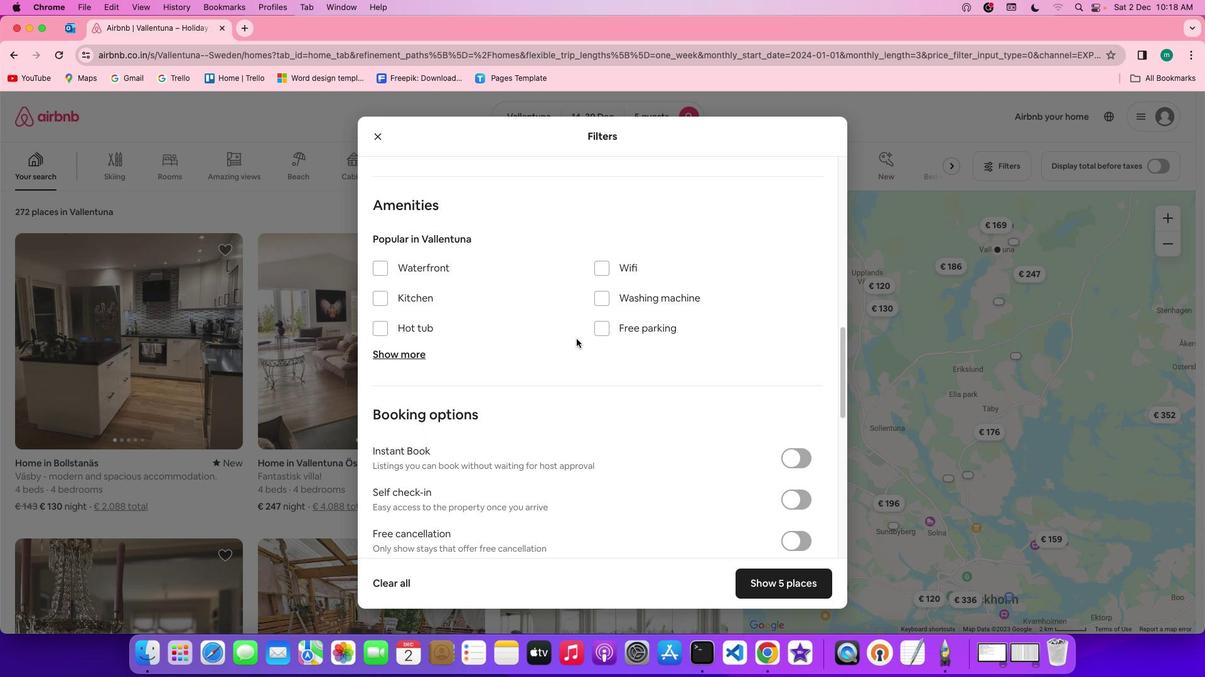 
Action: Mouse scrolled (577, 340) with delta (1, 0)
Screenshot: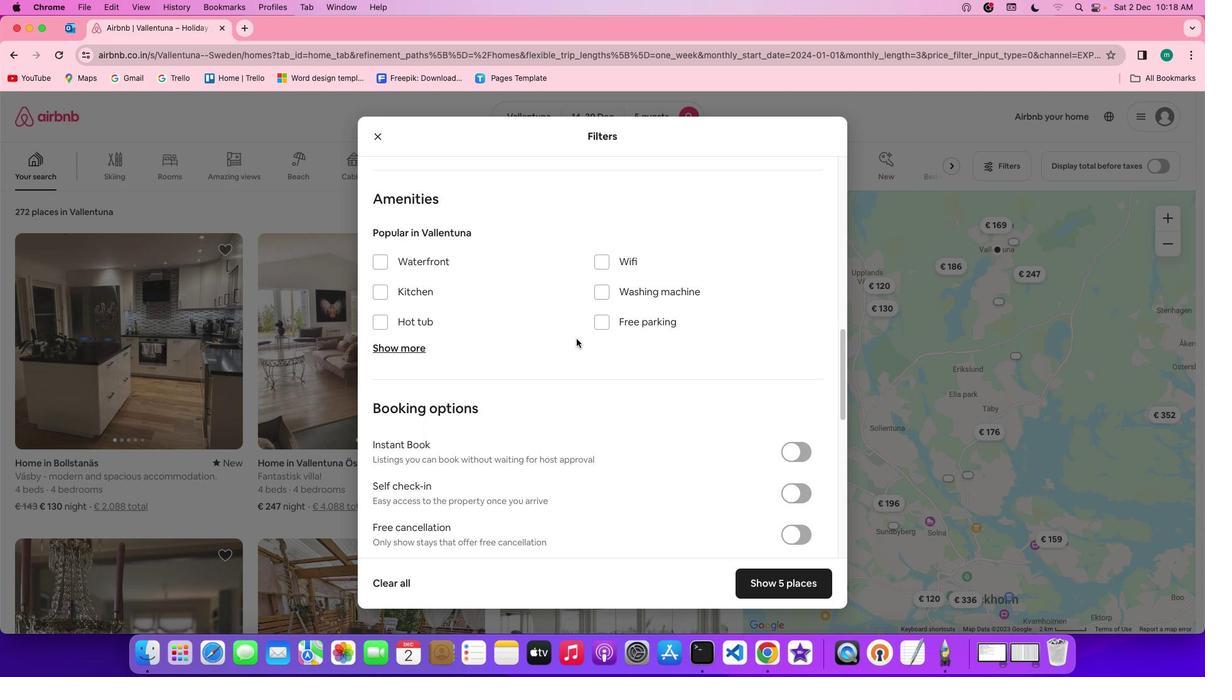 
Action: Mouse moved to (390, 341)
Screenshot: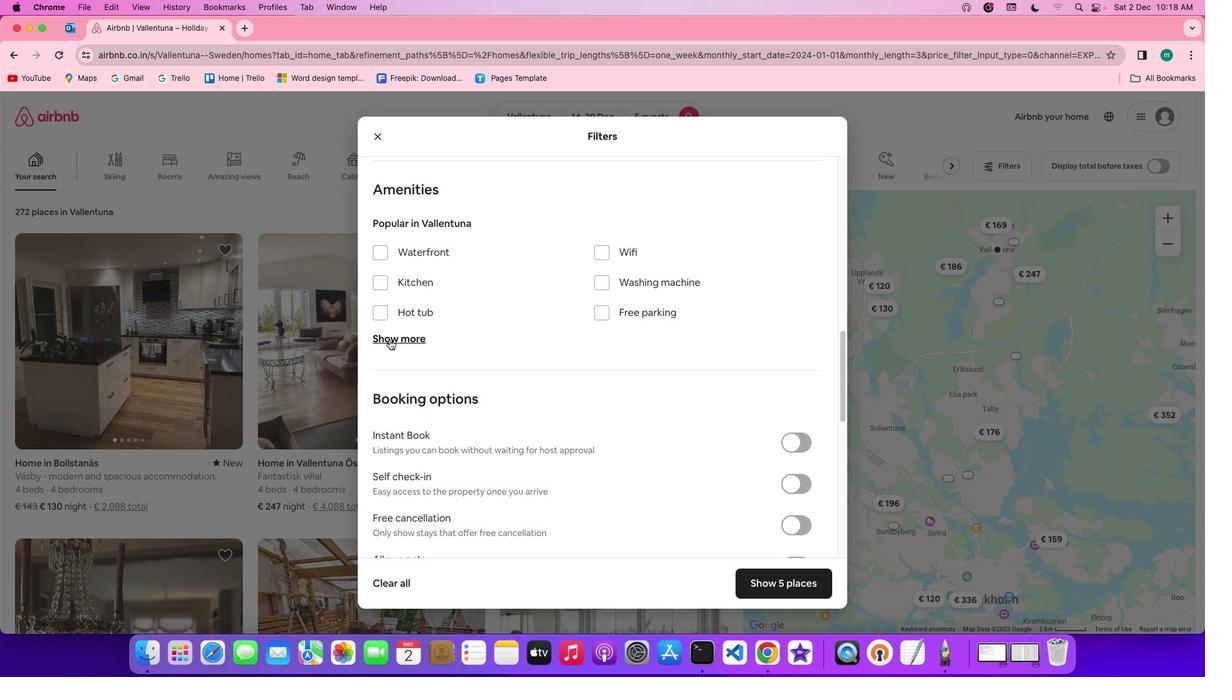 
Action: Mouse pressed left at (390, 341)
Screenshot: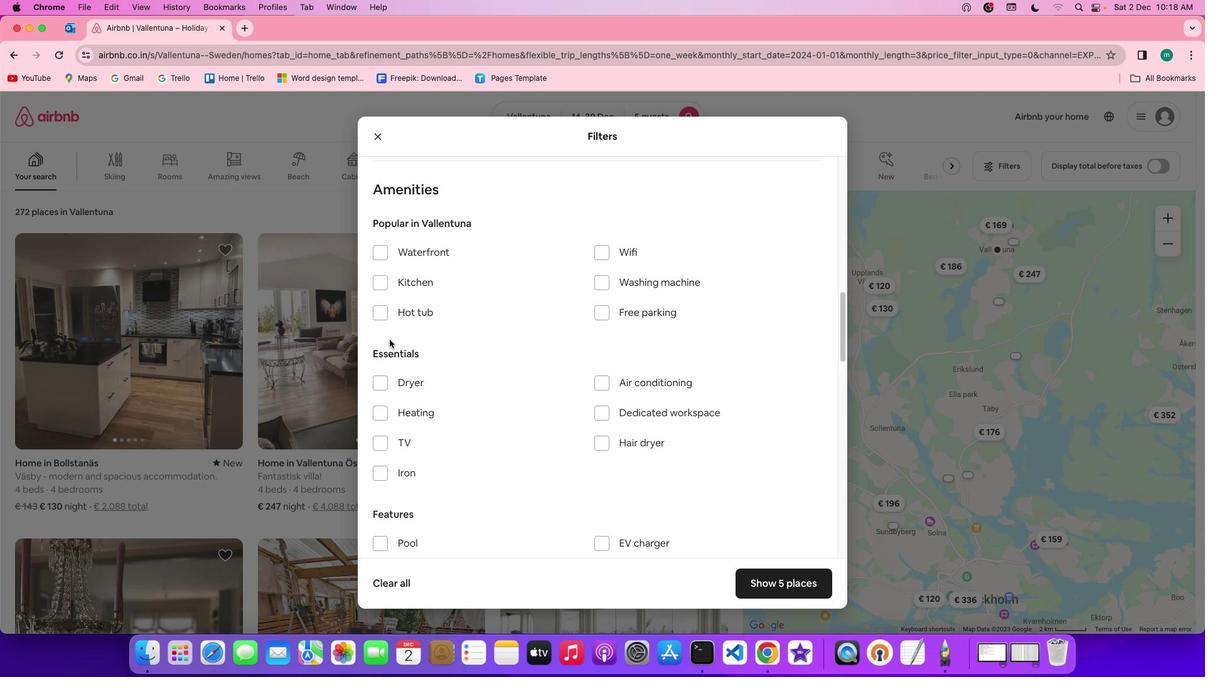
Action: Mouse moved to (608, 256)
Screenshot: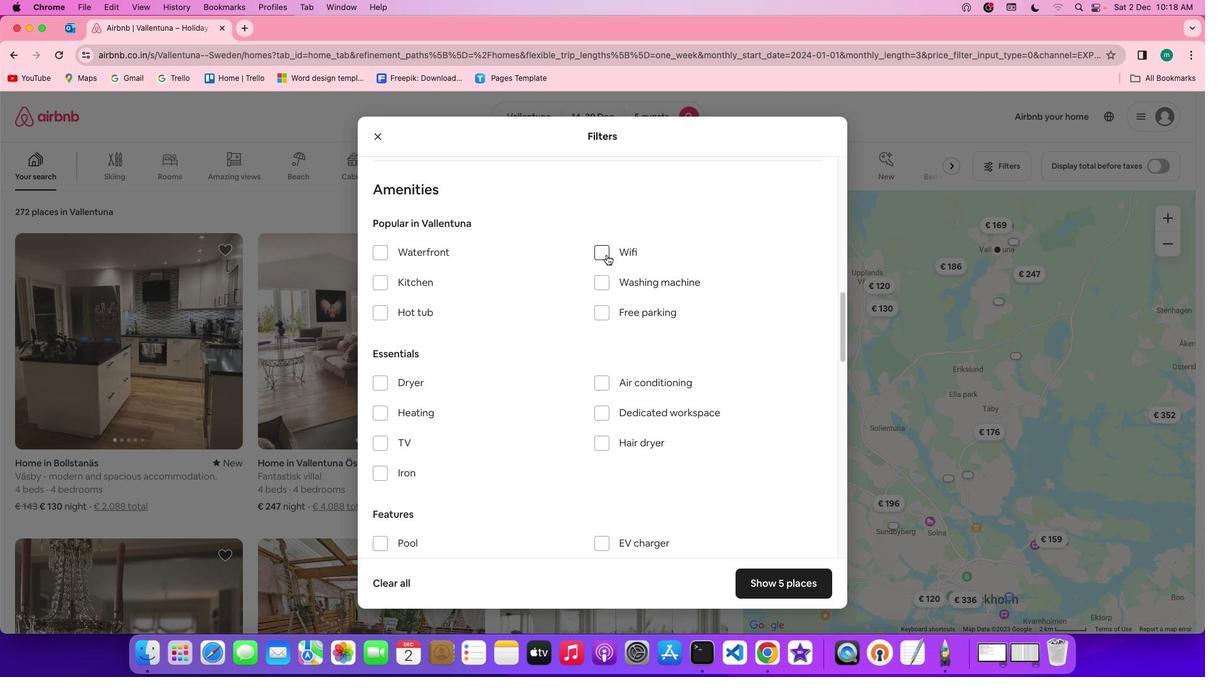 
Action: Mouse pressed left at (608, 256)
Screenshot: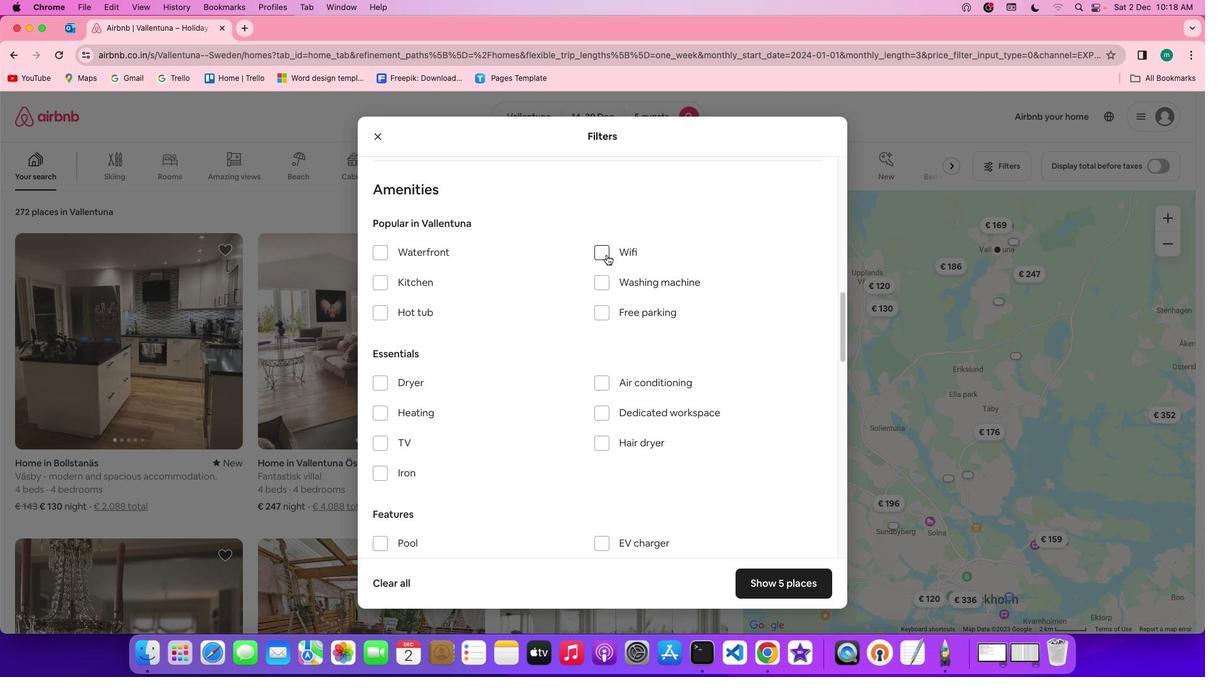 
Action: Mouse moved to (666, 316)
Screenshot: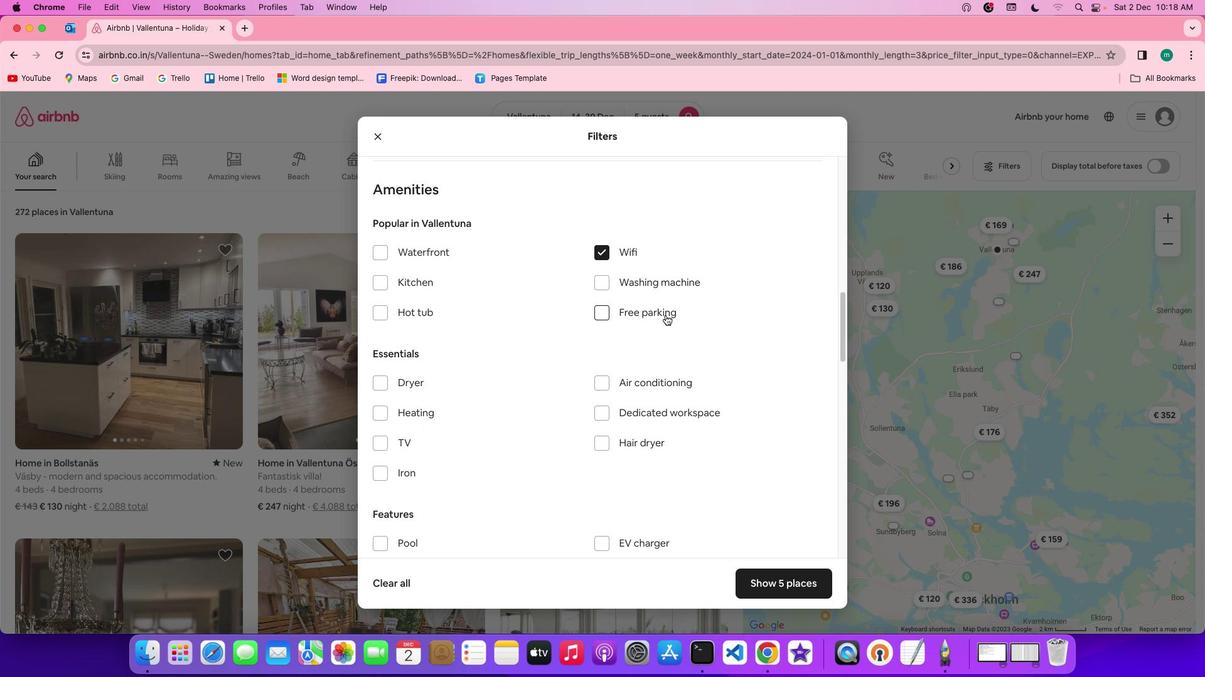 
Action: Mouse scrolled (666, 316) with delta (1, 0)
Screenshot: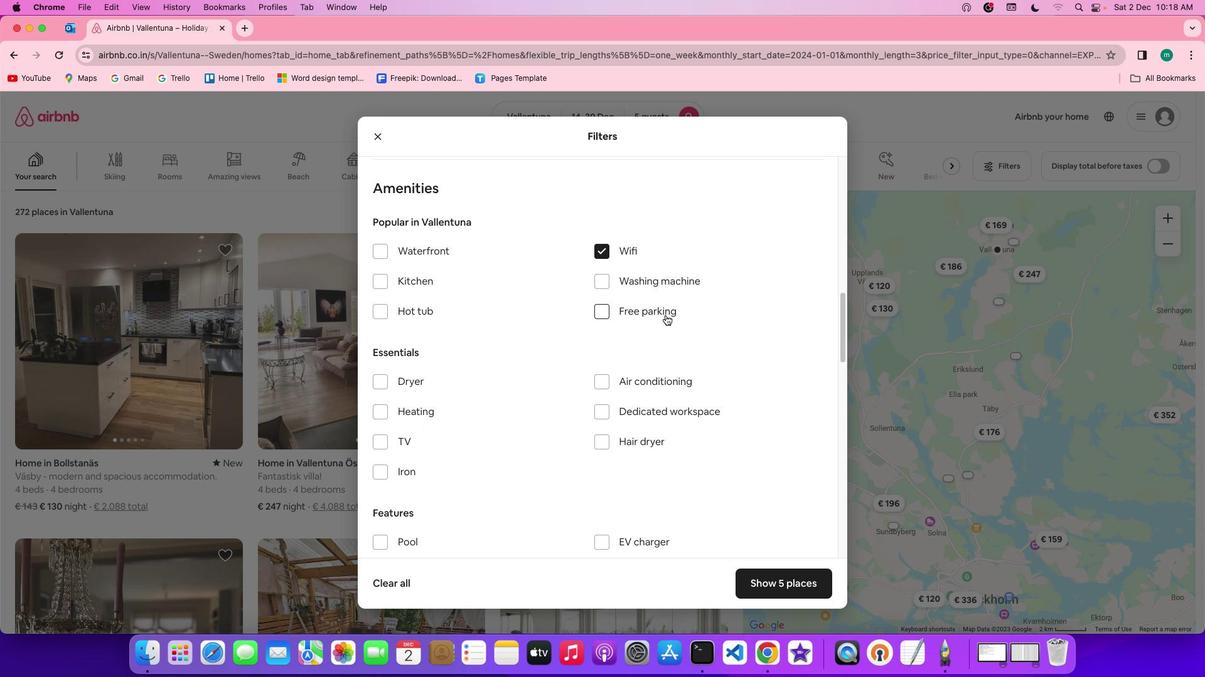 
Action: Mouse scrolled (666, 316) with delta (1, 0)
Screenshot: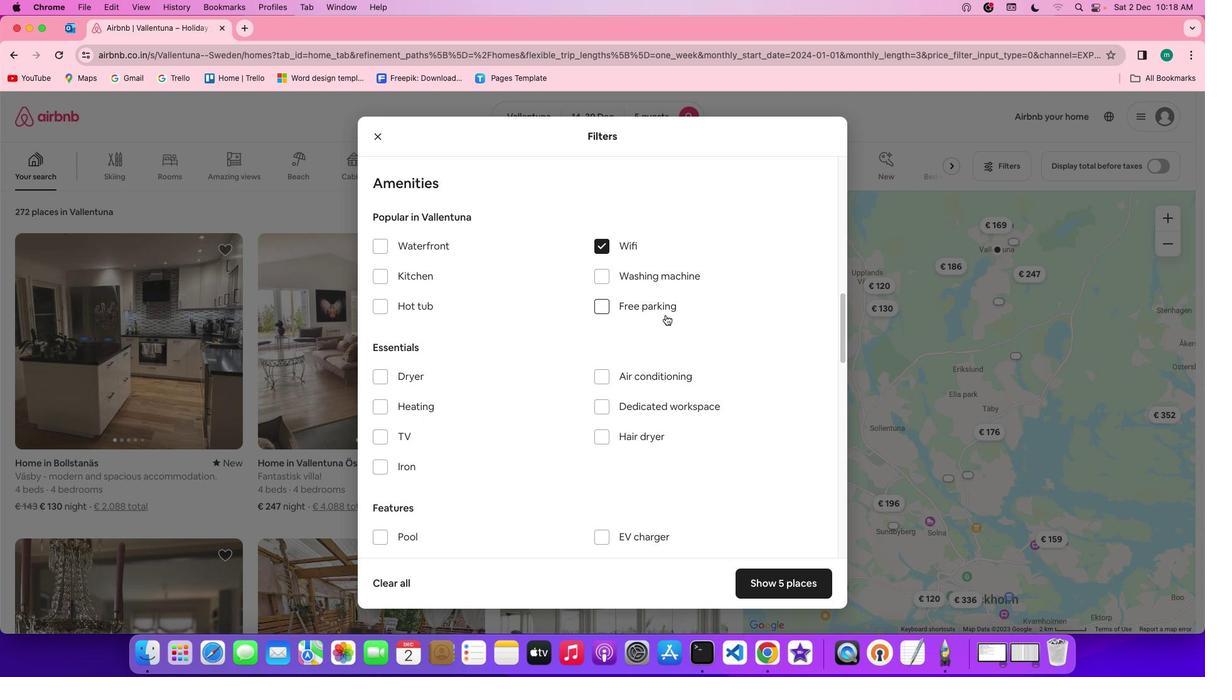 
Action: Mouse scrolled (666, 316) with delta (1, 0)
Screenshot: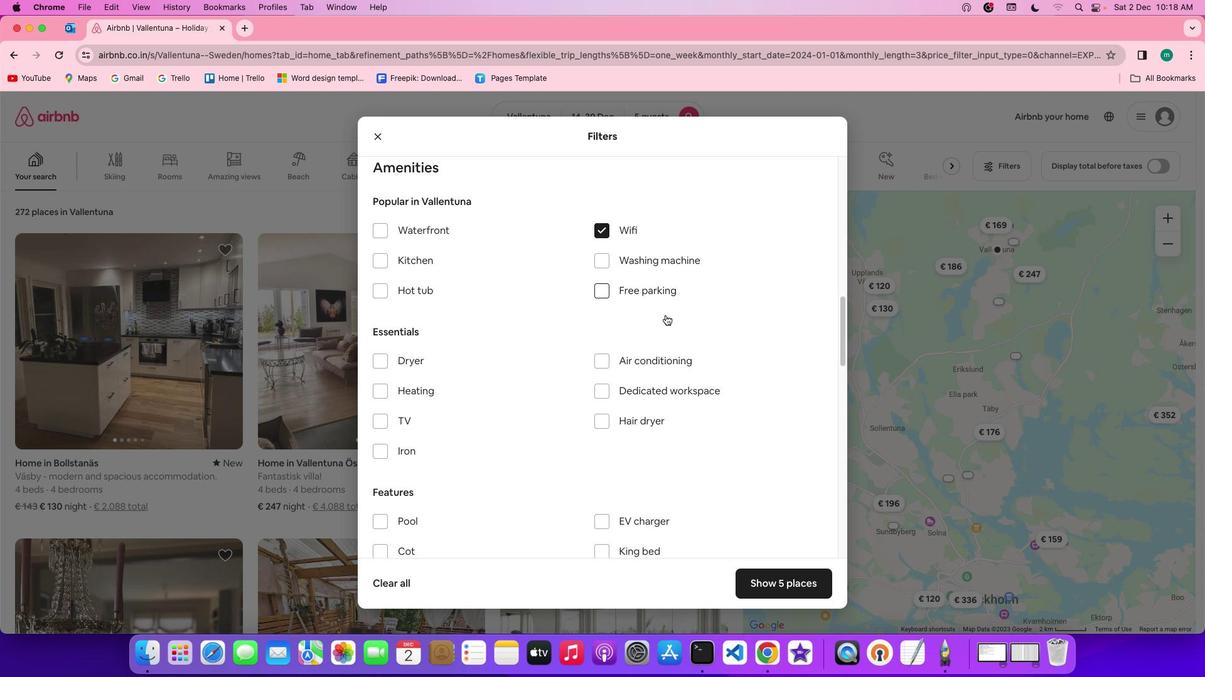 
Action: Mouse moved to (554, 318)
Screenshot: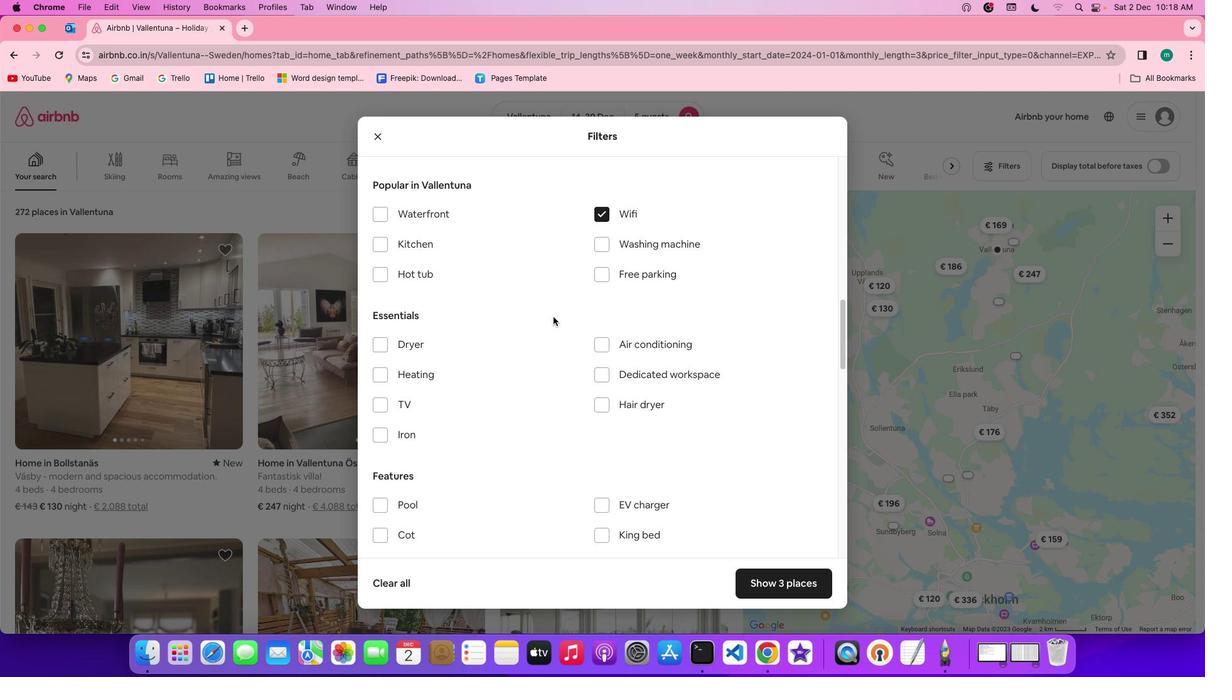 
Action: Mouse scrolled (554, 318) with delta (1, 0)
Screenshot: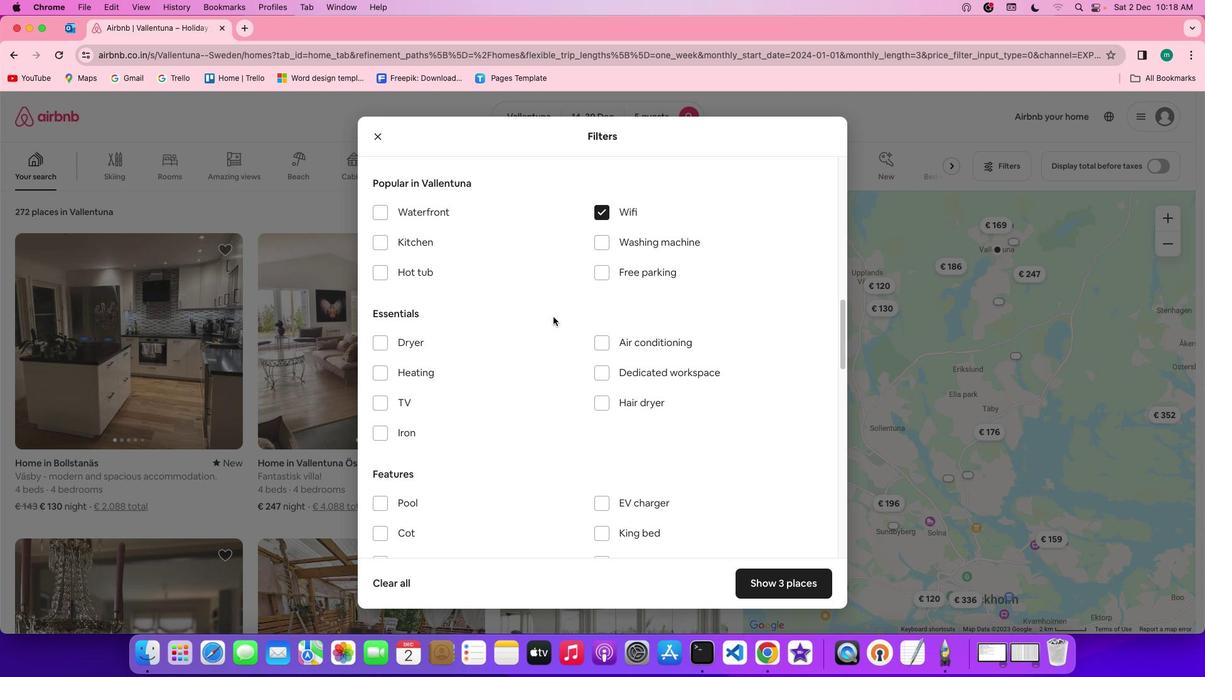 
Action: Mouse scrolled (554, 318) with delta (1, 0)
Screenshot: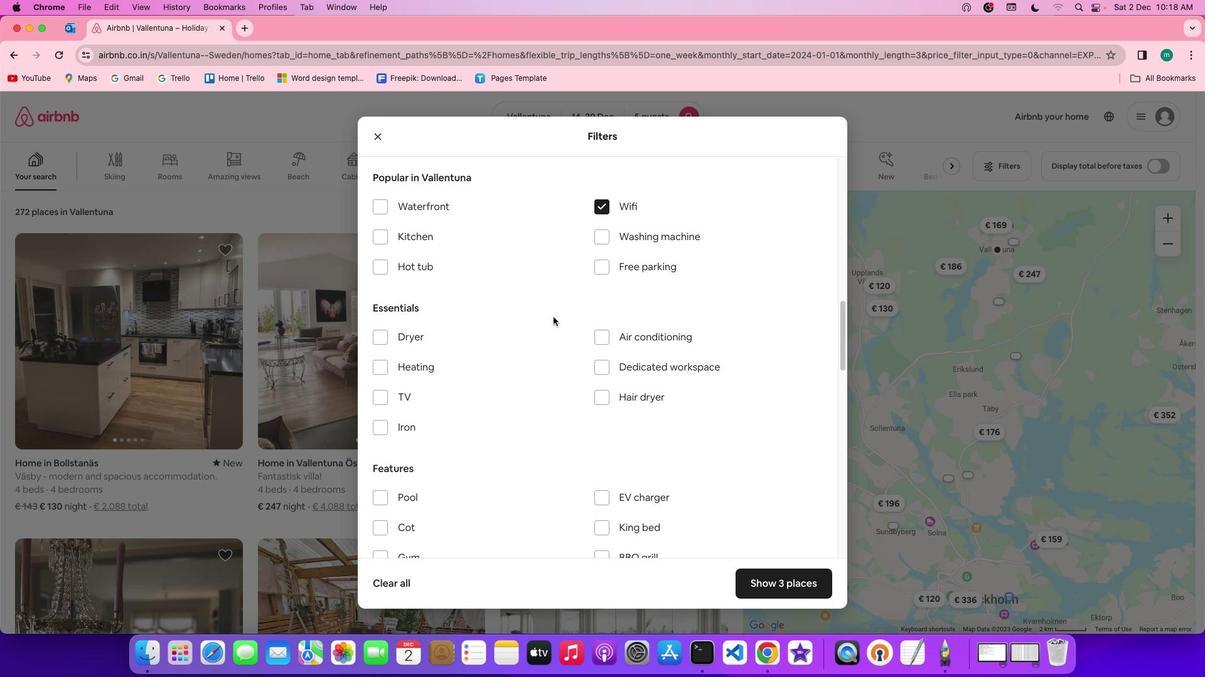
Action: Mouse scrolled (554, 318) with delta (1, 0)
Screenshot: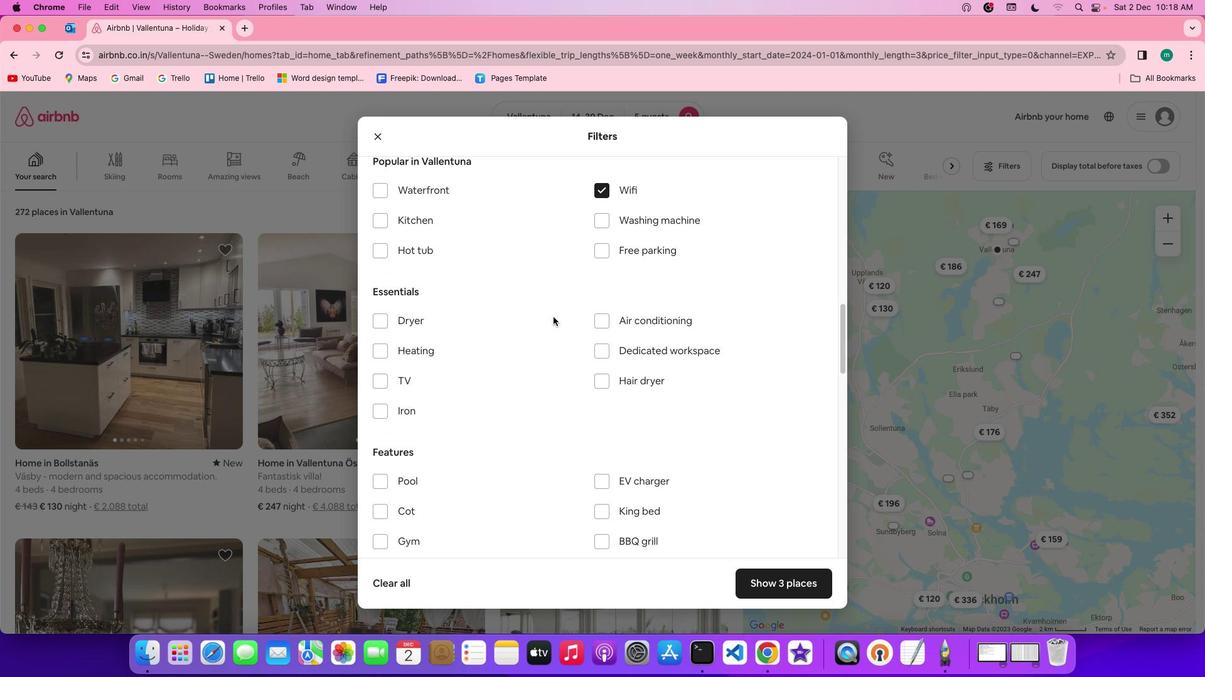 
Action: Mouse moved to (381, 365)
Screenshot: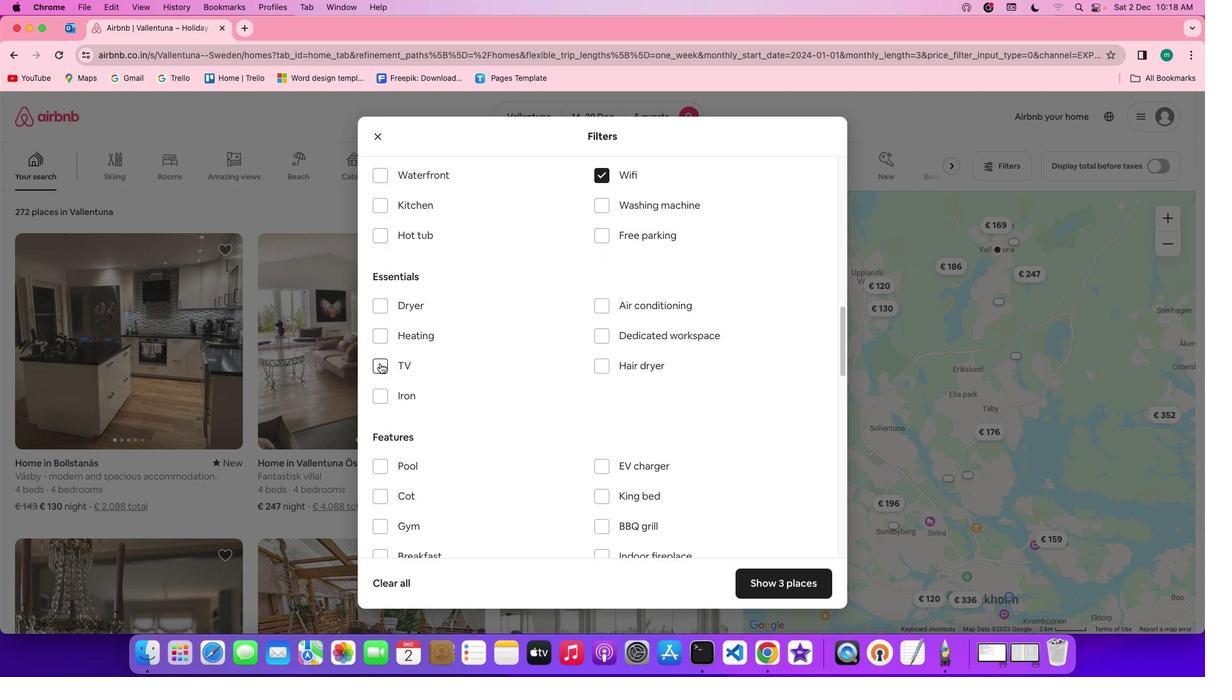 
Action: Mouse pressed left at (381, 365)
Screenshot: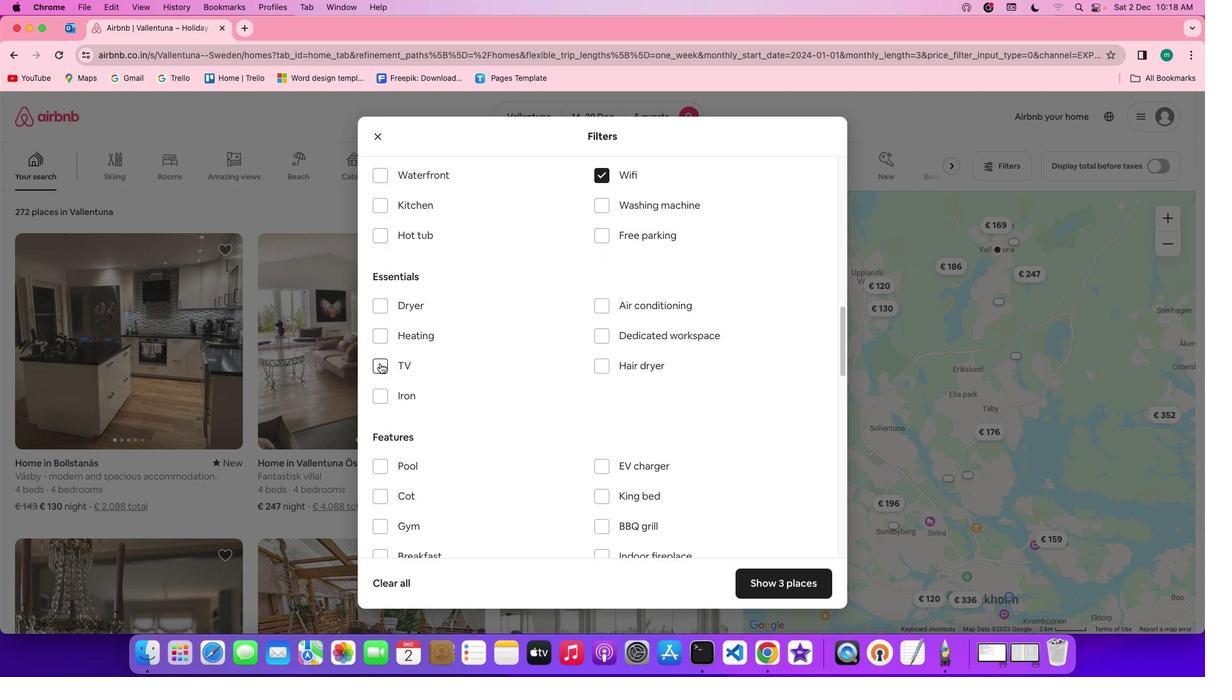 
Action: Mouse moved to (476, 362)
Screenshot: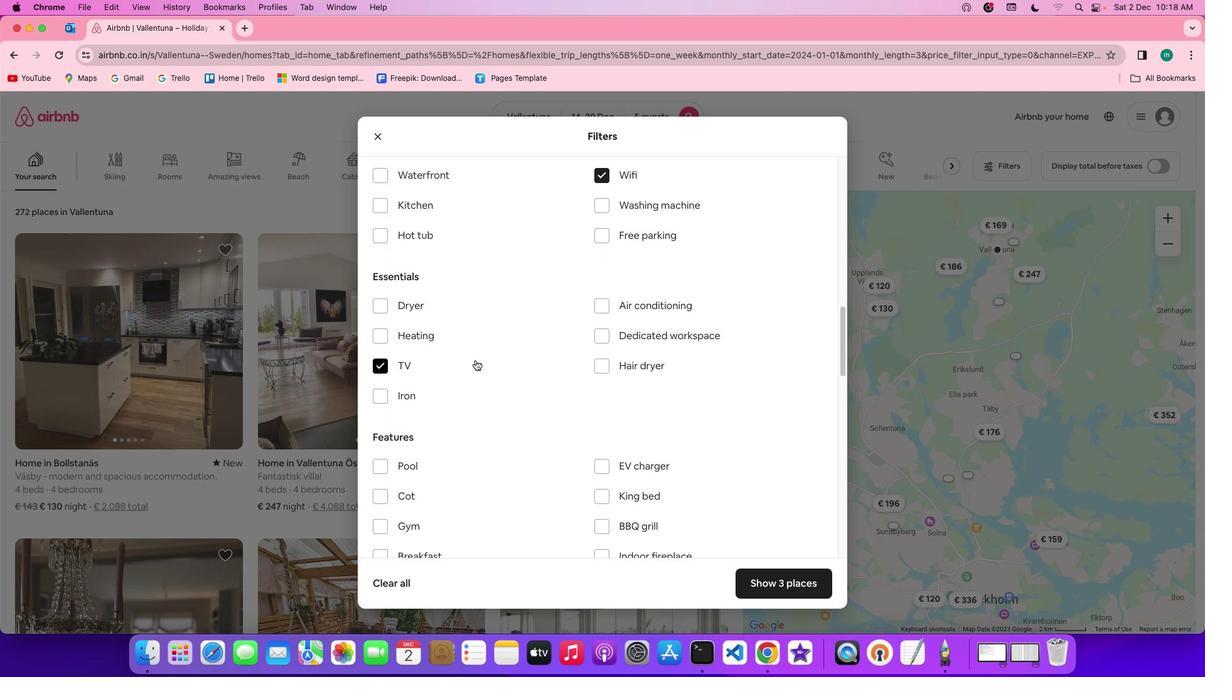 
Action: Mouse scrolled (476, 362) with delta (1, 0)
Screenshot: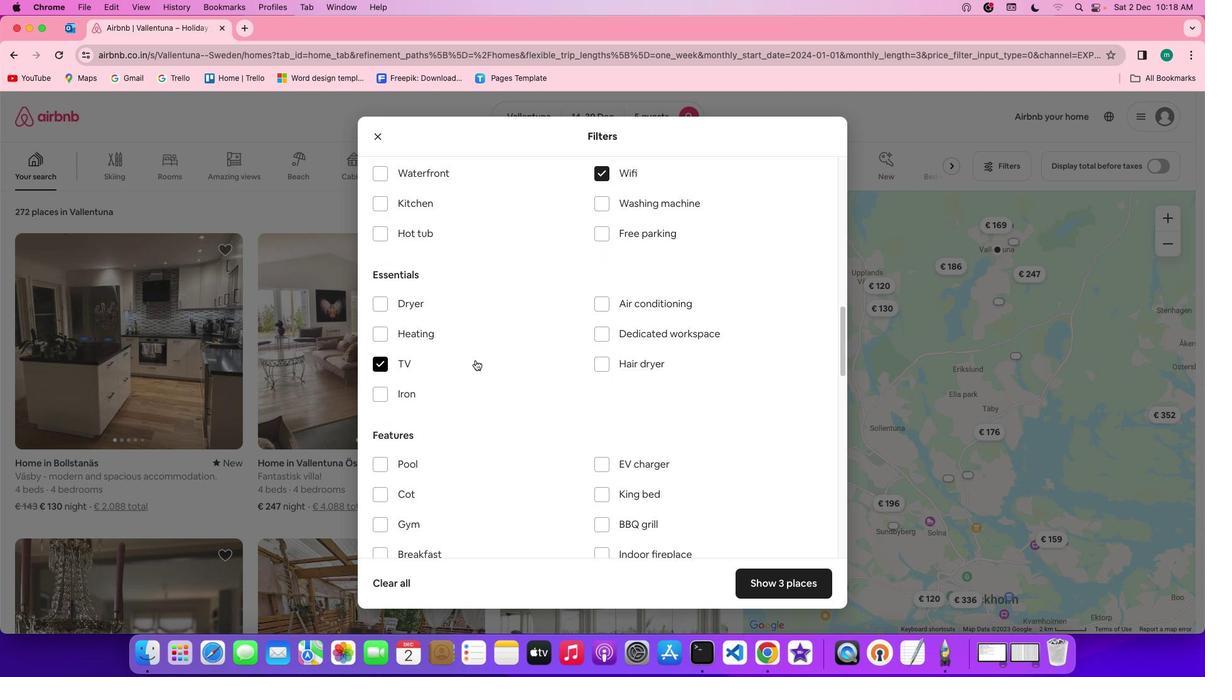 
Action: Mouse scrolled (476, 362) with delta (1, 0)
Screenshot: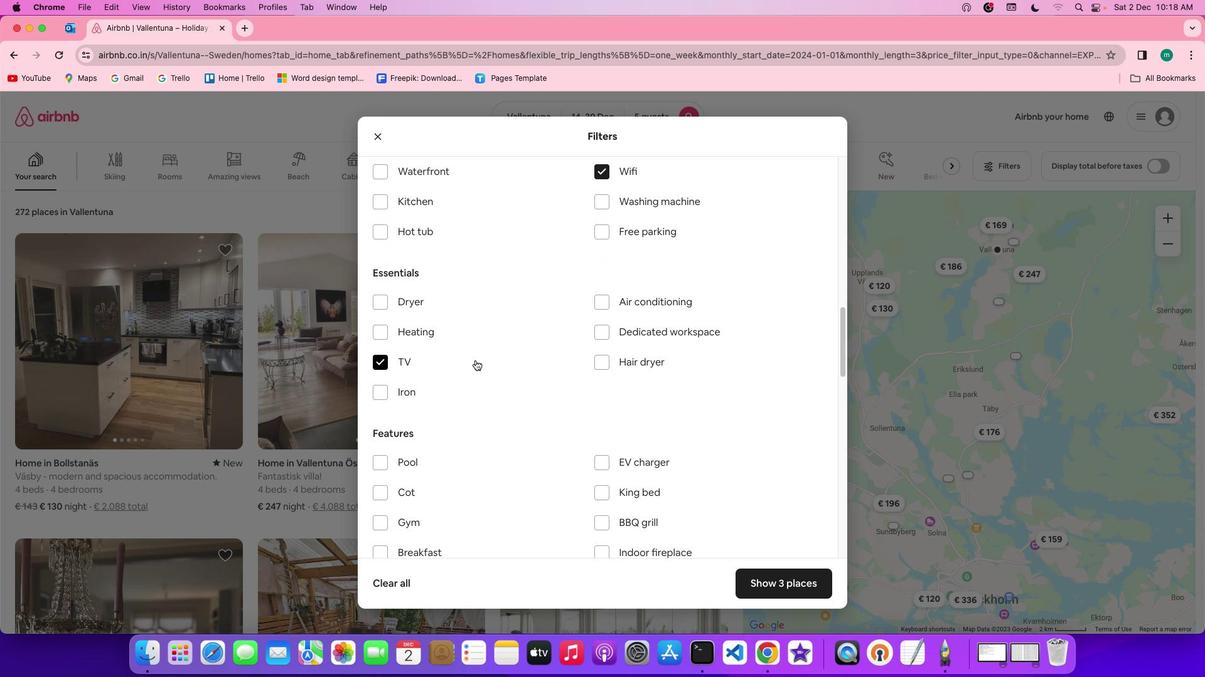 
Action: Mouse scrolled (476, 362) with delta (1, 1)
Screenshot: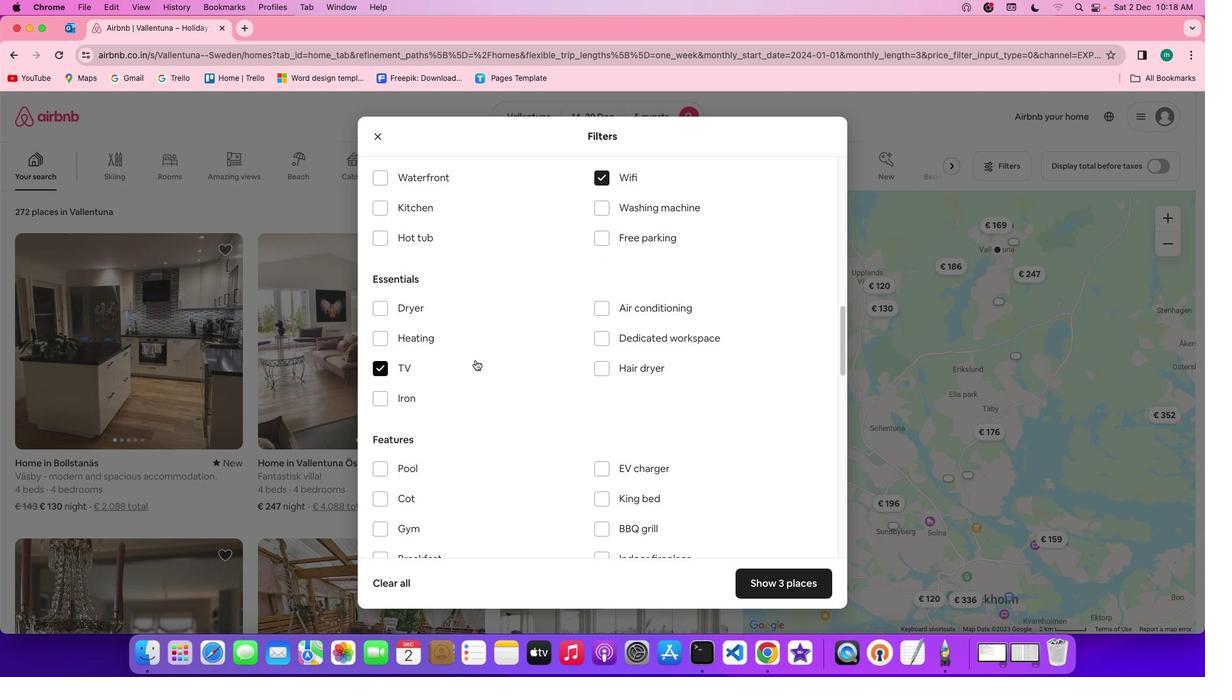 
Action: Mouse scrolled (476, 362) with delta (1, 1)
Screenshot: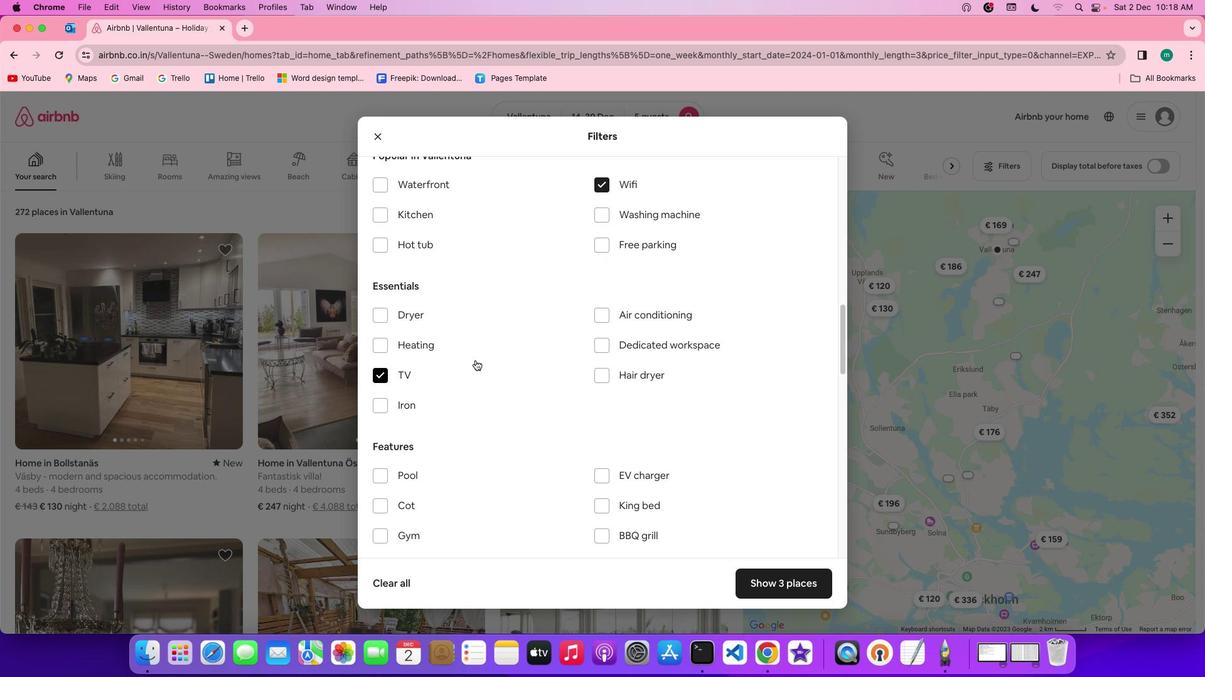 
Action: Mouse moved to (608, 255)
Screenshot: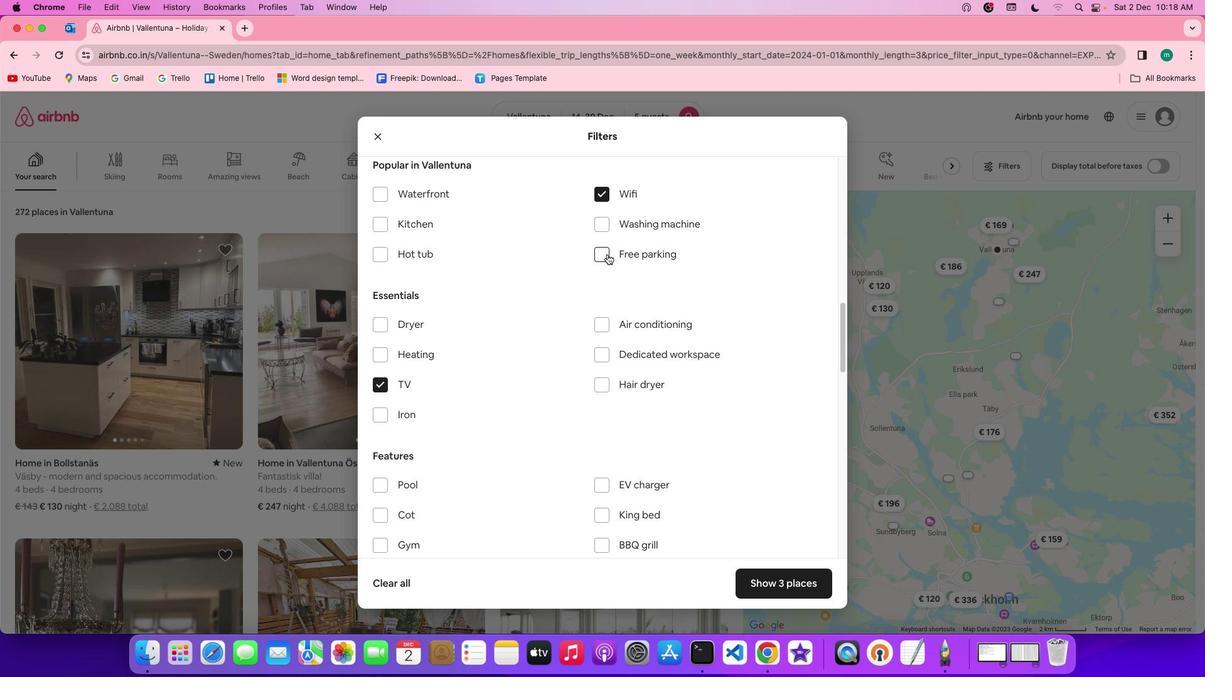 
Action: Mouse pressed left at (608, 255)
Screenshot: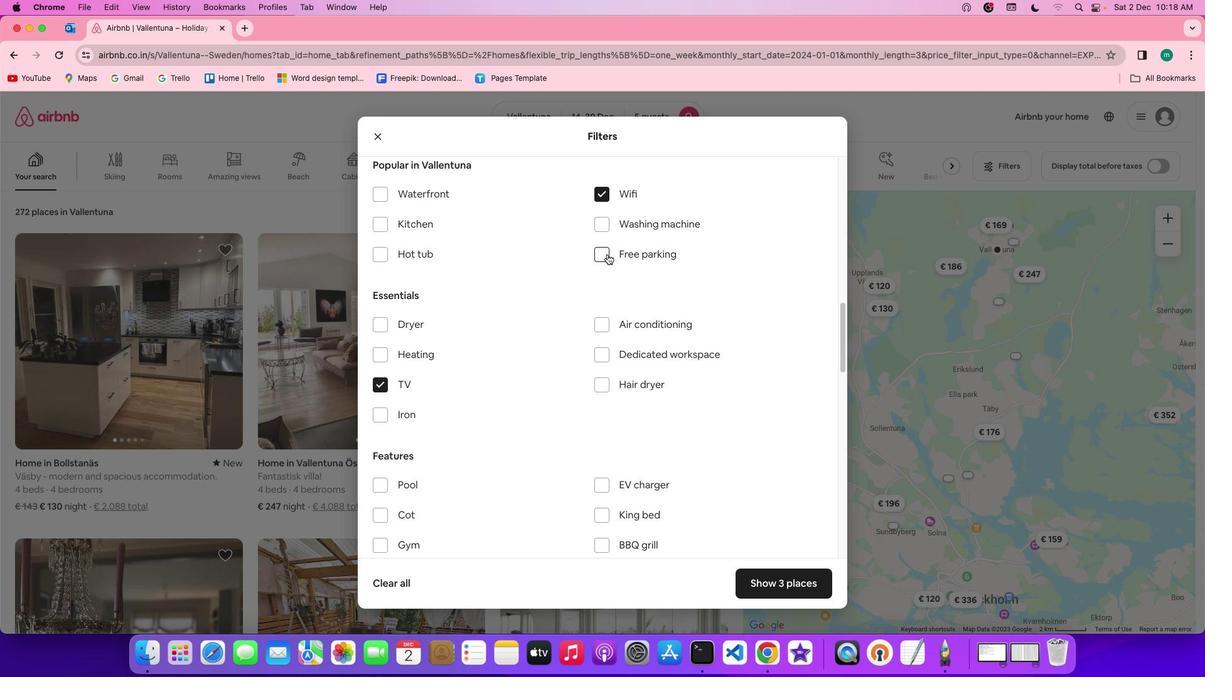 
Action: Mouse moved to (709, 321)
Screenshot: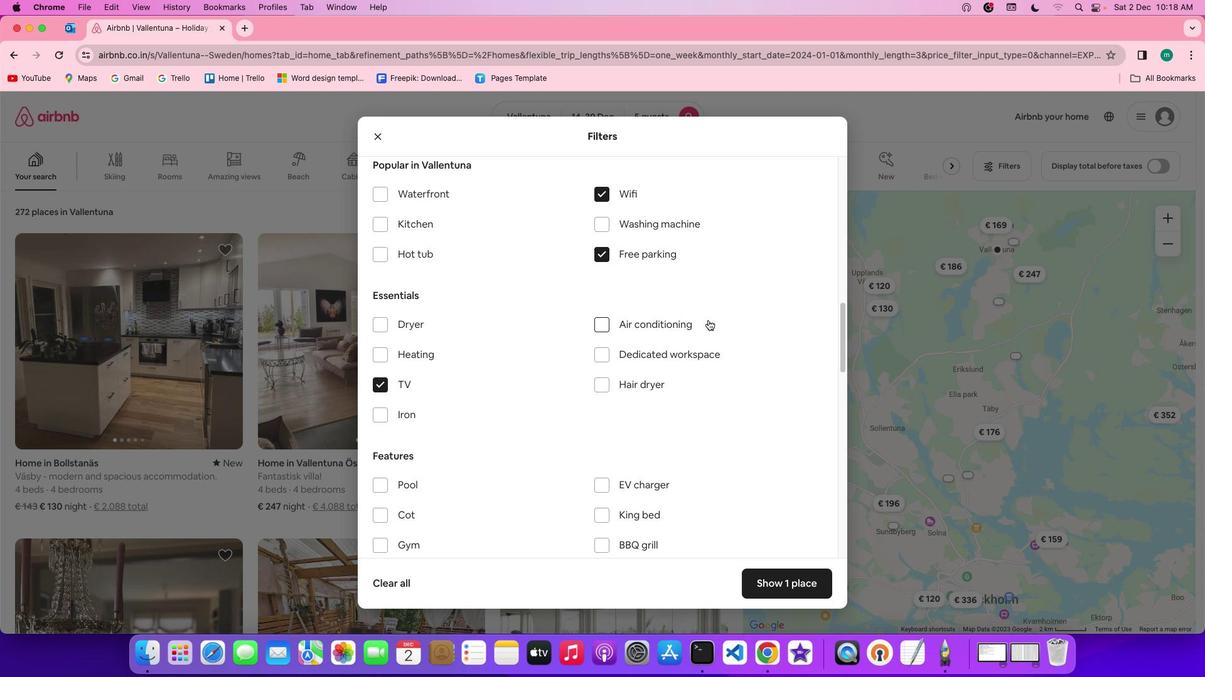 
Action: Mouse scrolled (709, 321) with delta (1, 0)
Screenshot: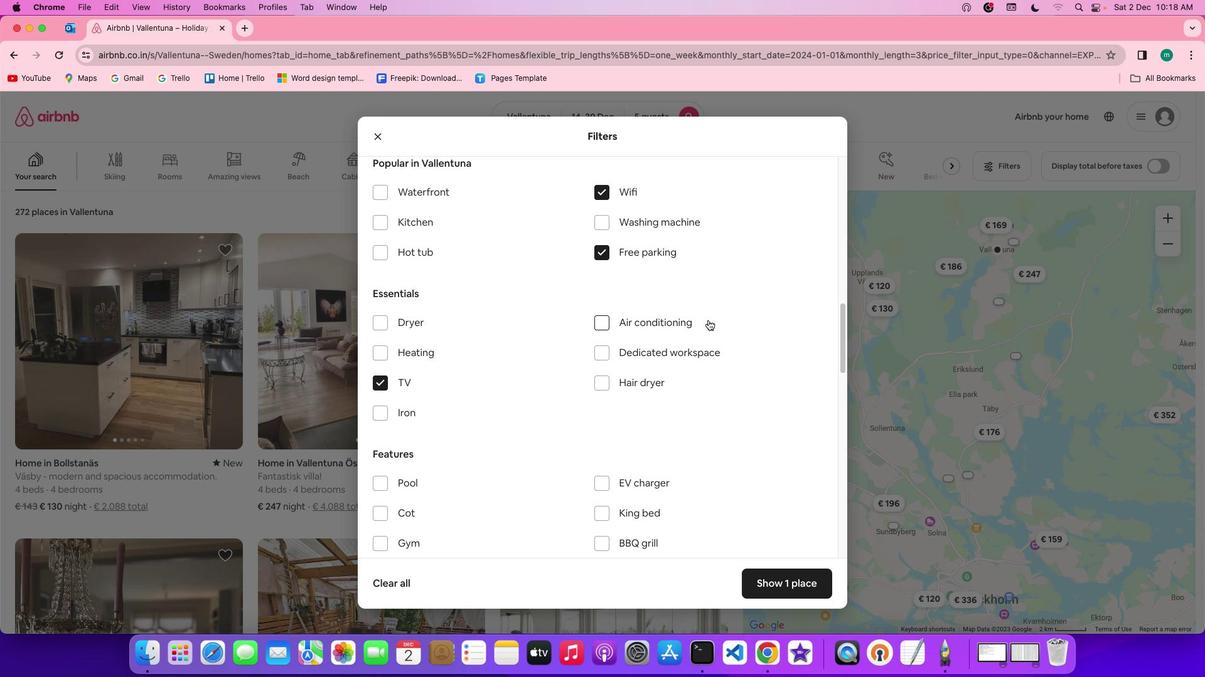 
Action: Mouse scrolled (709, 321) with delta (1, 0)
Screenshot: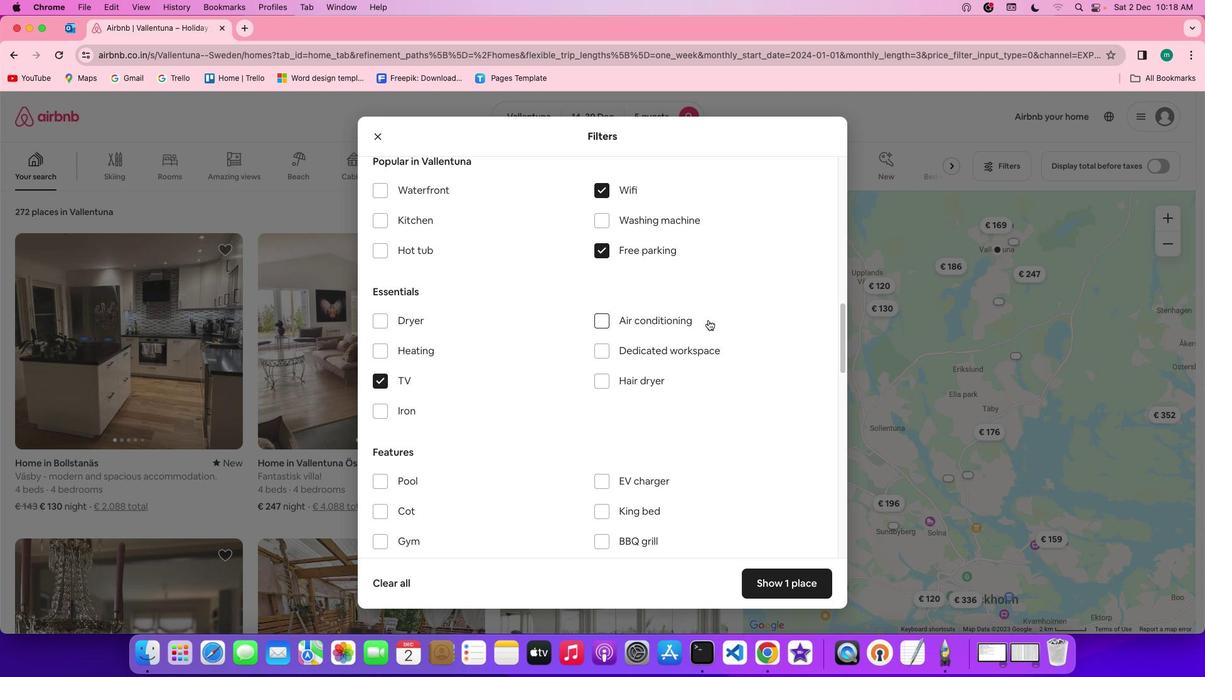 
Action: Mouse scrolled (709, 321) with delta (1, 0)
Screenshot: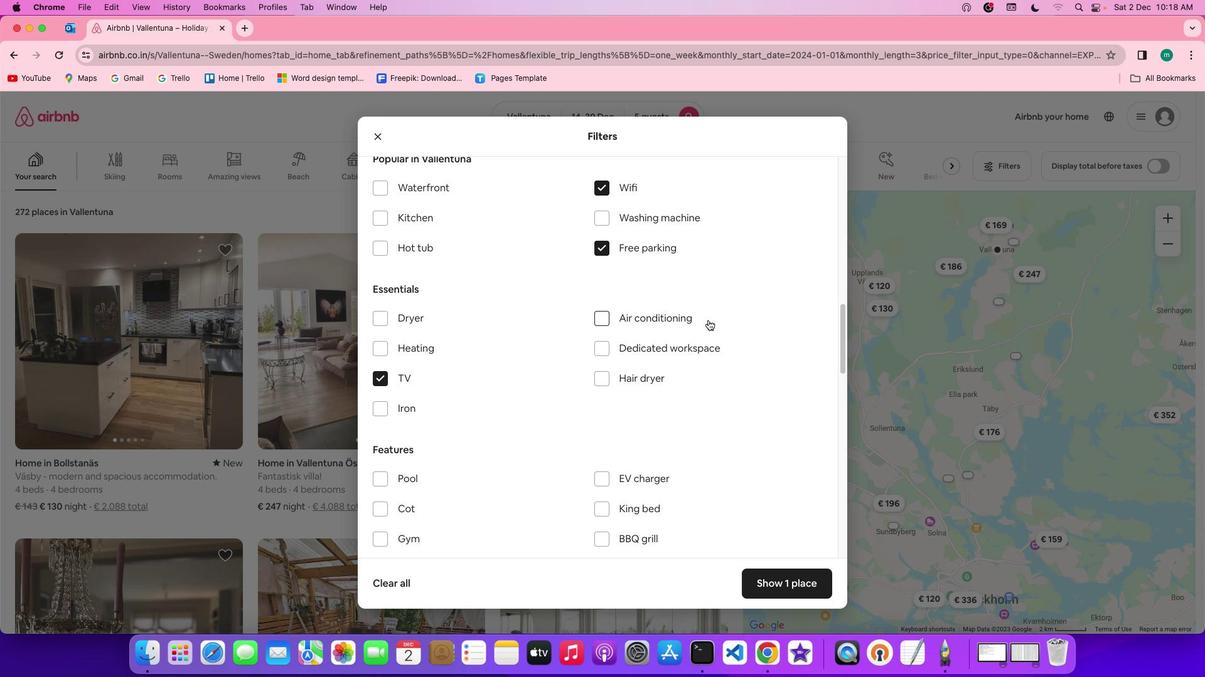 
Action: Mouse scrolled (709, 321) with delta (1, 0)
Screenshot: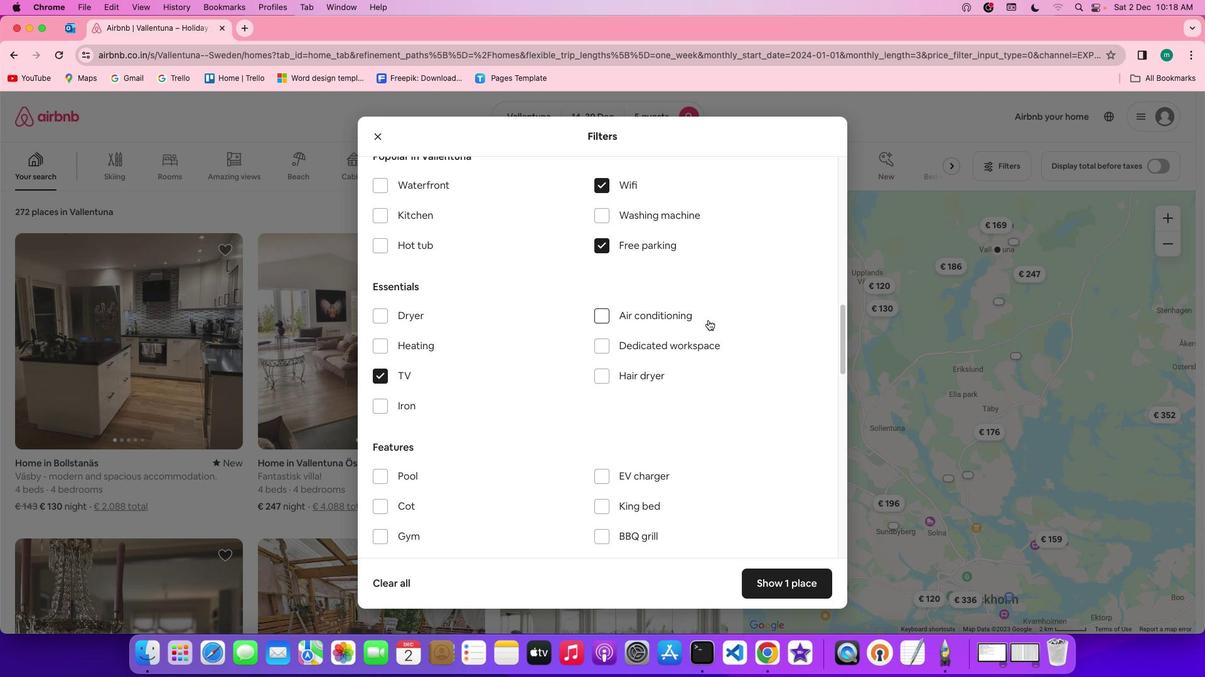 
Action: Mouse scrolled (709, 321) with delta (1, 0)
Screenshot: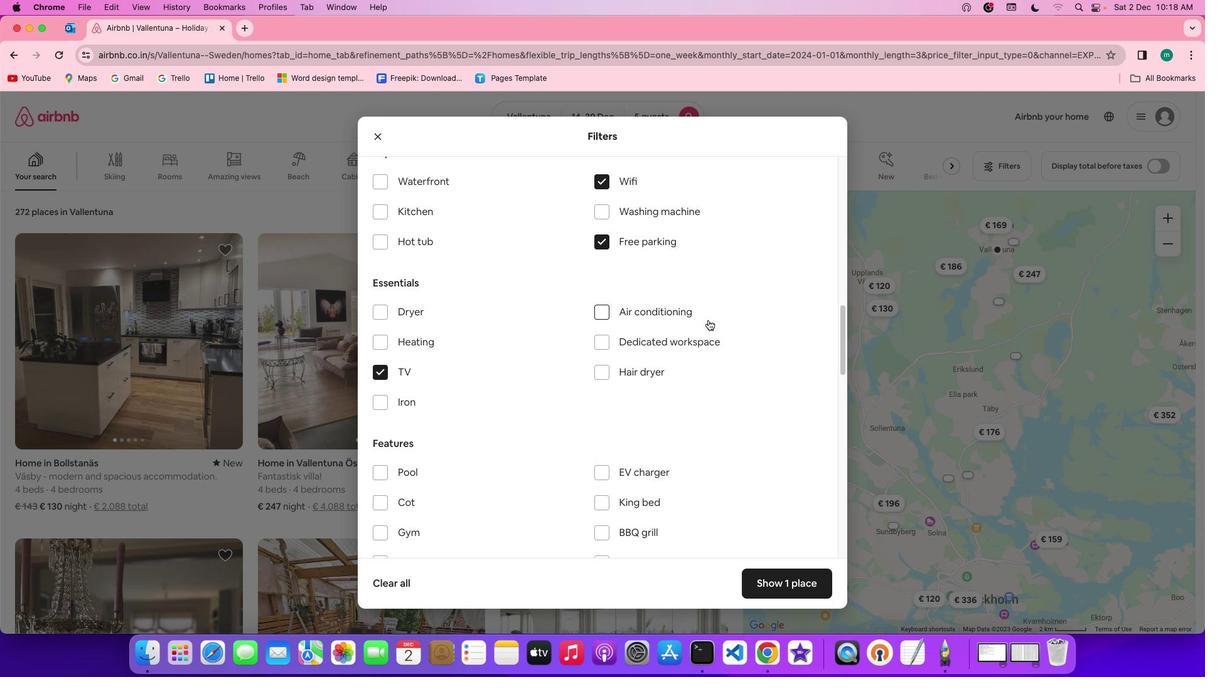 
Action: Mouse scrolled (709, 321) with delta (1, 0)
Screenshot: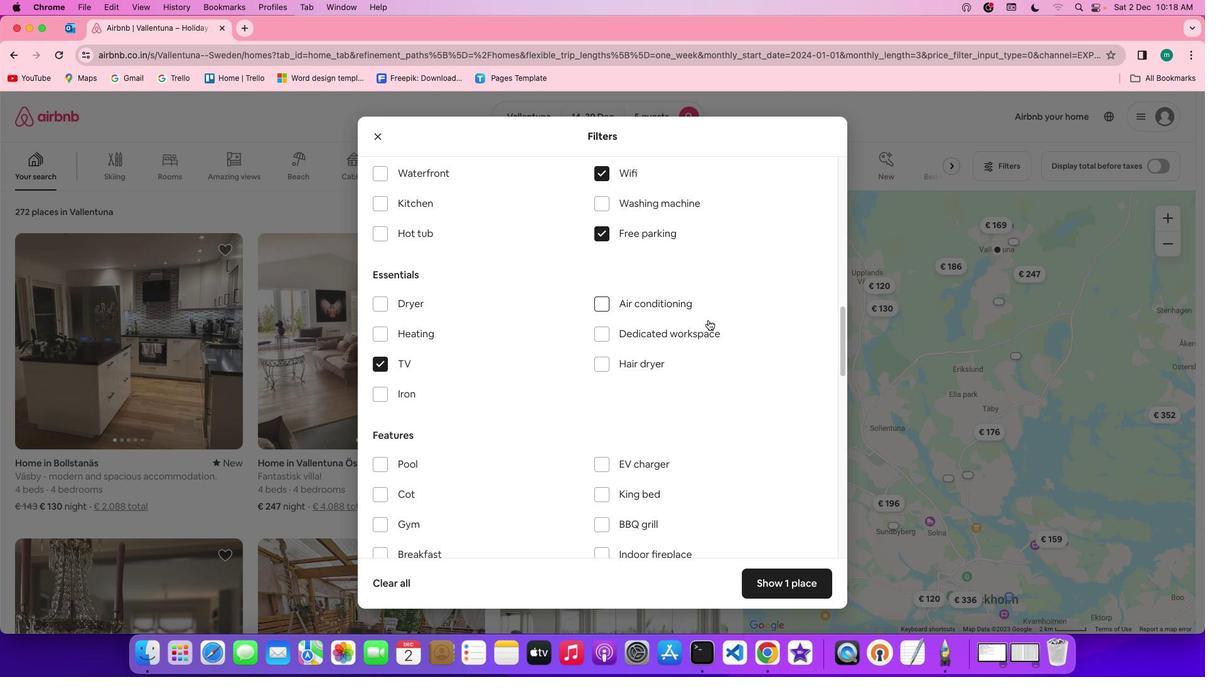 
Action: Mouse scrolled (709, 321) with delta (1, 0)
Screenshot: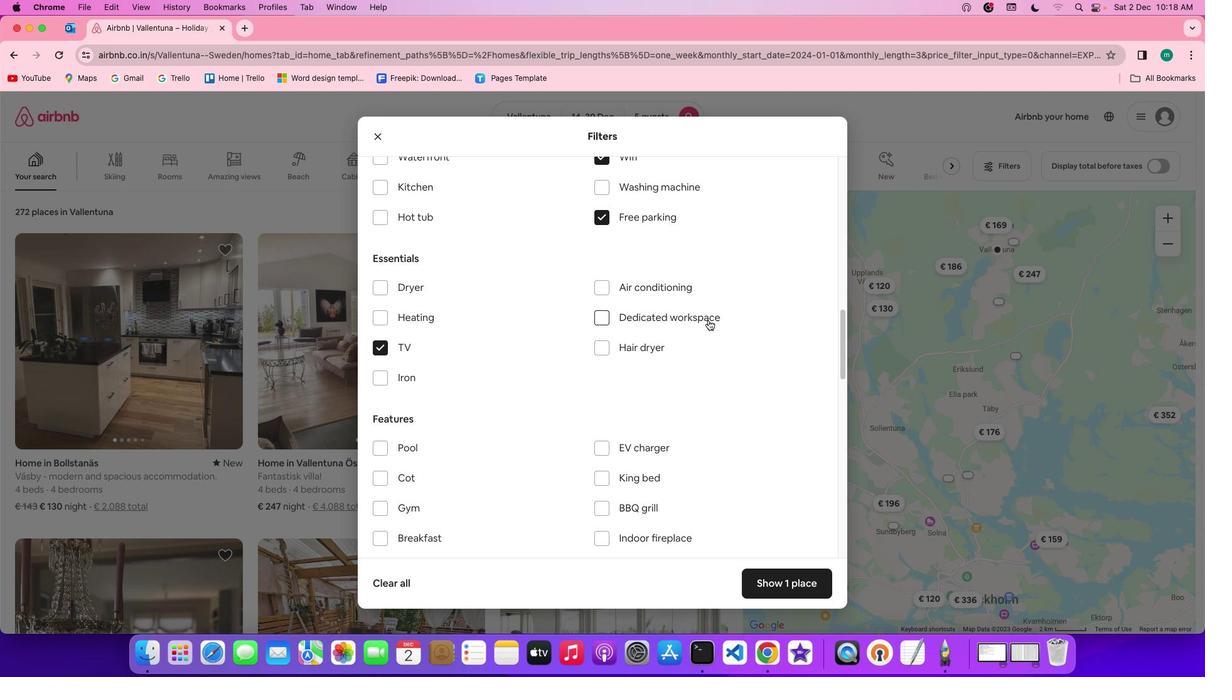 
Action: Mouse scrolled (709, 321) with delta (1, 0)
Screenshot: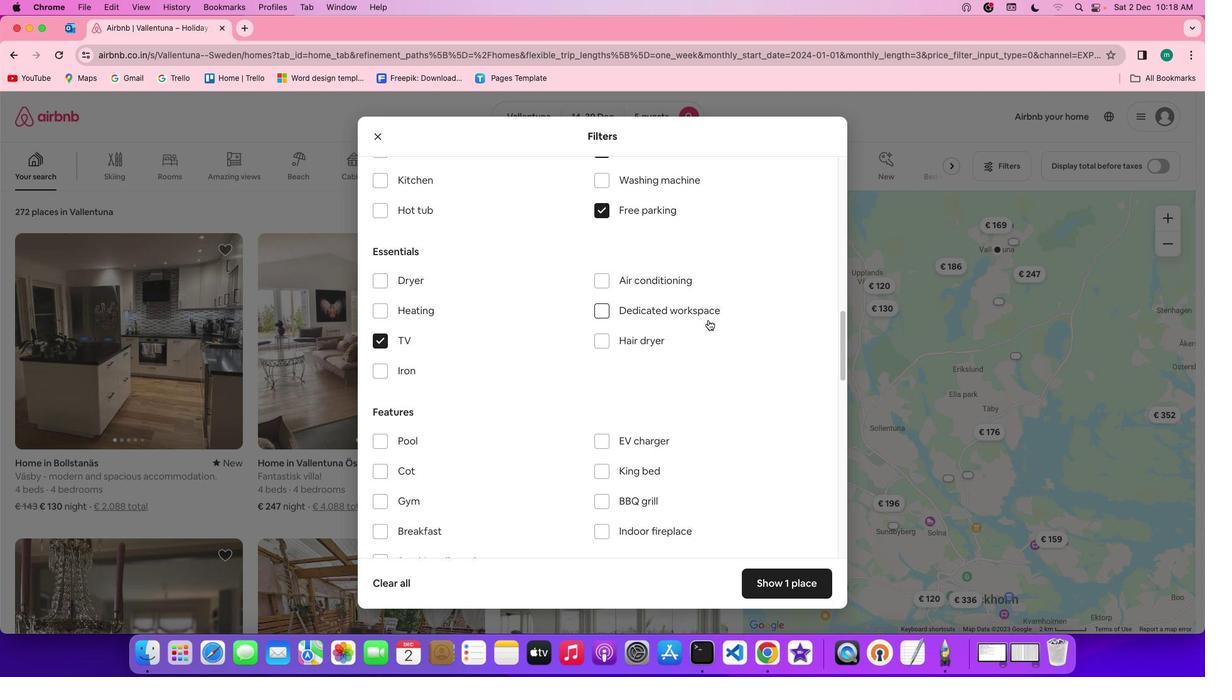 
Action: Mouse scrolled (709, 321) with delta (1, 0)
Screenshot: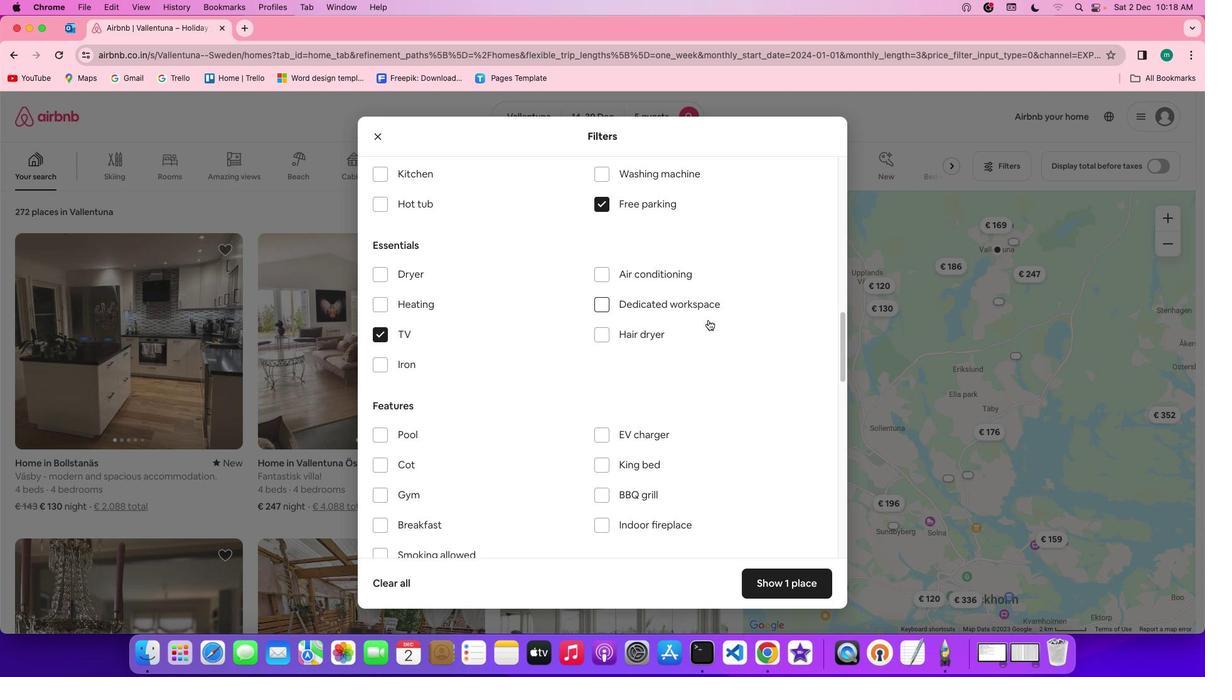 
Action: Mouse scrolled (709, 321) with delta (1, 0)
Screenshot: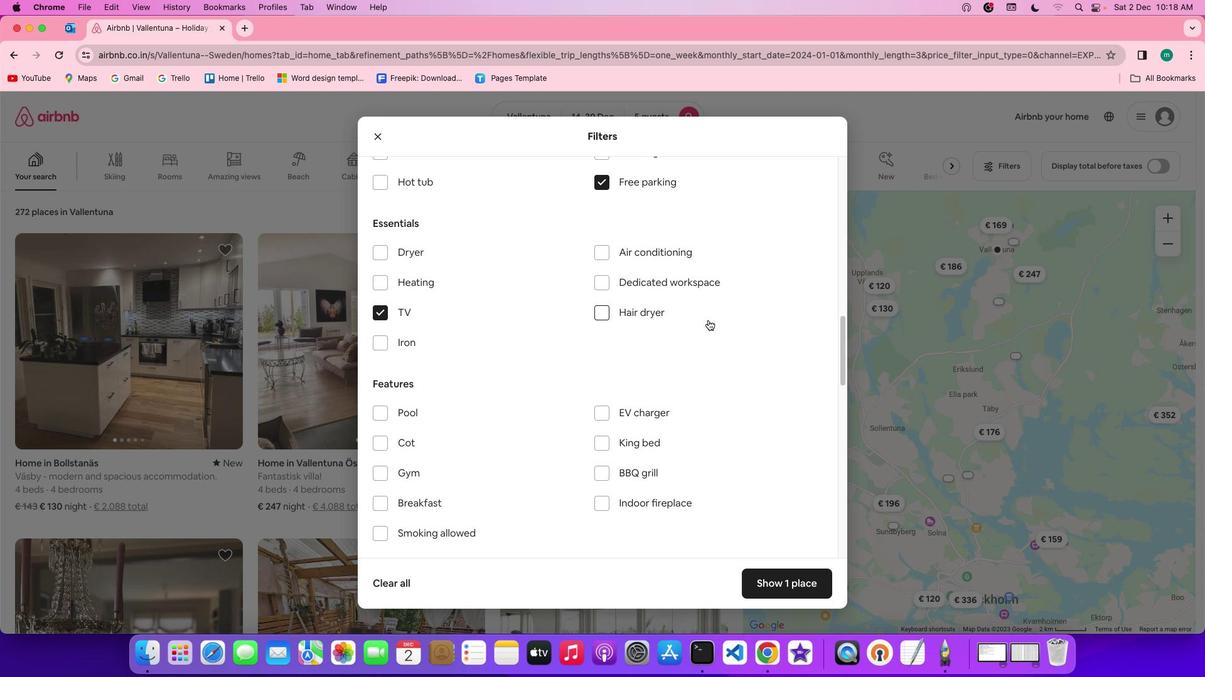 
Action: Mouse scrolled (709, 321) with delta (1, 0)
Screenshot: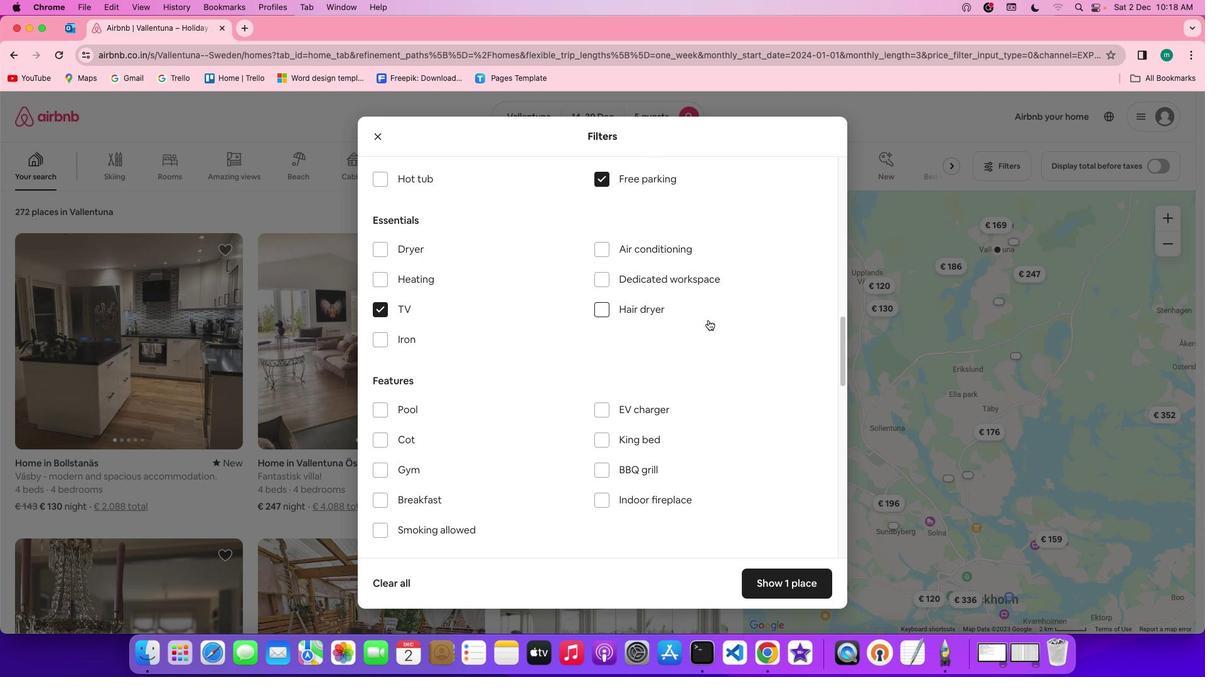 
Action: Mouse scrolled (709, 321) with delta (1, 0)
Screenshot: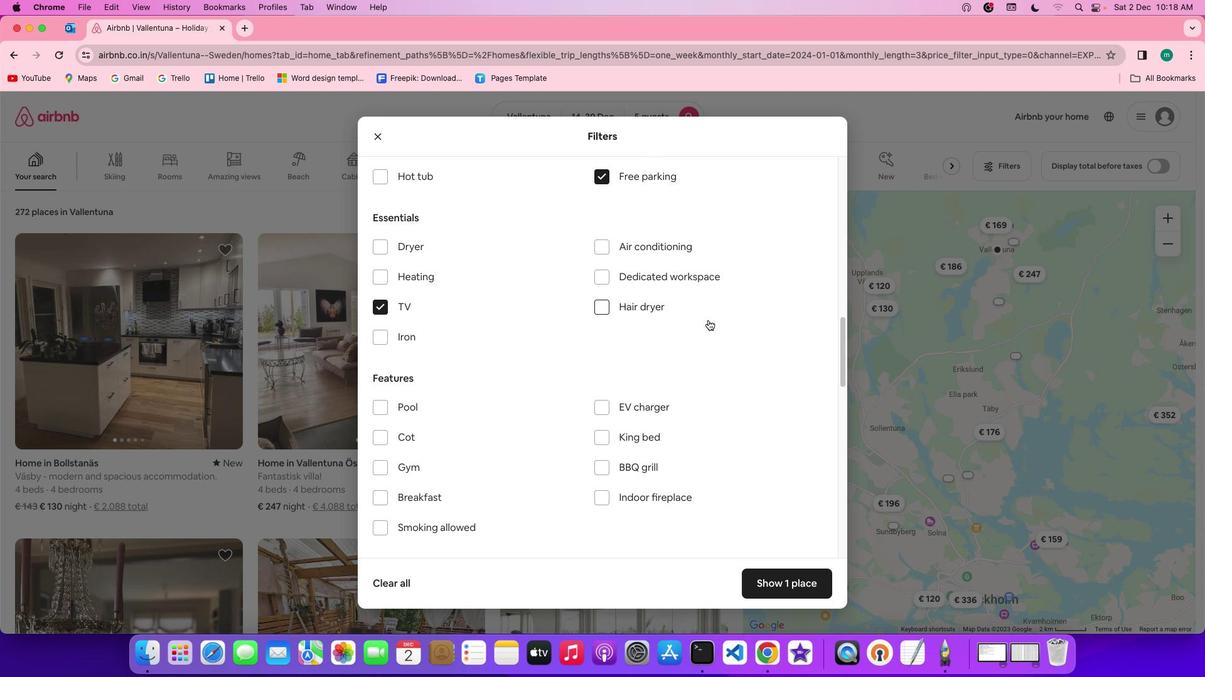 
Action: Mouse moved to (709, 321)
Screenshot: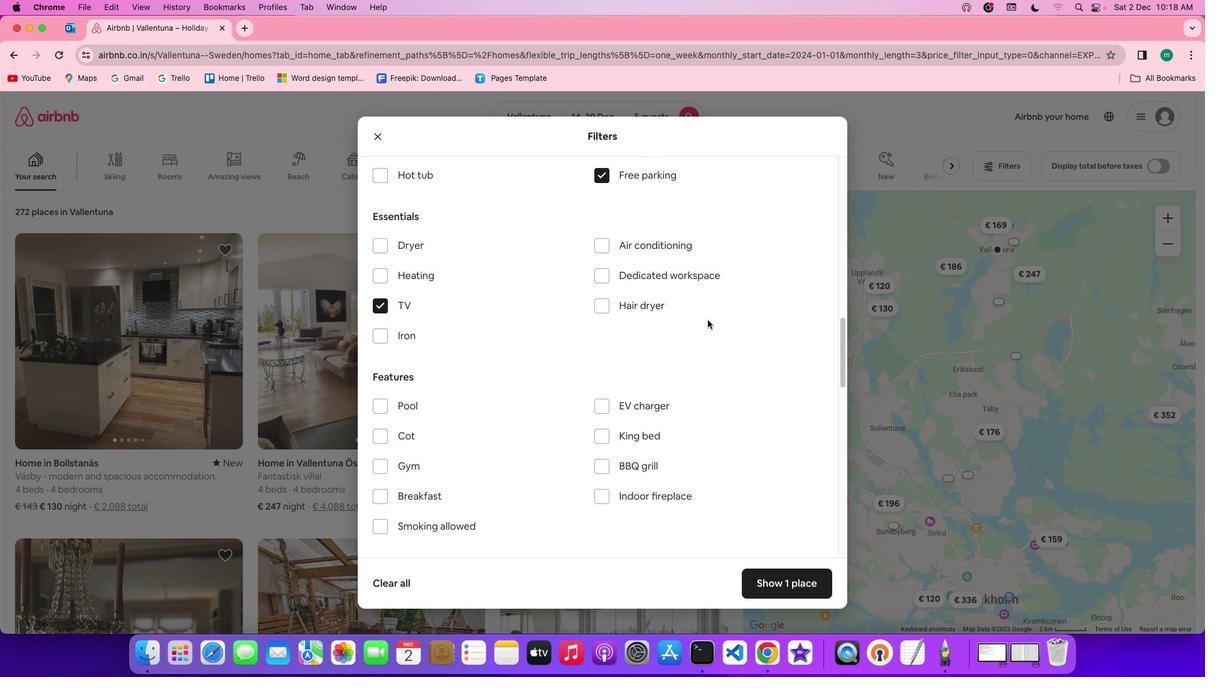 
Action: Mouse scrolled (709, 321) with delta (1, 0)
Screenshot: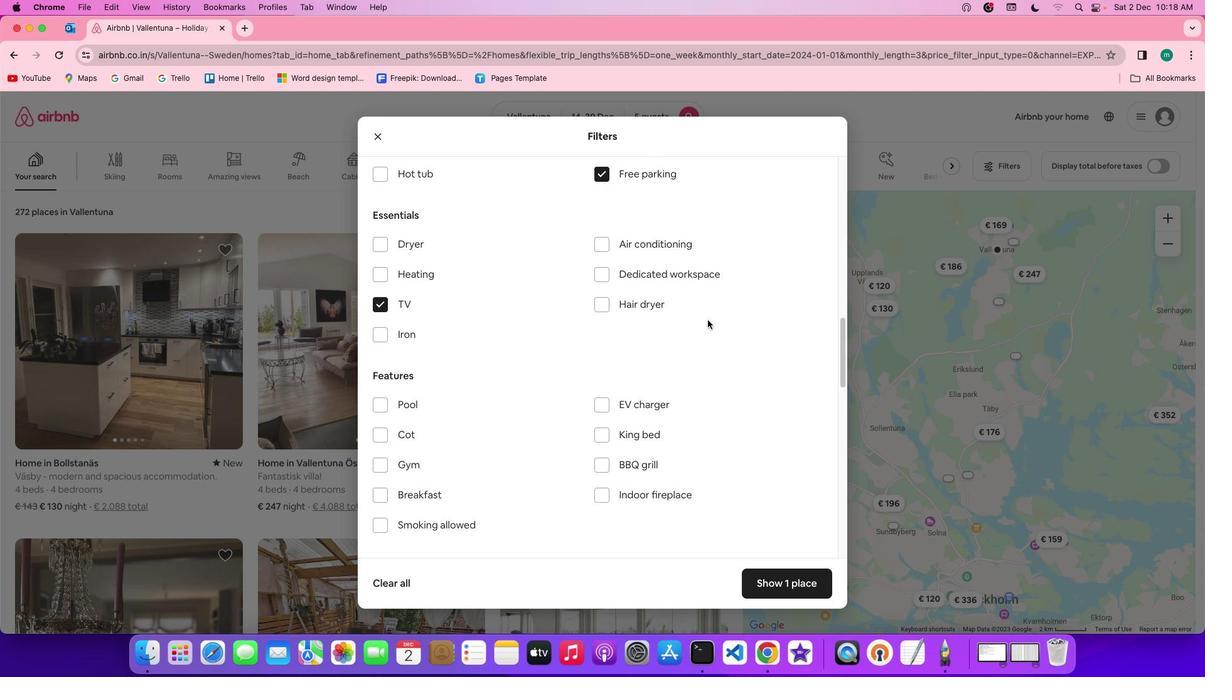 
Action: Mouse scrolled (709, 321) with delta (1, 0)
Screenshot: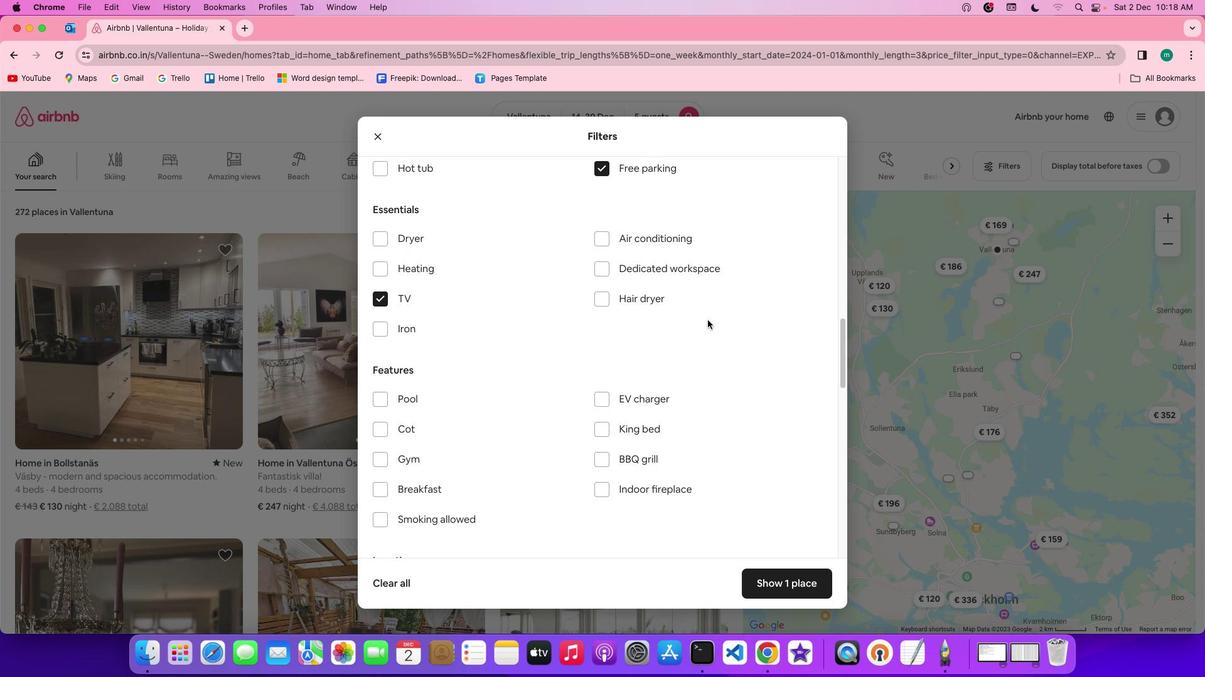 
Action: Mouse scrolled (709, 321) with delta (1, 0)
Screenshot: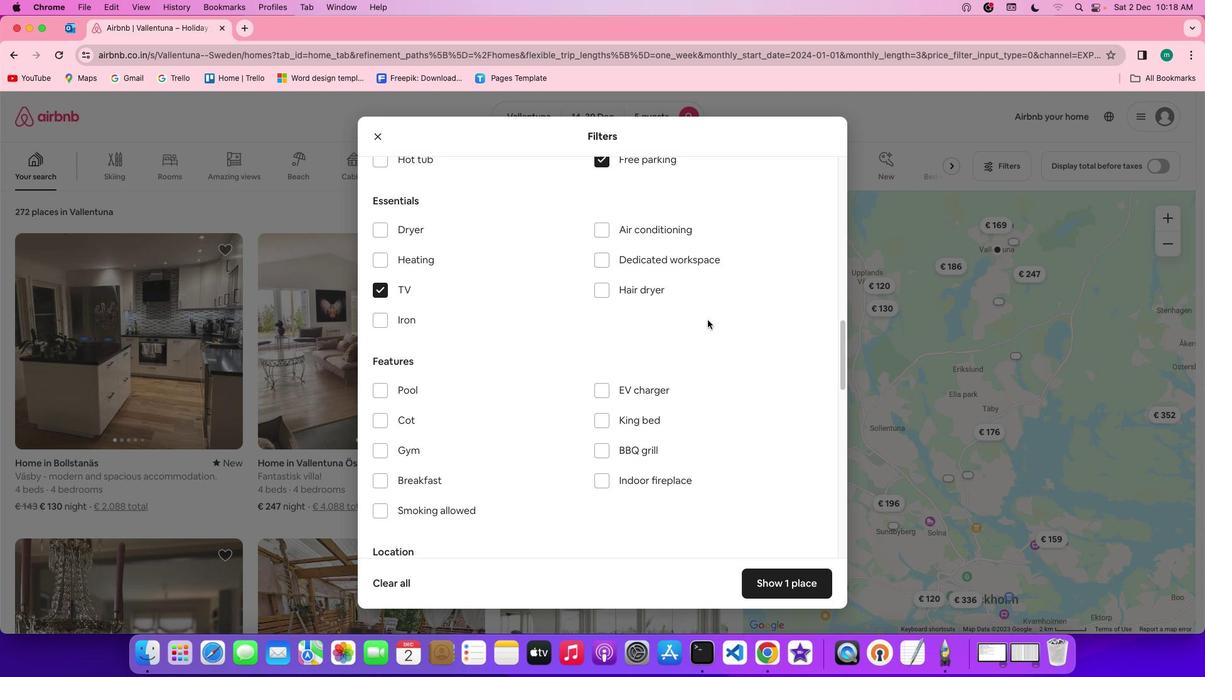 
Action: Mouse scrolled (709, 321) with delta (1, 0)
Screenshot: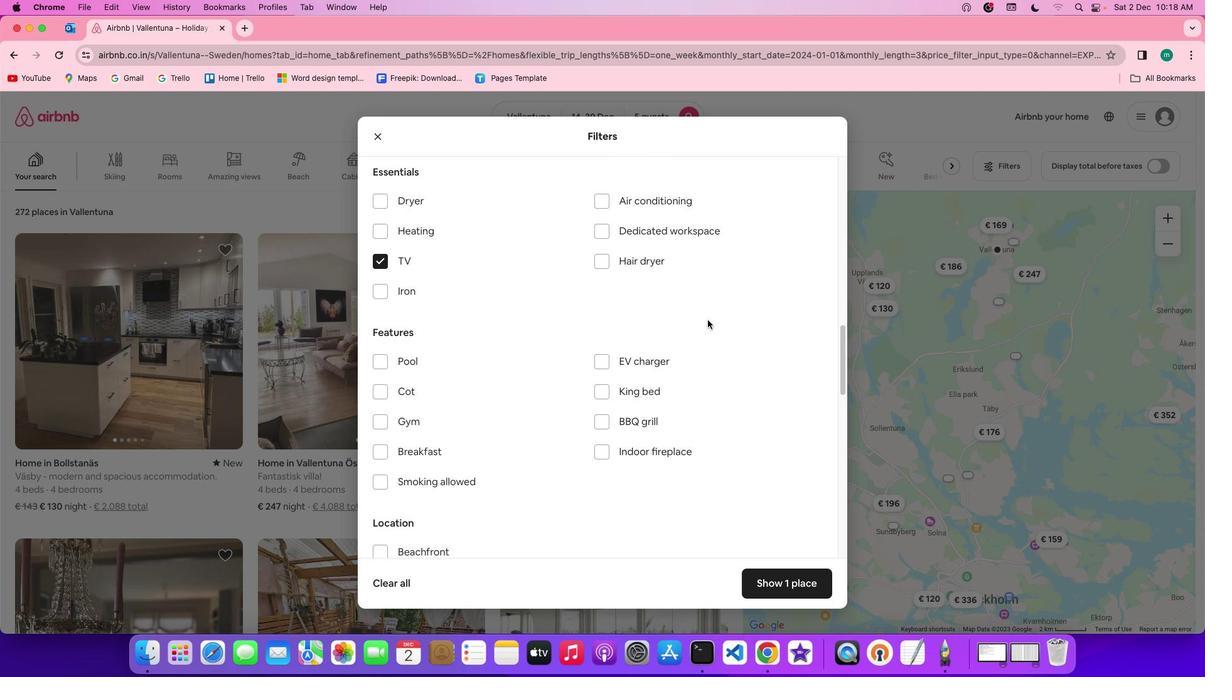 
Action: Mouse scrolled (709, 321) with delta (1, 0)
Screenshot: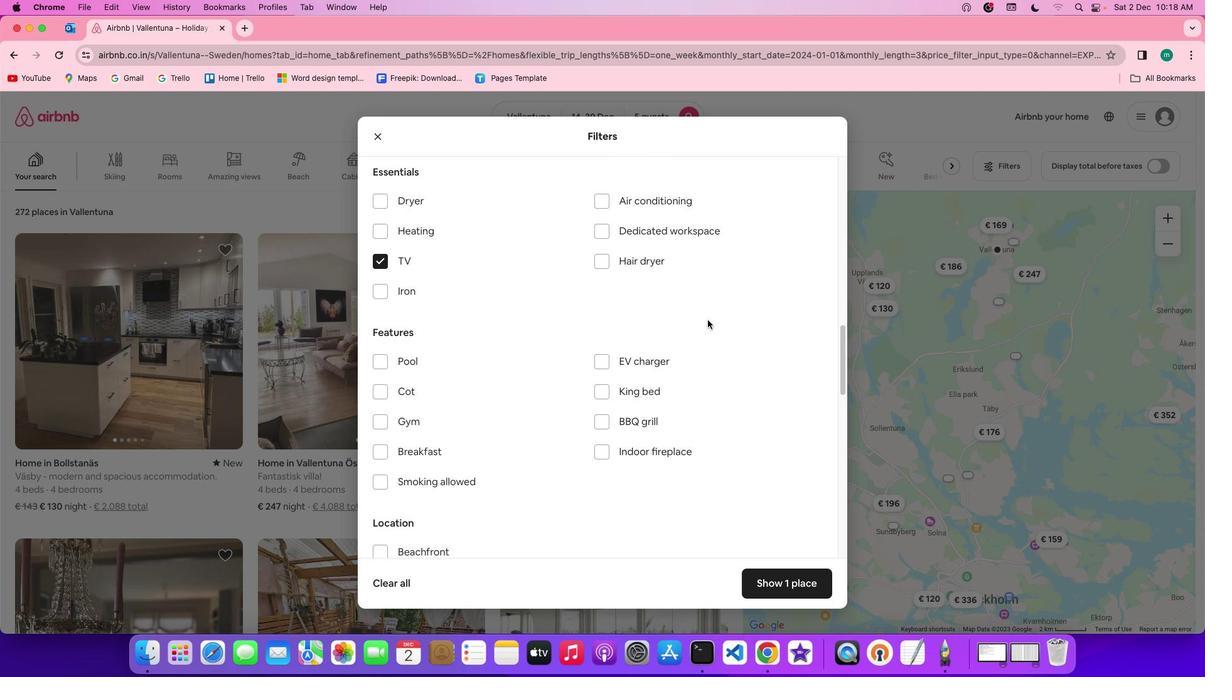 
Action: Mouse scrolled (709, 321) with delta (1, 0)
Screenshot: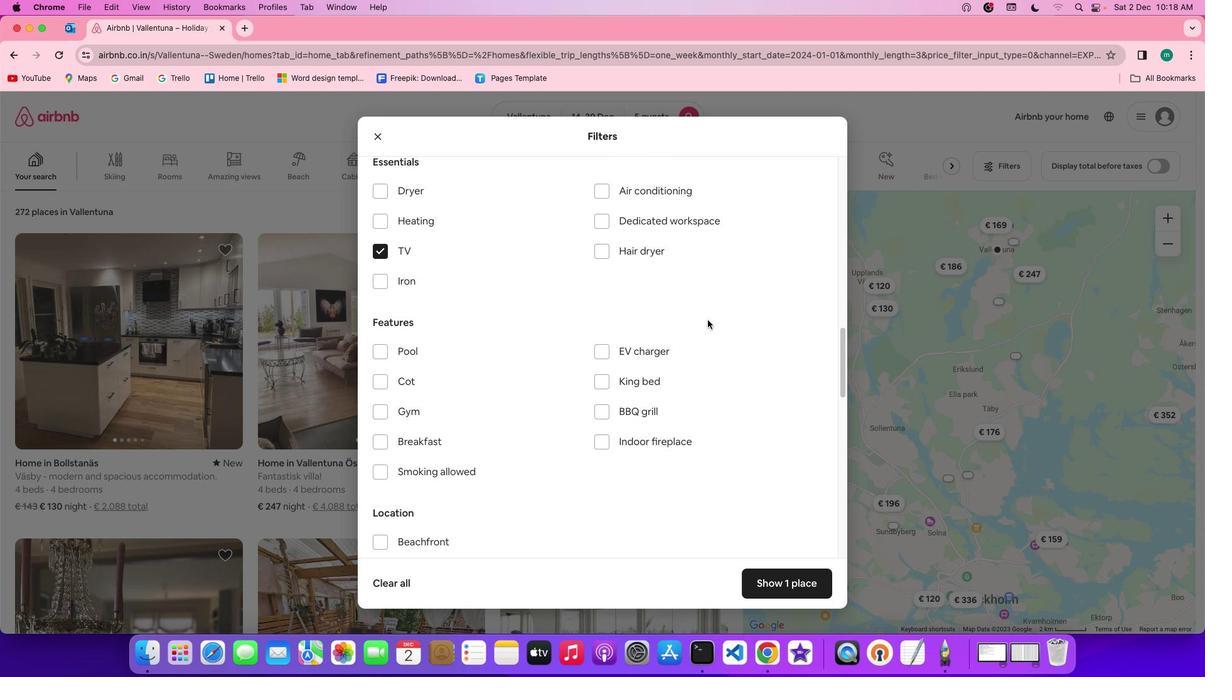 
Action: Mouse scrolled (709, 321) with delta (1, 0)
Screenshot: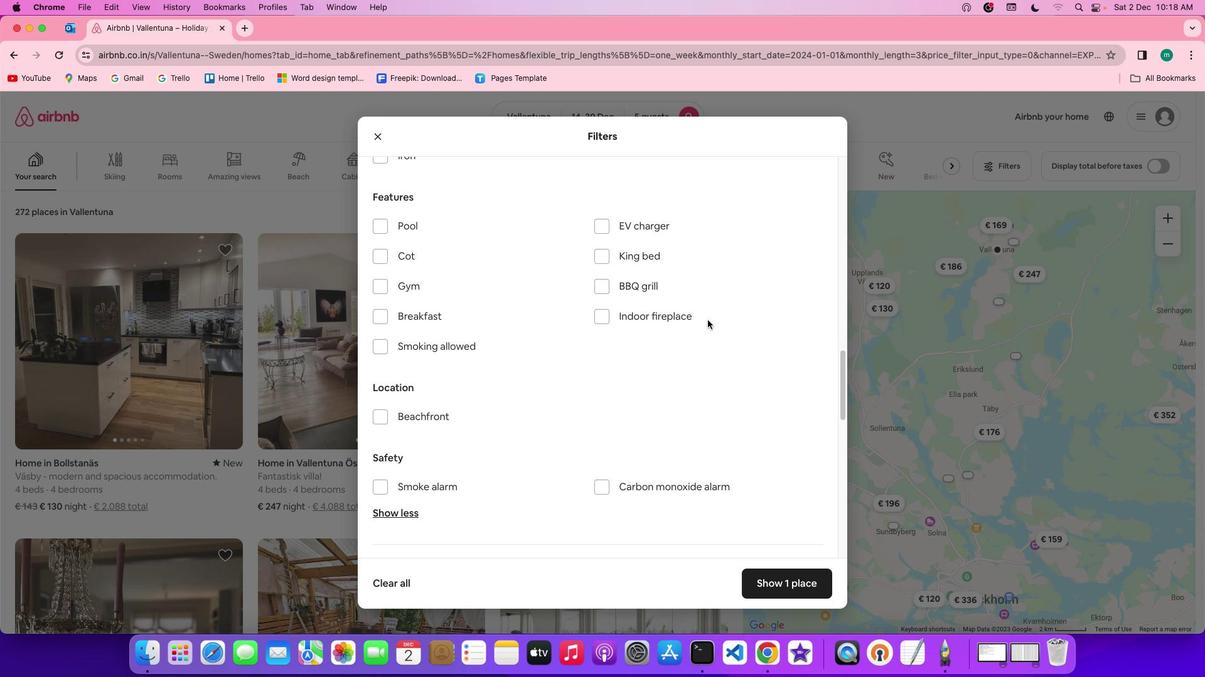 
Action: Mouse moved to (409, 208)
Screenshot: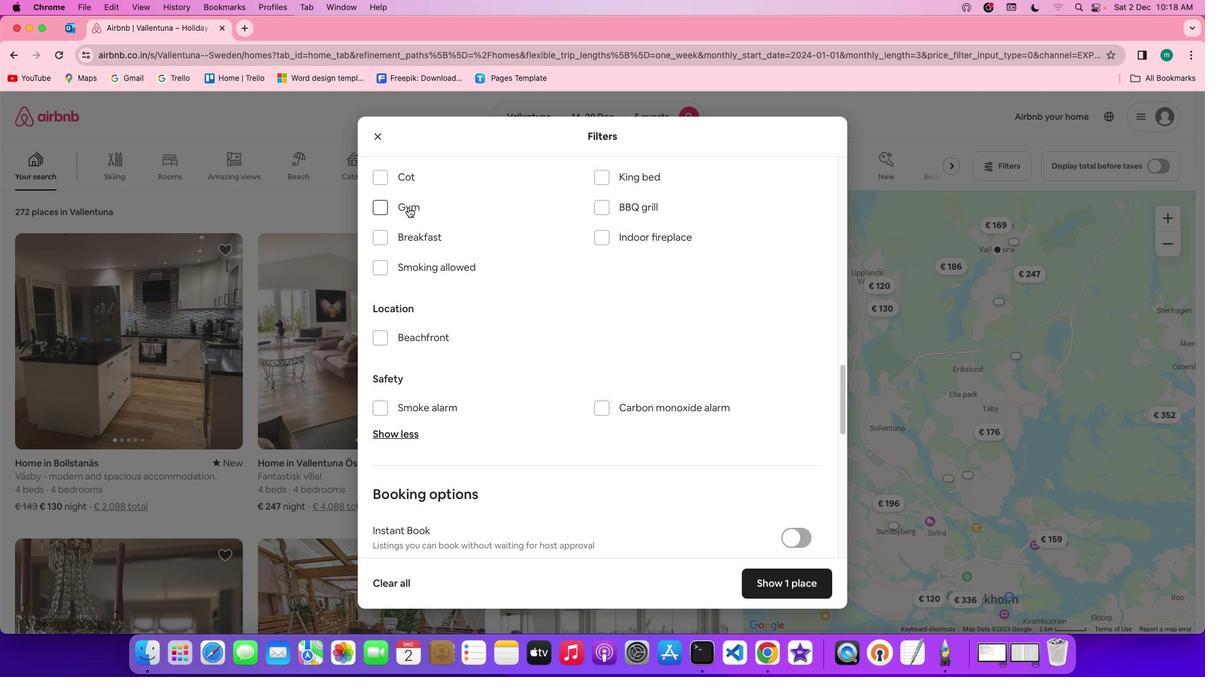 
Action: Mouse pressed left at (409, 208)
Screenshot: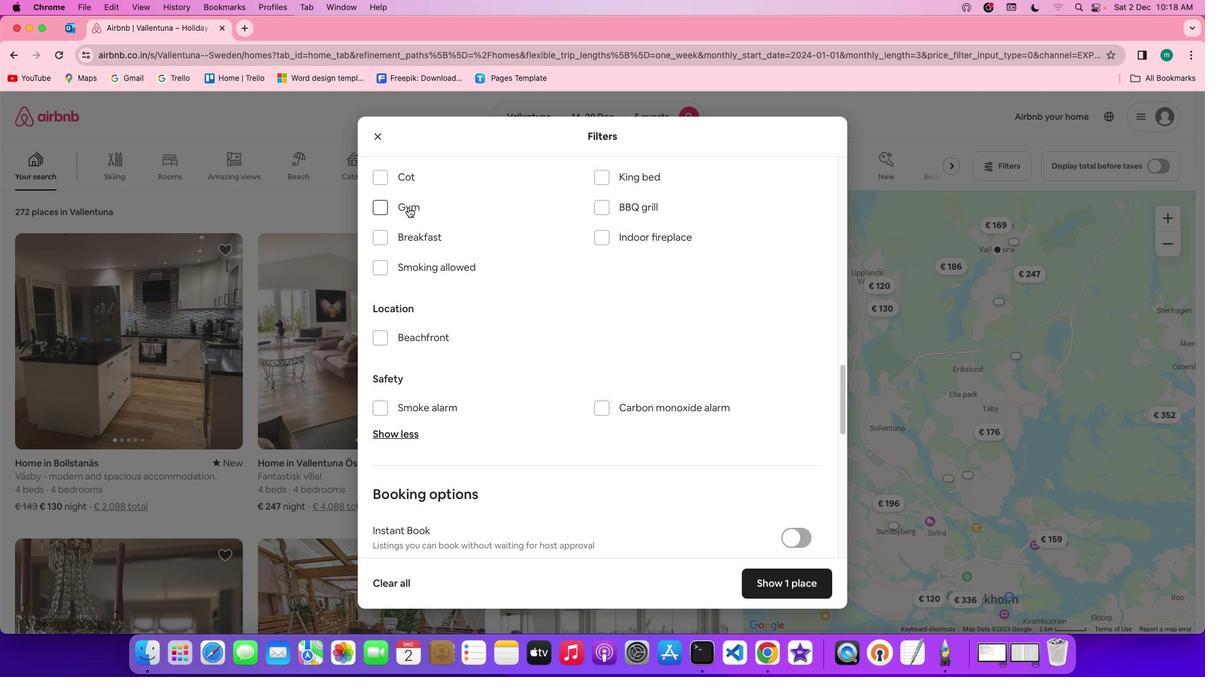 
Action: Mouse moved to (421, 230)
Screenshot: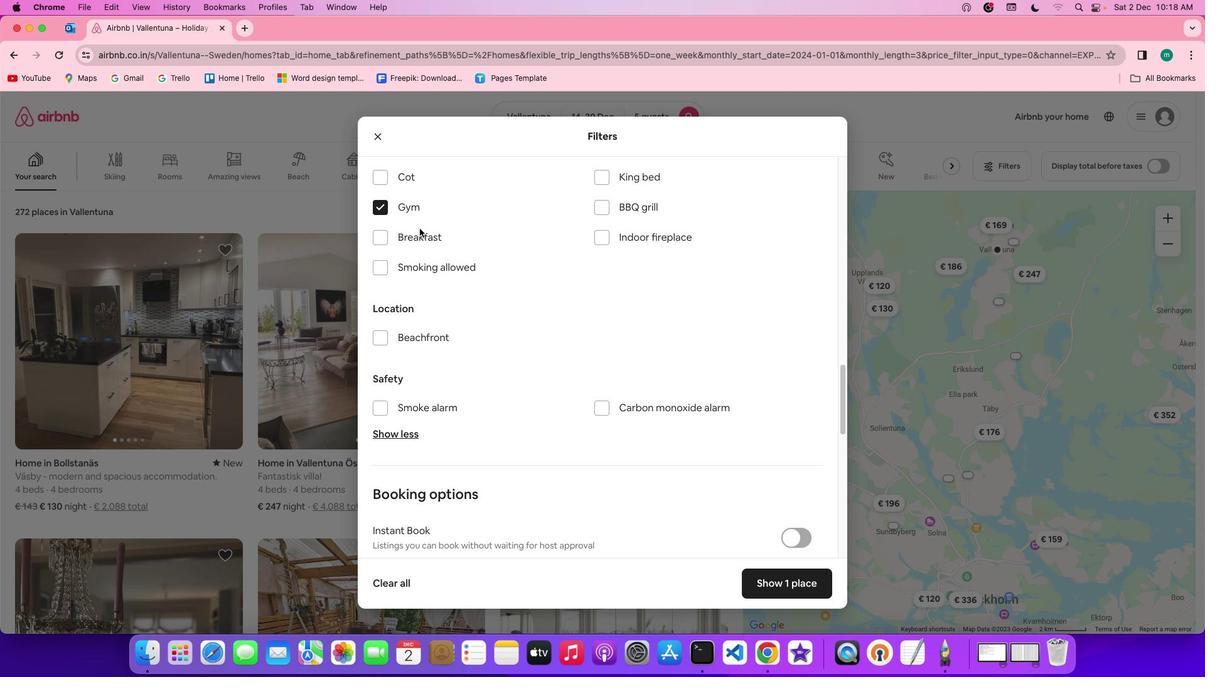 
Action: Mouse pressed left at (421, 230)
Screenshot: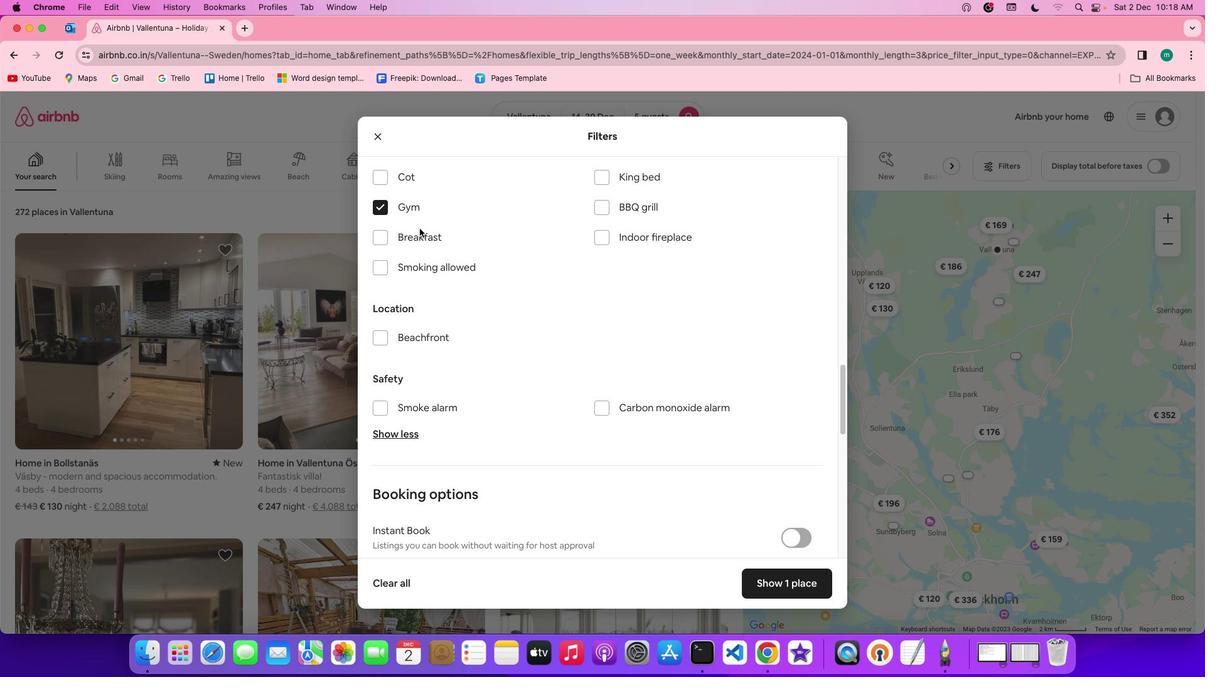 
Action: Mouse moved to (447, 241)
Screenshot: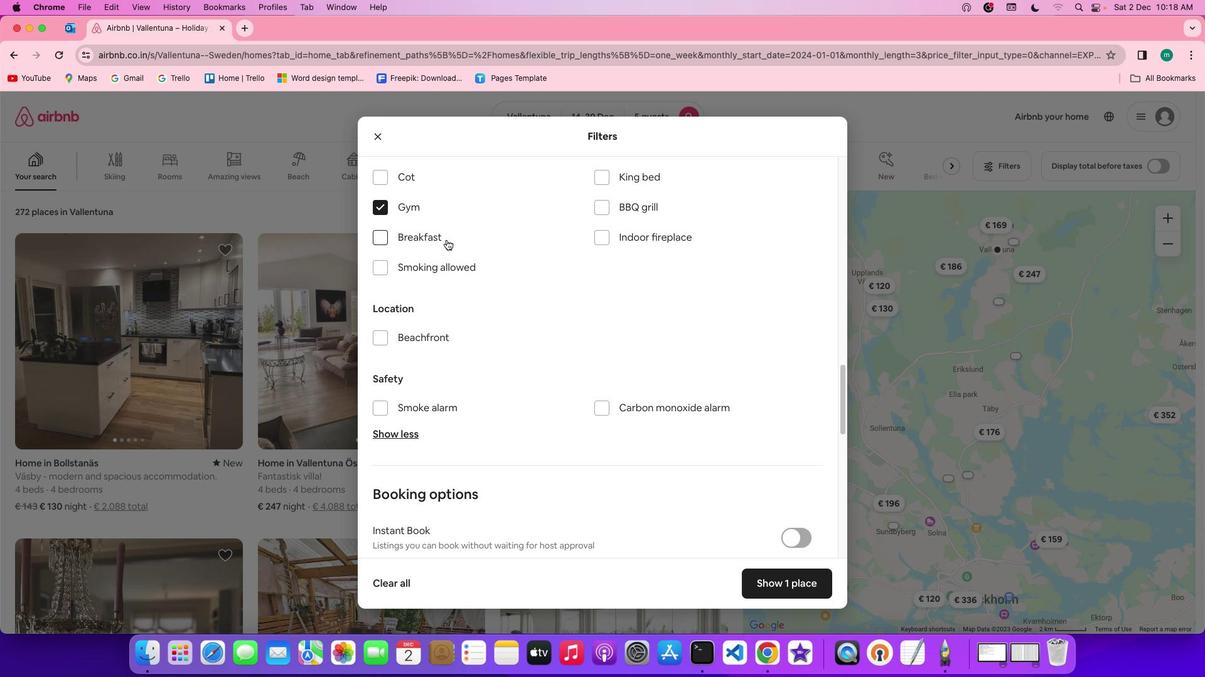 
Action: Mouse pressed left at (447, 241)
Screenshot: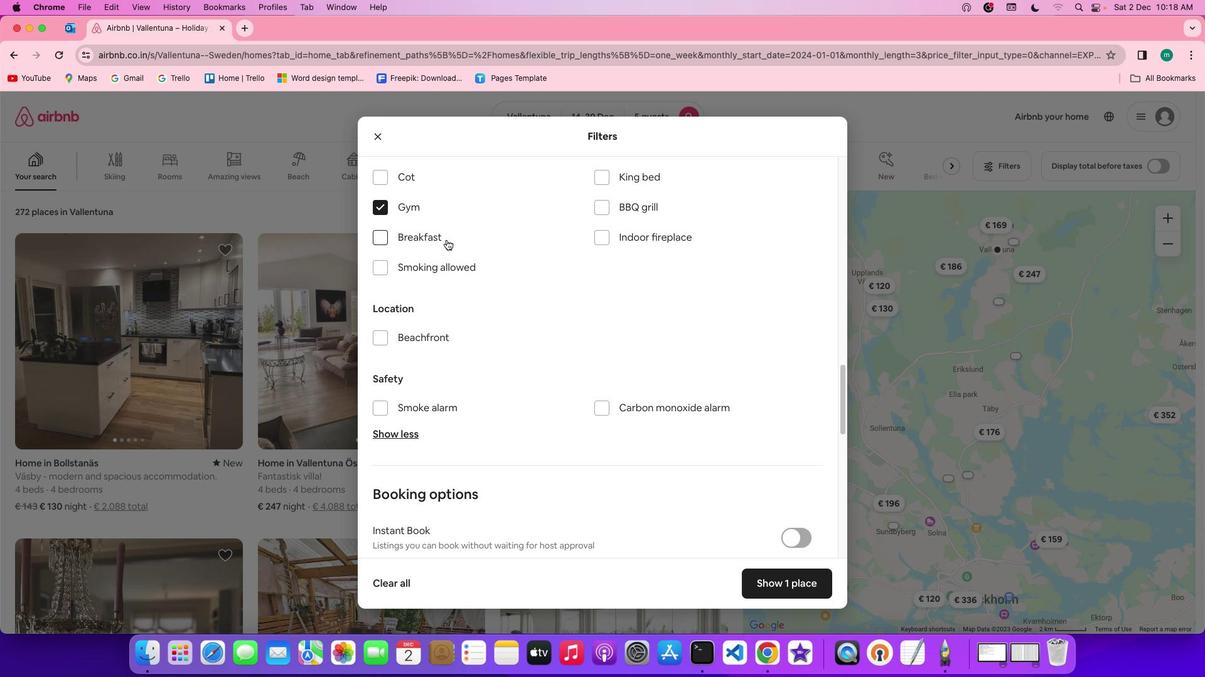 
Action: Mouse moved to (601, 330)
Screenshot: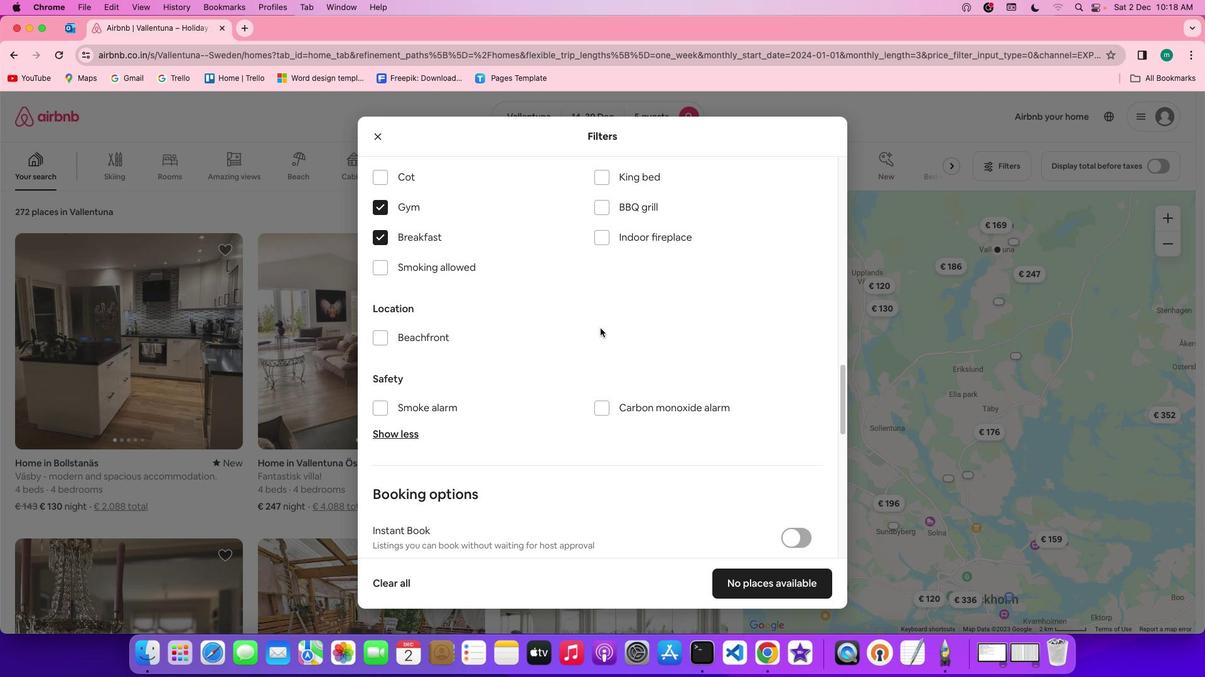 
Action: Mouse scrolled (601, 330) with delta (1, 0)
Screenshot: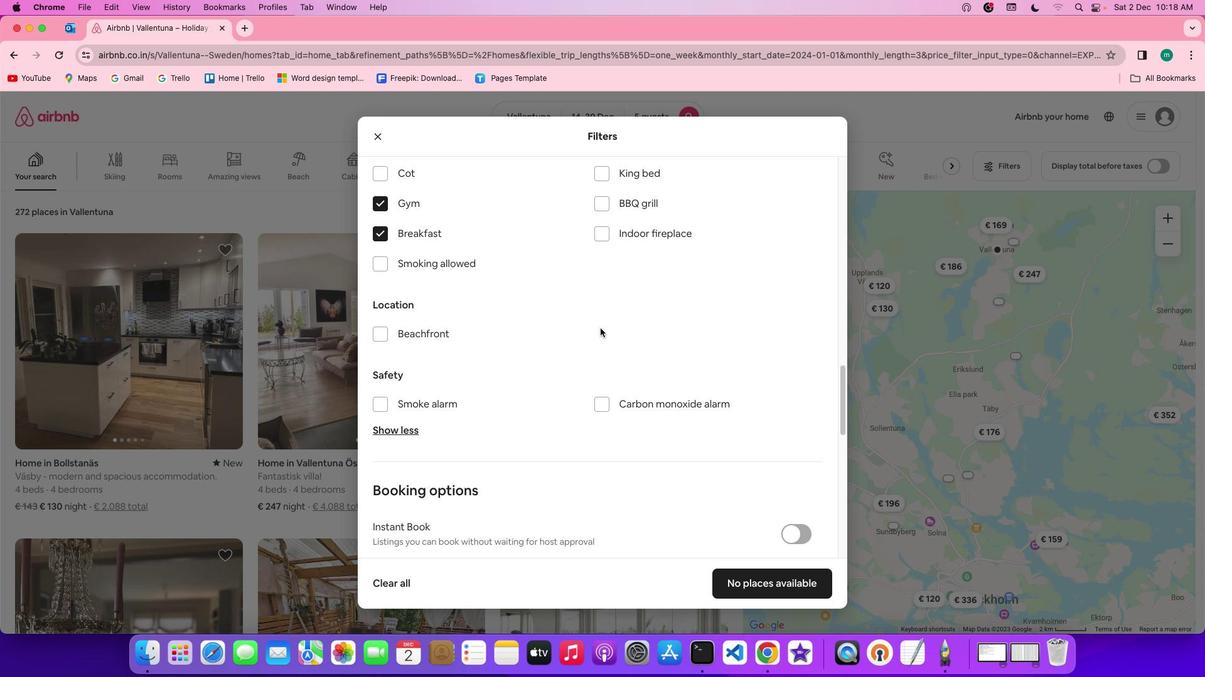 
Action: Mouse scrolled (601, 330) with delta (1, 0)
Screenshot: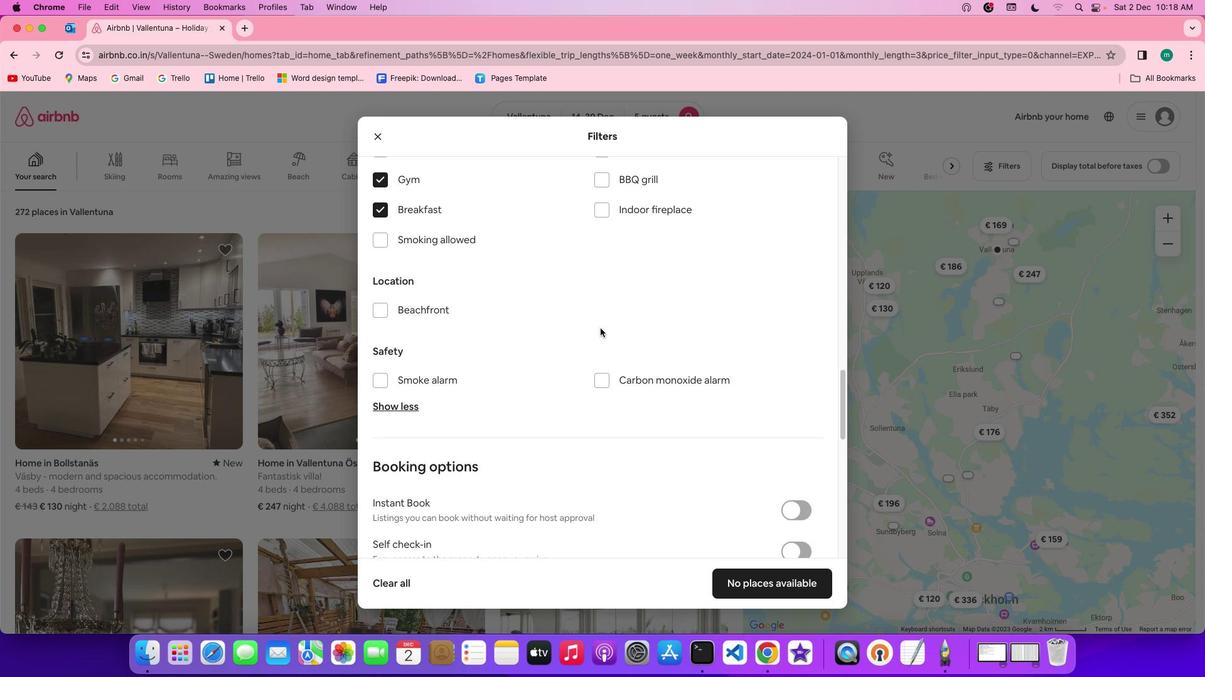 
Action: Mouse scrolled (601, 330) with delta (1, 0)
Screenshot: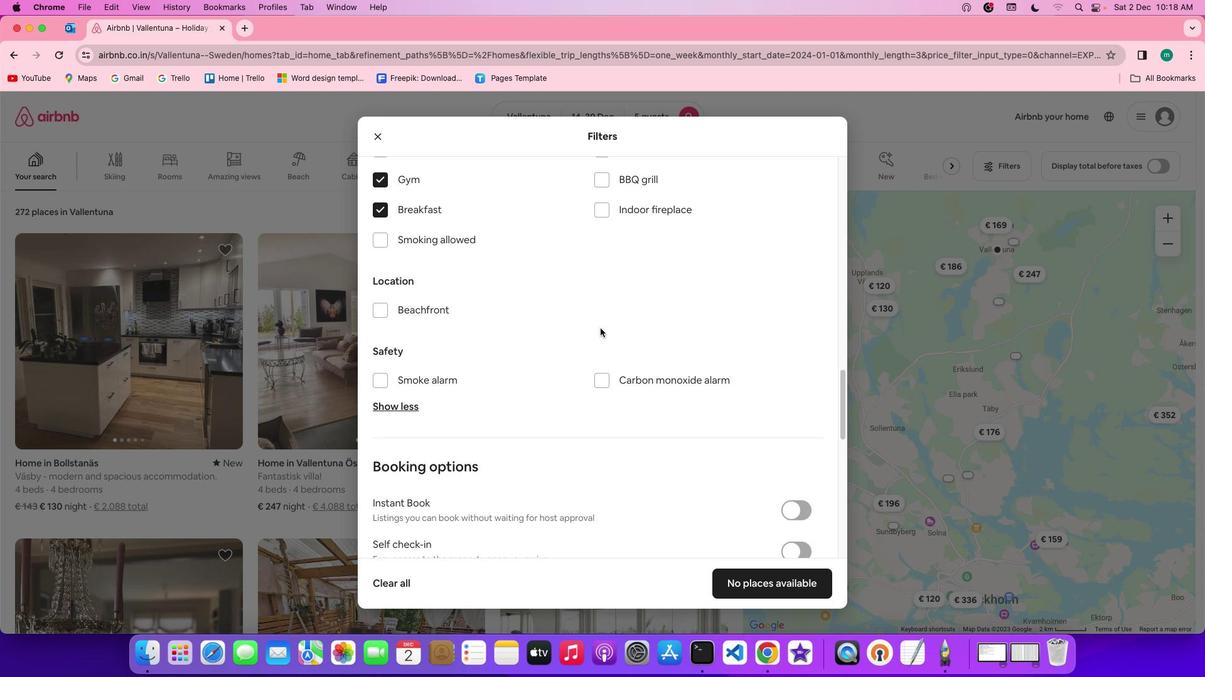 
Action: Mouse scrolled (601, 330) with delta (1, 0)
Screenshot: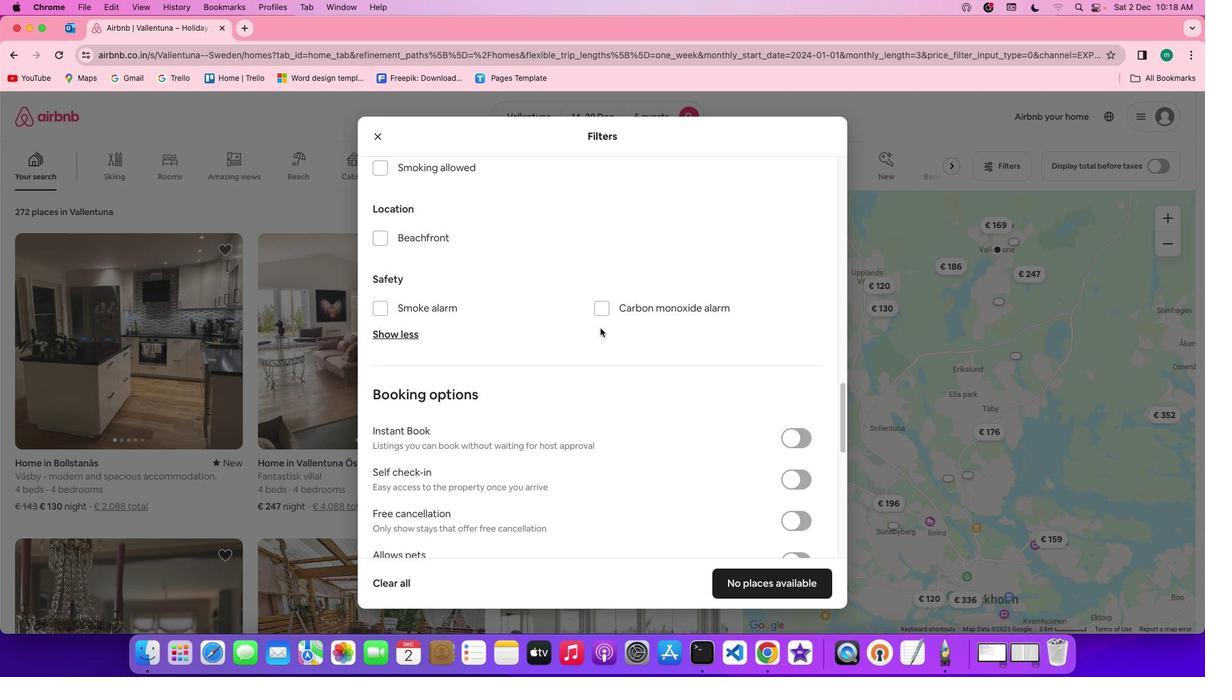 
Action: Mouse moved to (707, 406)
Screenshot: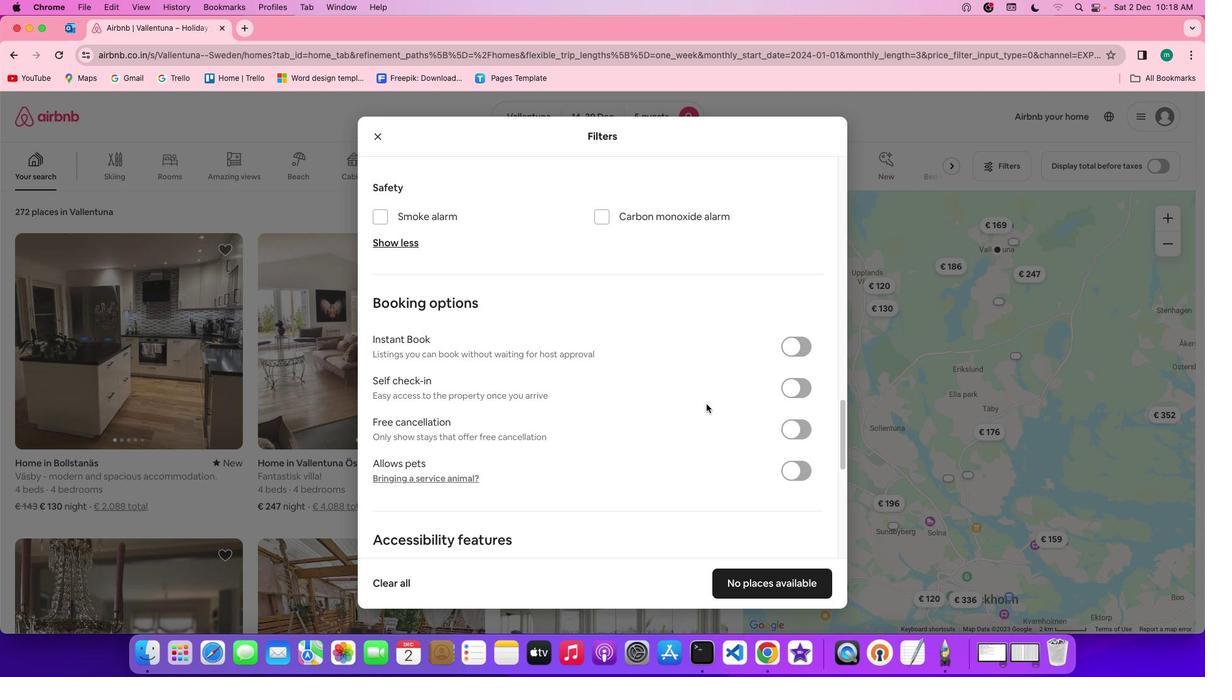 
Action: Mouse scrolled (707, 406) with delta (1, 0)
Screenshot: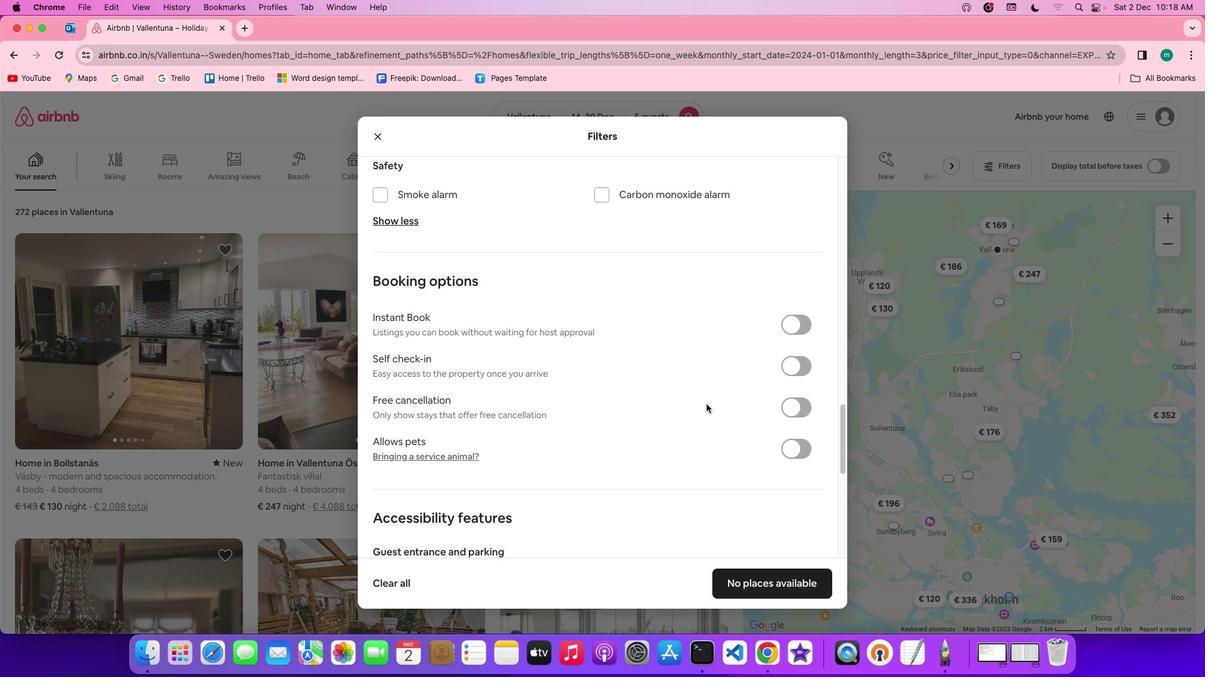 
Action: Mouse scrolled (707, 406) with delta (1, 0)
Screenshot: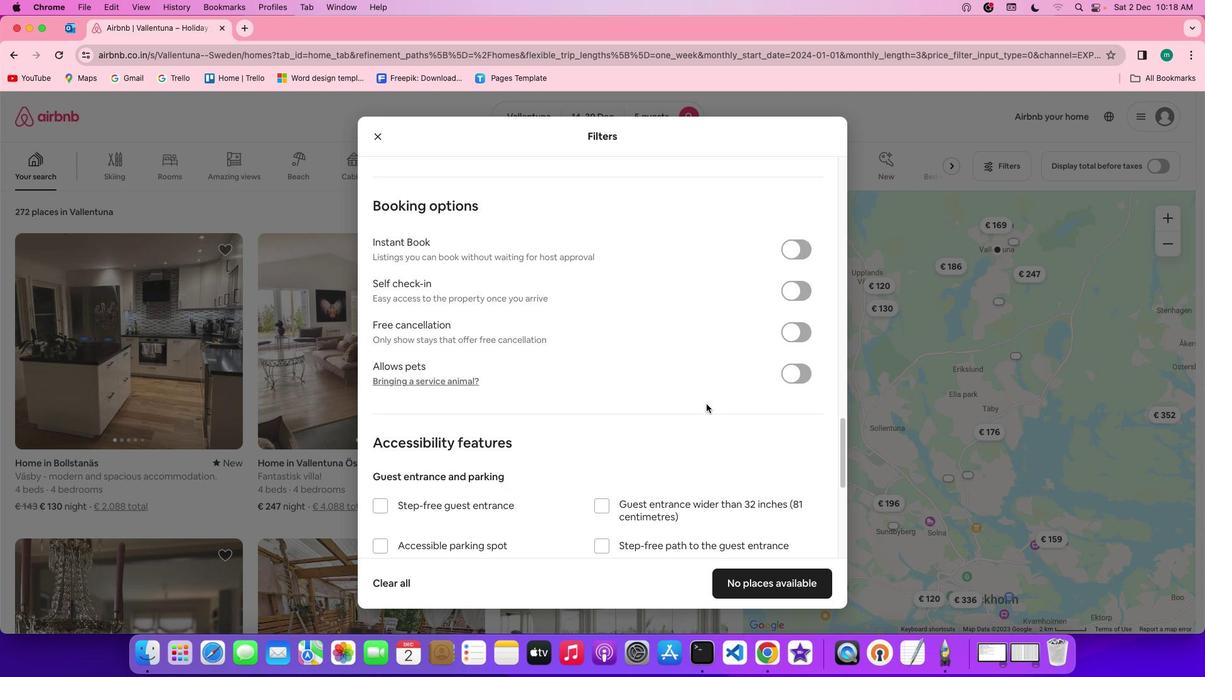 
Action: Mouse scrolled (707, 406) with delta (1, 0)
Screenshot: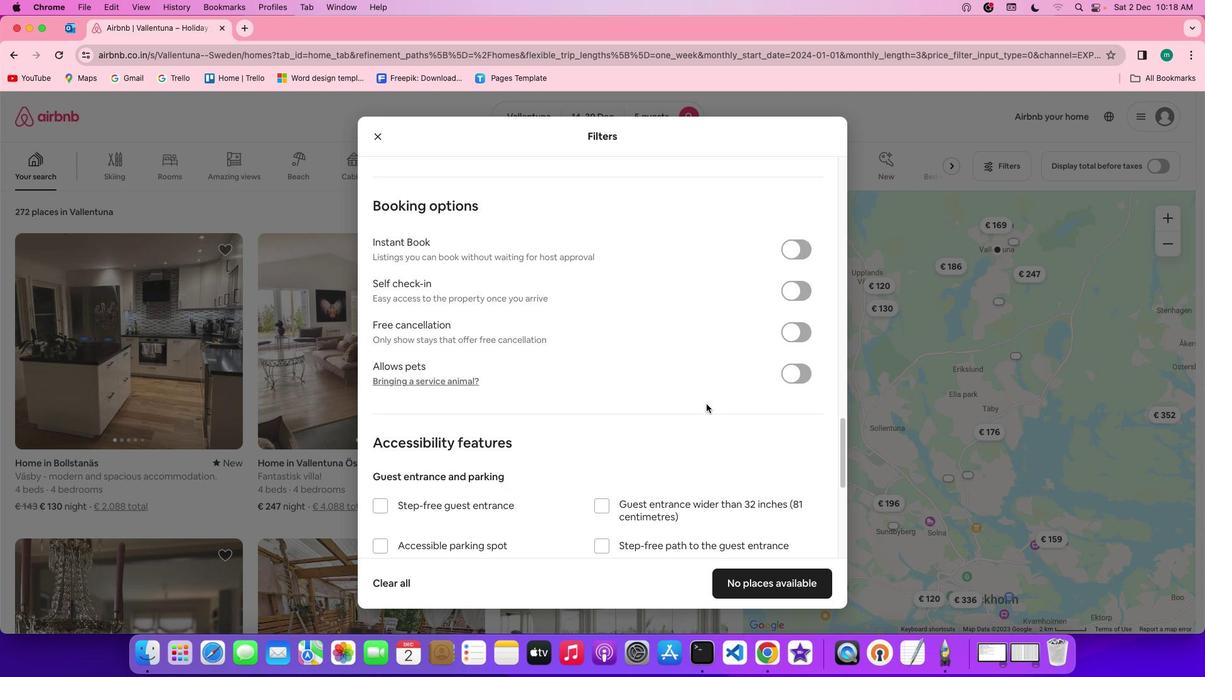 
Action: Mouse scrolled (707, 406) with delta (1, -1)
Screenshot: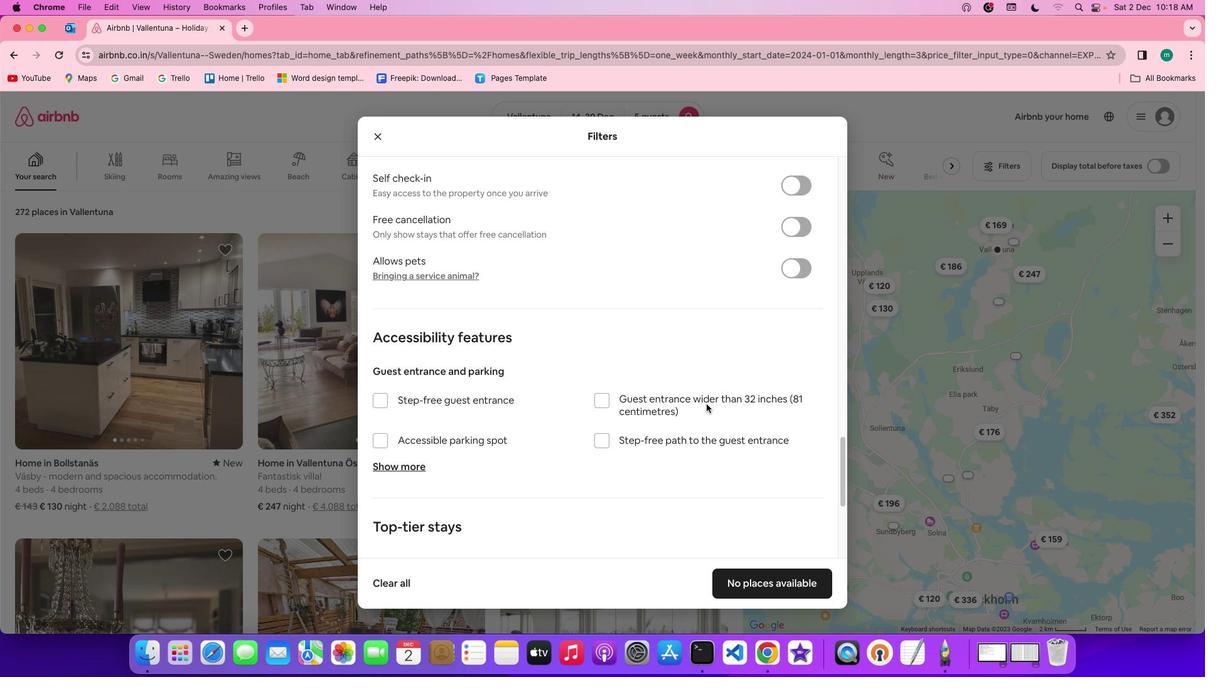 
Action: Mouse scrolled (707, 406) with delta (1, -1)
Screenshot: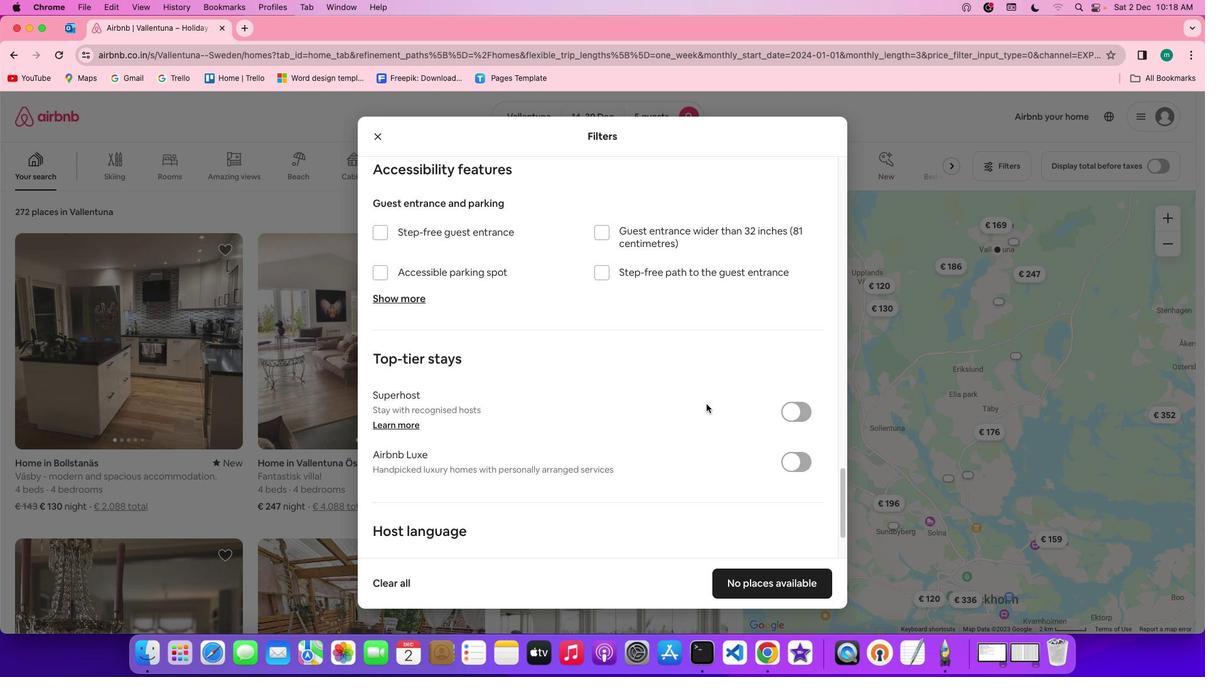 
Action: Mouse scrolled (707, 406) with delta (1, 0)
Screenshot: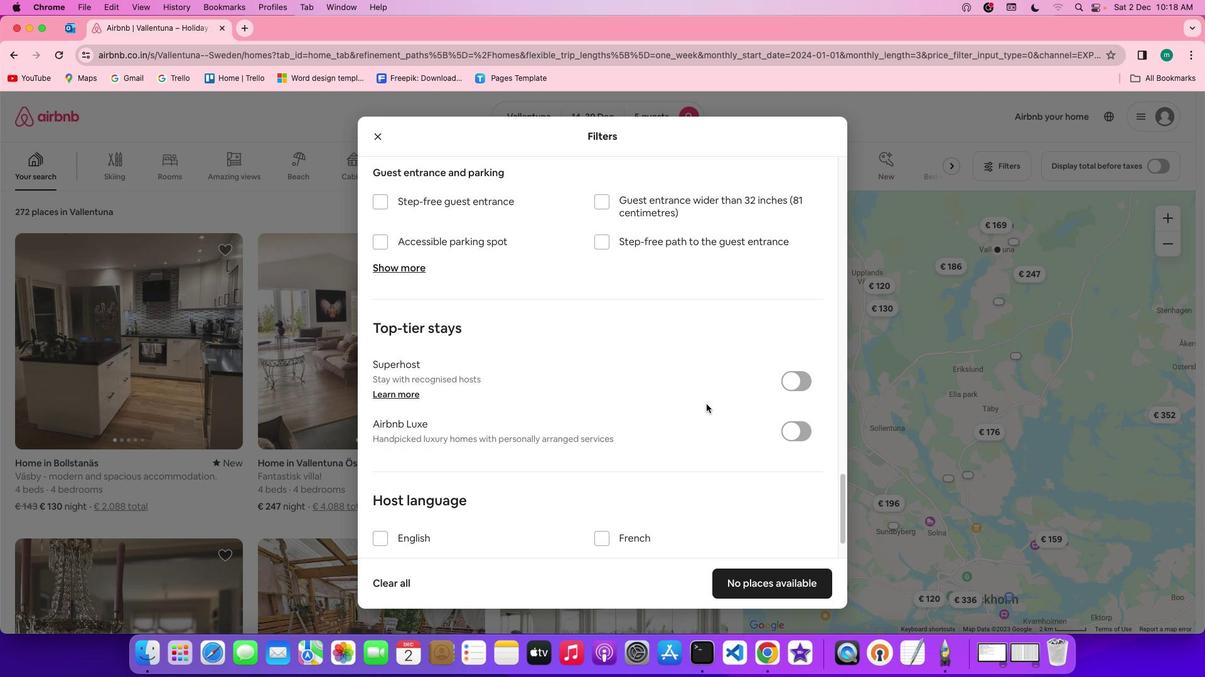 
Action: Mouse scrolled (707, 406) with delta (1, 0)
Screenshot: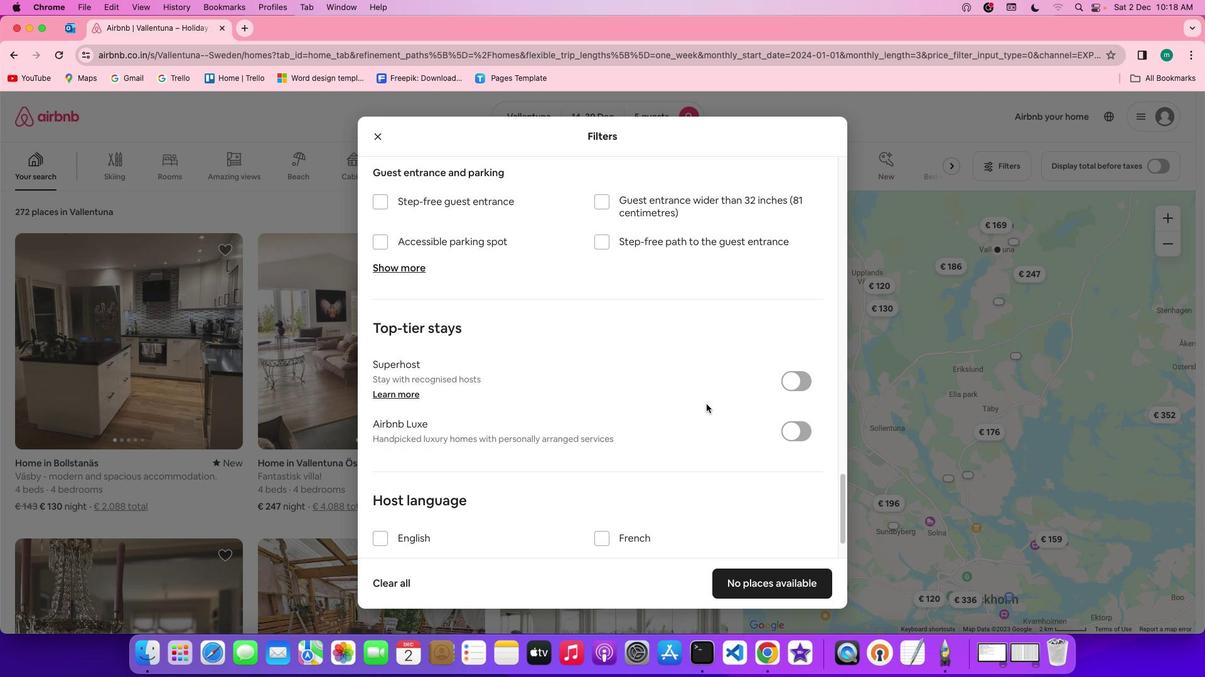 
Action: Mouse scrolled (707, 406) with delta (1, 0)
Screenshot: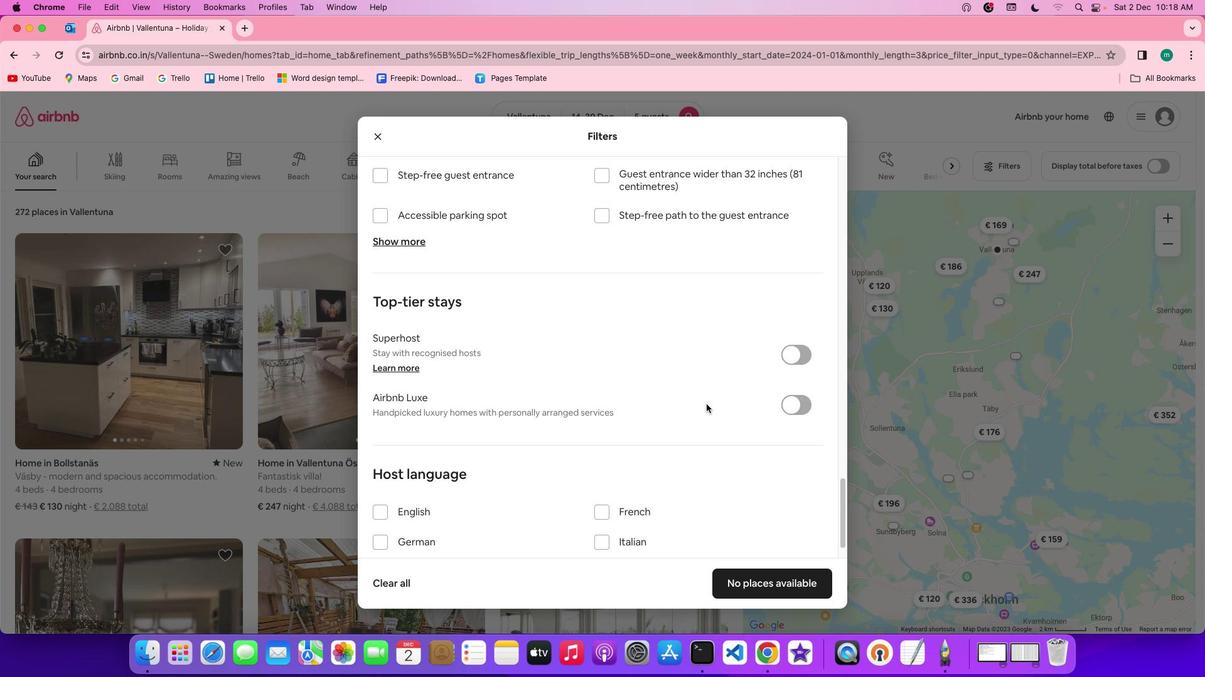
Action: Mouse scrolled (707, 406) with delta (1, -1)
Screenshot: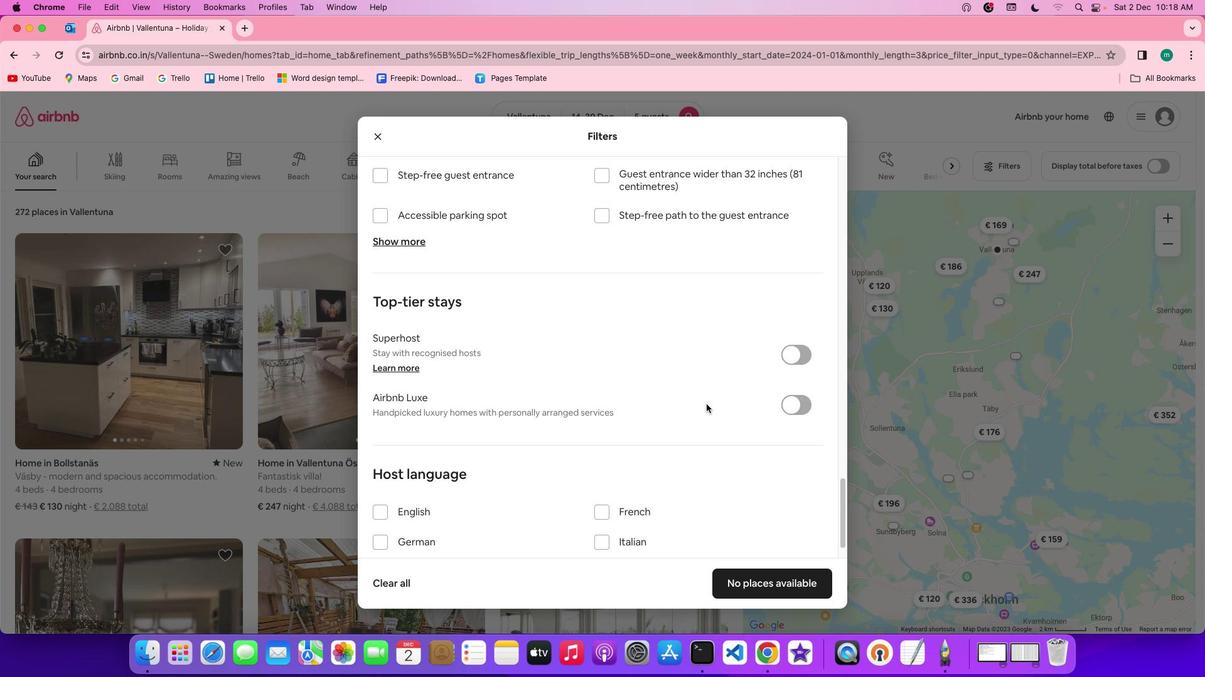 
Action: Mouse scrolled (707, 406) with delta (1, -1)
Screenshot: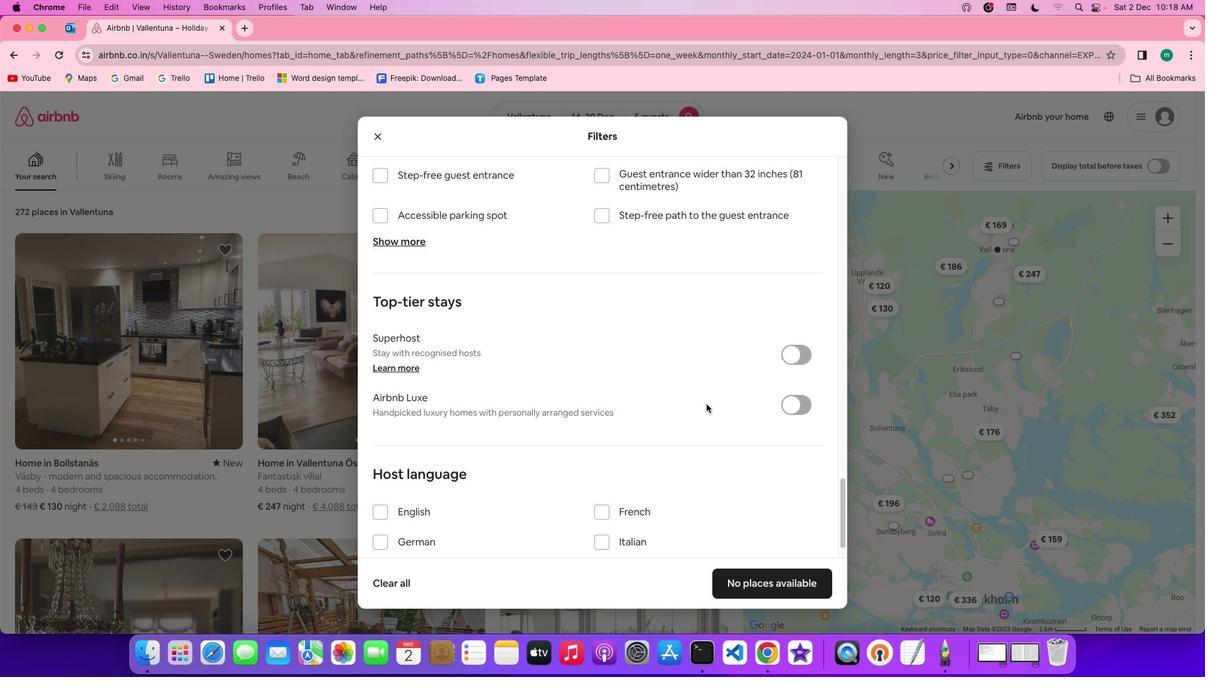
Action: Mouse scrolled (707, 406) with delta (1, -1)
Screenshot: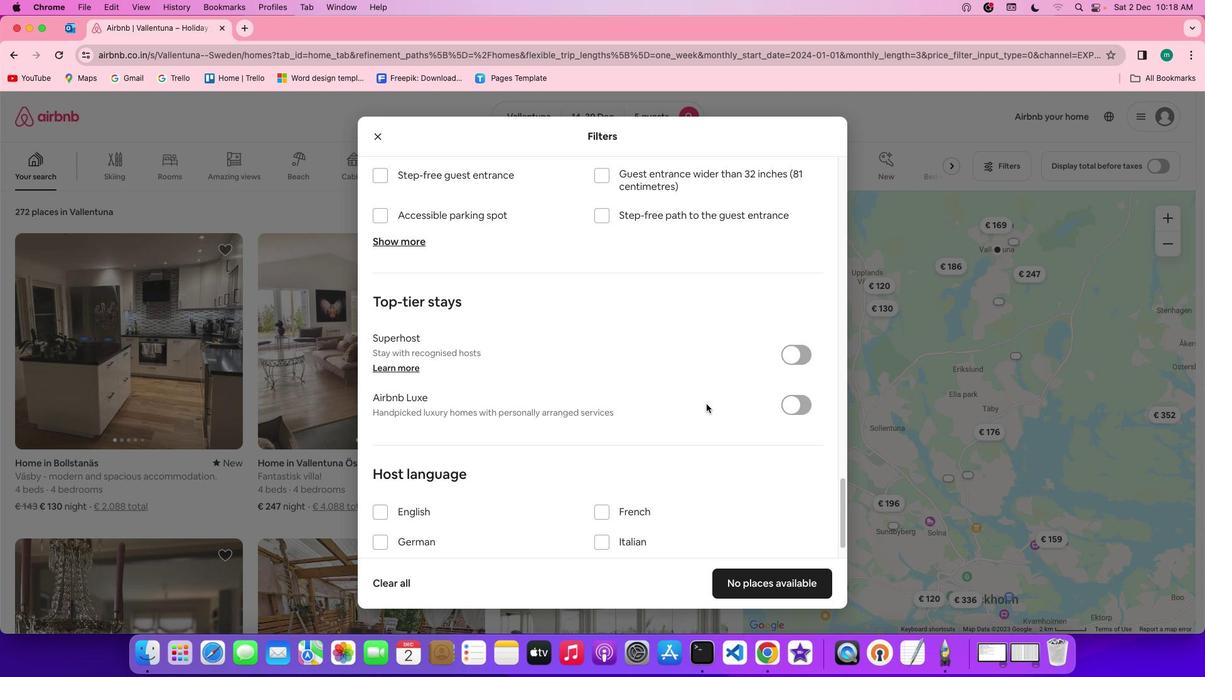 
Action: Mouse moved to (709, 413)
Screenshot: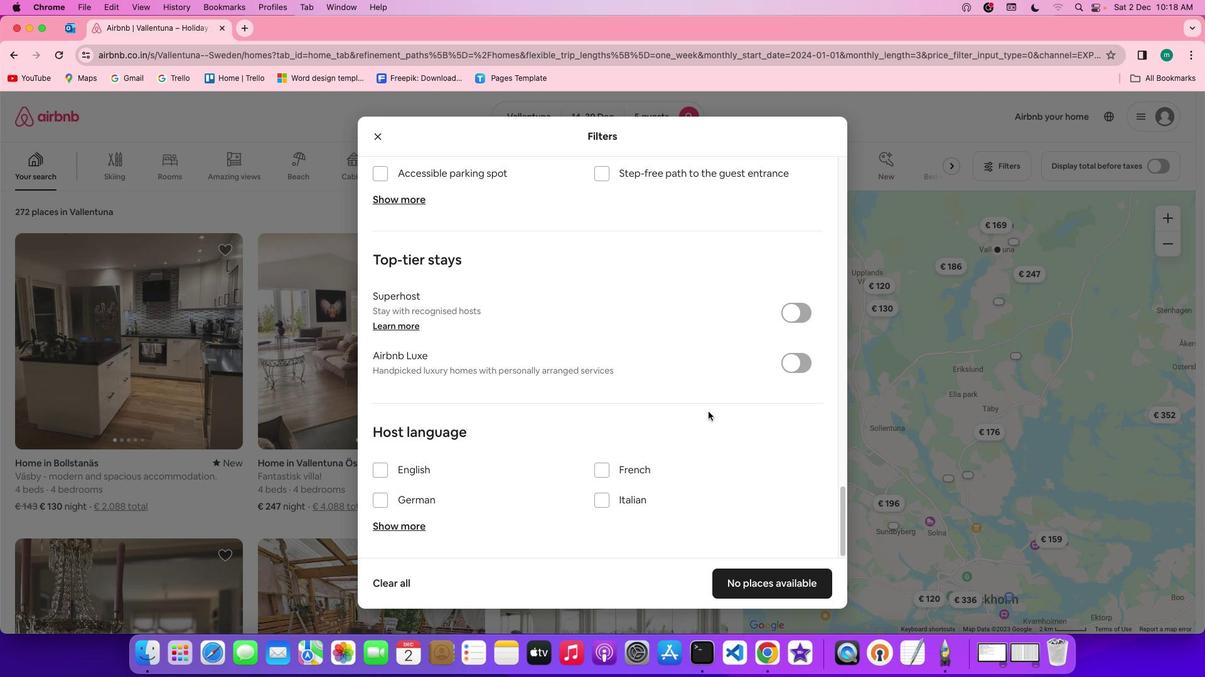 
Action: Mouse scrolled (709, 413) with delta (1, 0)
Screenshot: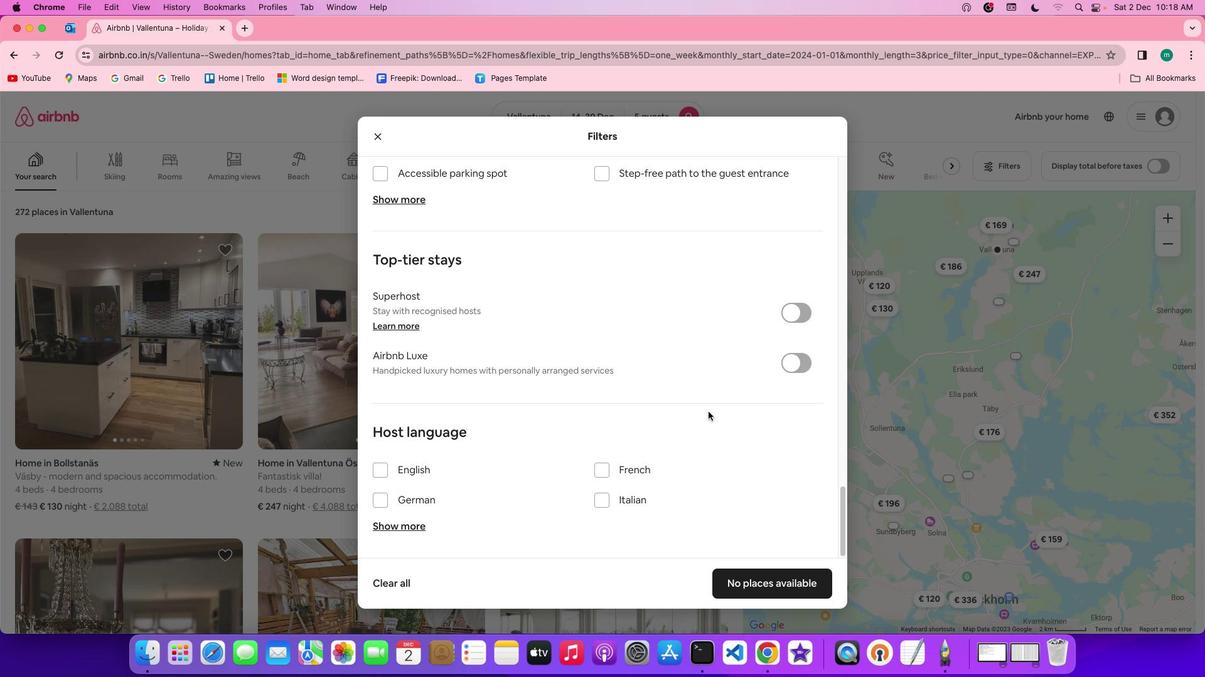 
Action: Mouse scrolled (709, 413) with delta (1, 0)
Screenshot: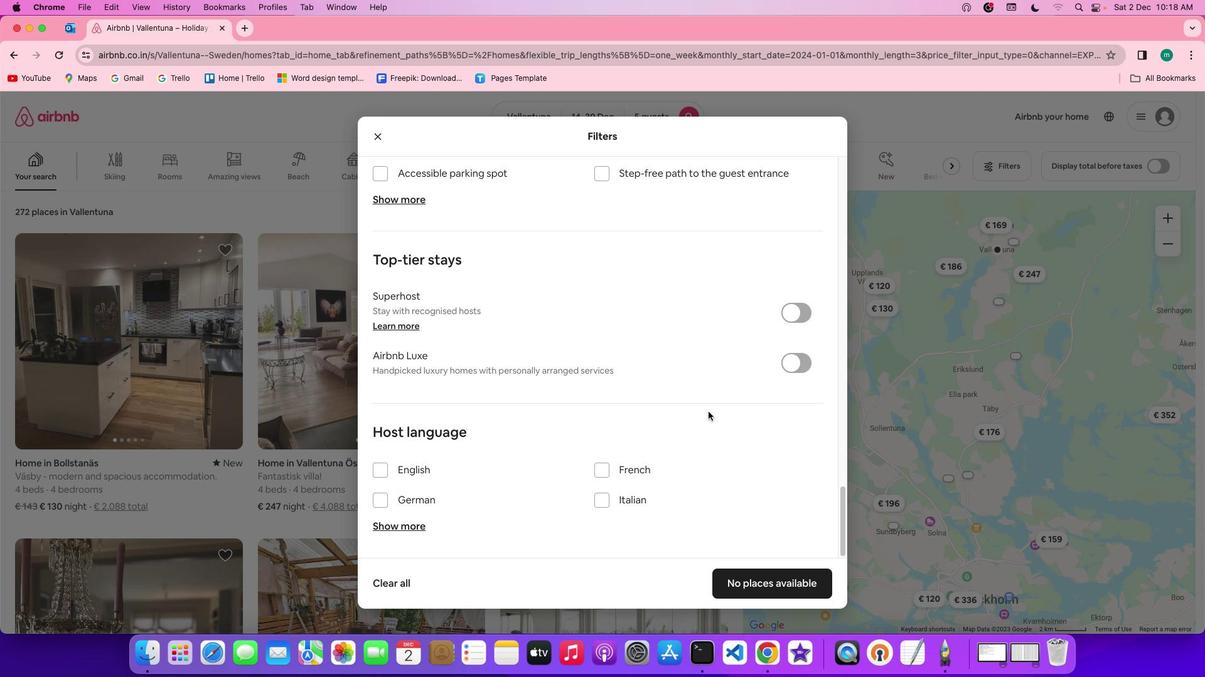 
Action: Mouse scrolled (709, 413) with delta (1, 0)
Screenshot: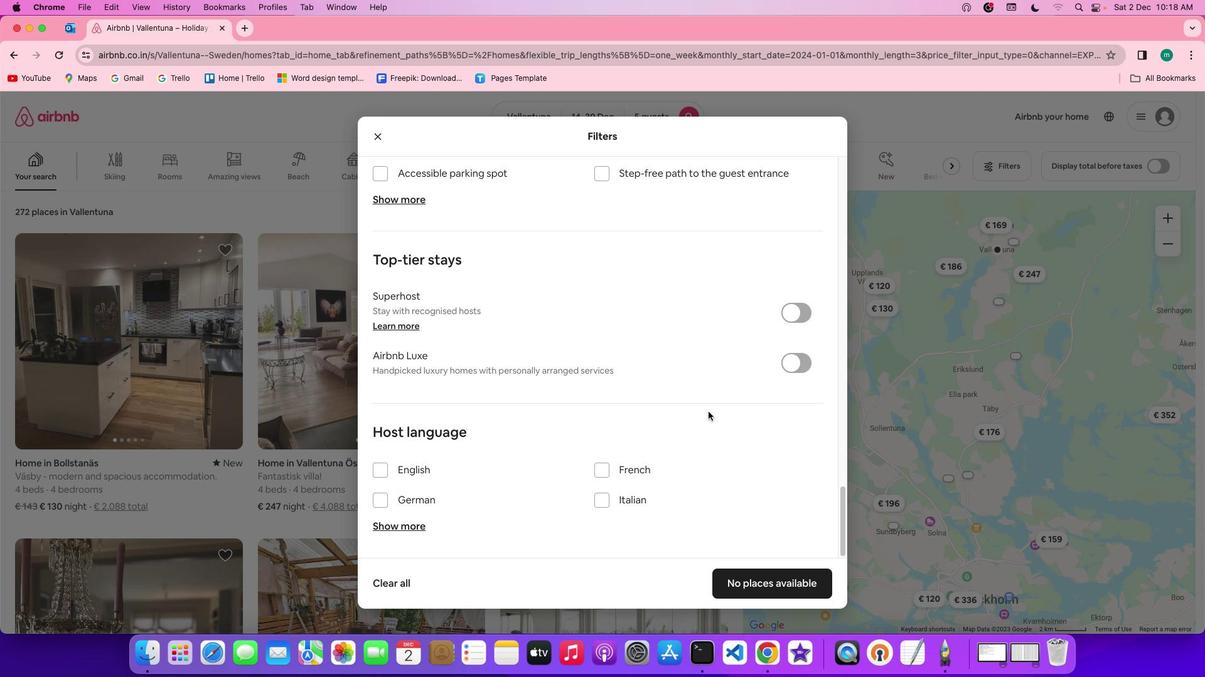 
Action: Mouse scrolled (709, 413) with delta (1, -1)
Screenshot: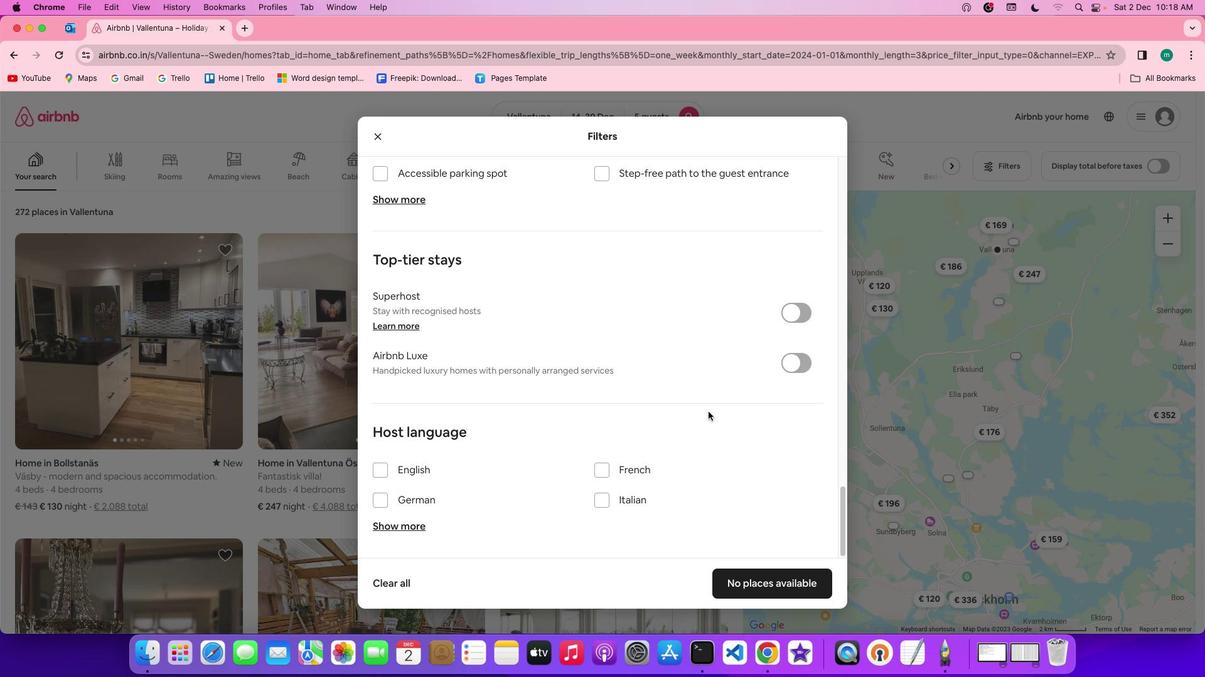 
Action: Mouse scrolled (709, 413) with delta (1, -1)
Screenshot: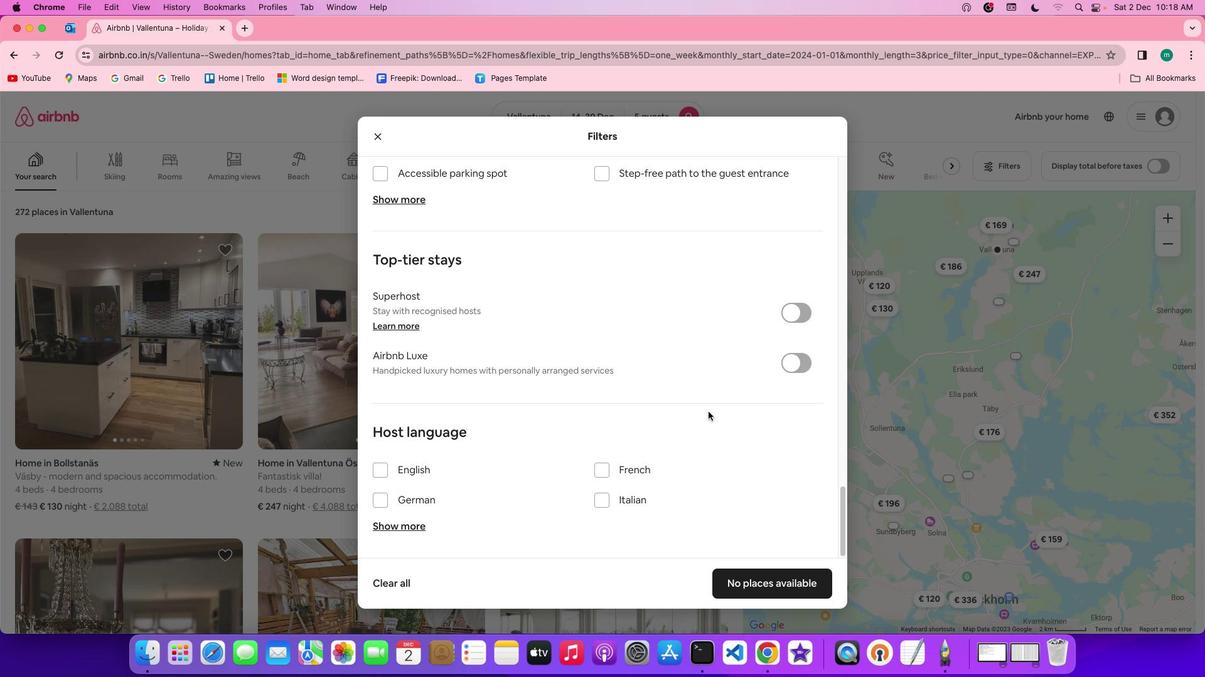 
Action: Mouse scrolled (709, 413) with delta (1, -1)
Screenshot: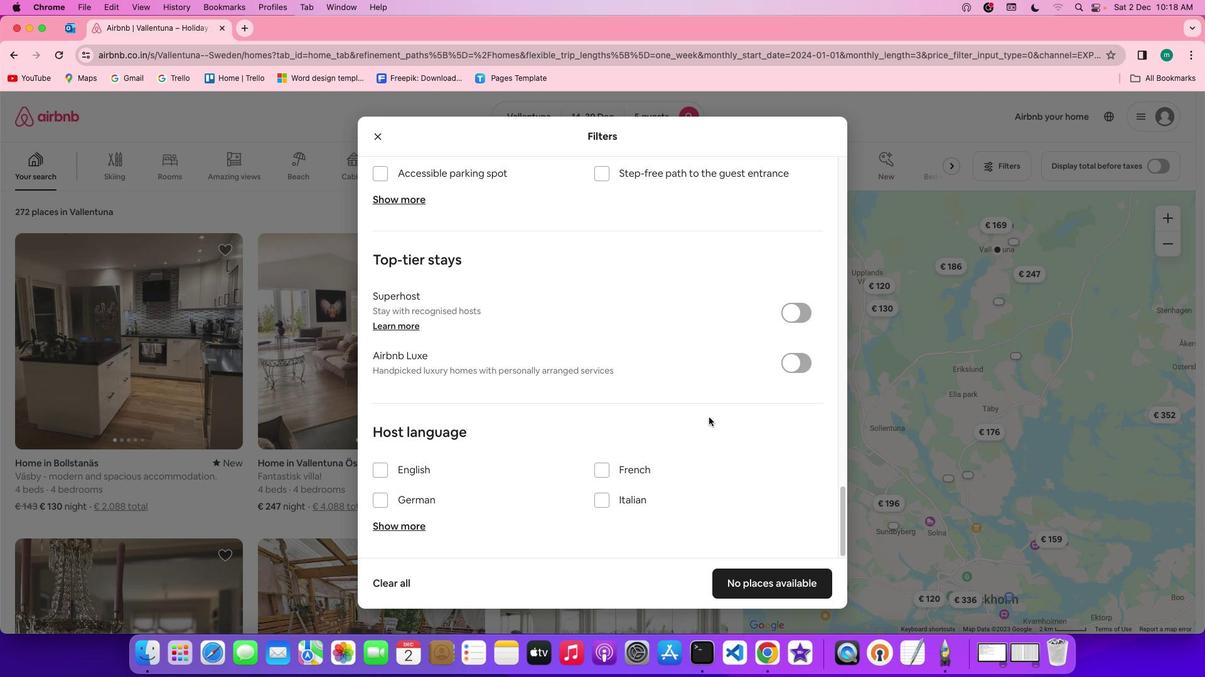 
Action: Mouse moved to (788, 584)
Screenshot: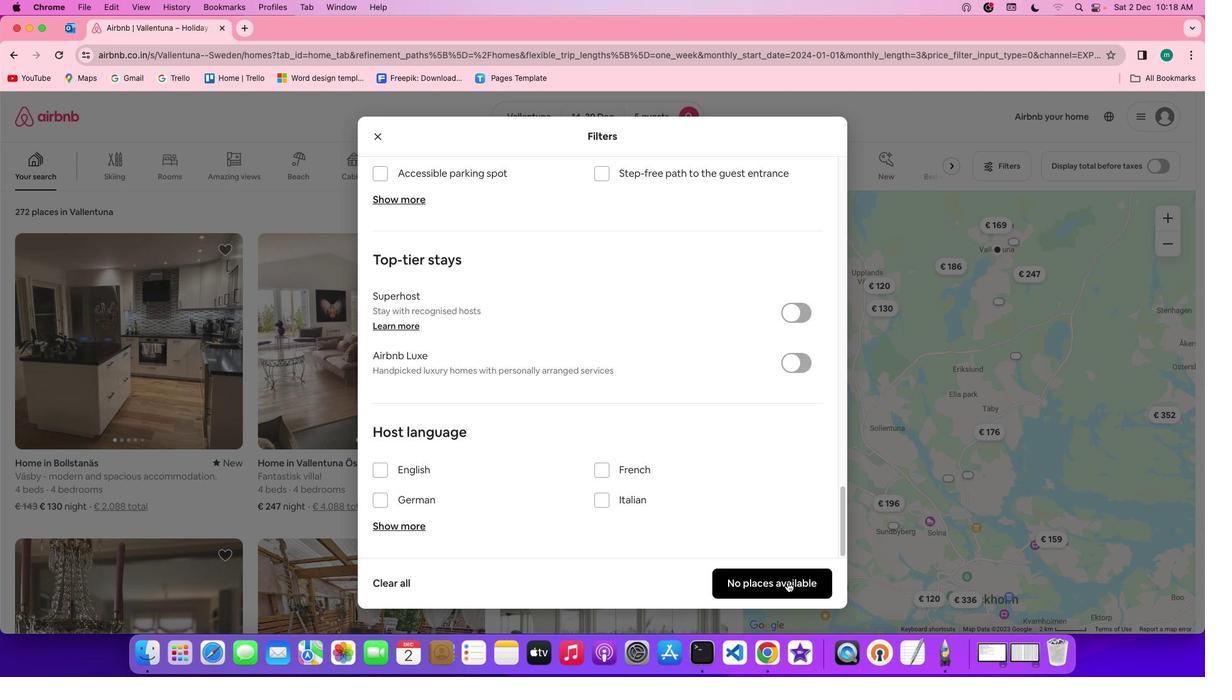 
Action: Mouse pressed left at (788, 584)
Screenshot: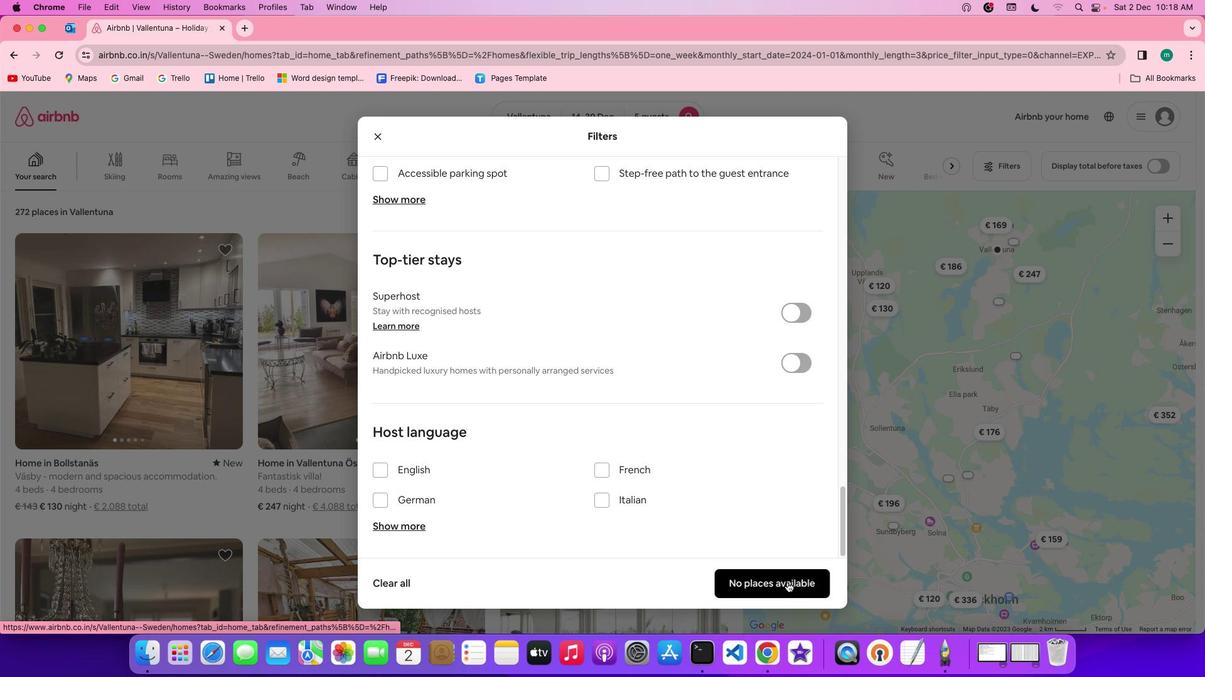 
Action: Mouse moved to (345, 357)
Screenshot: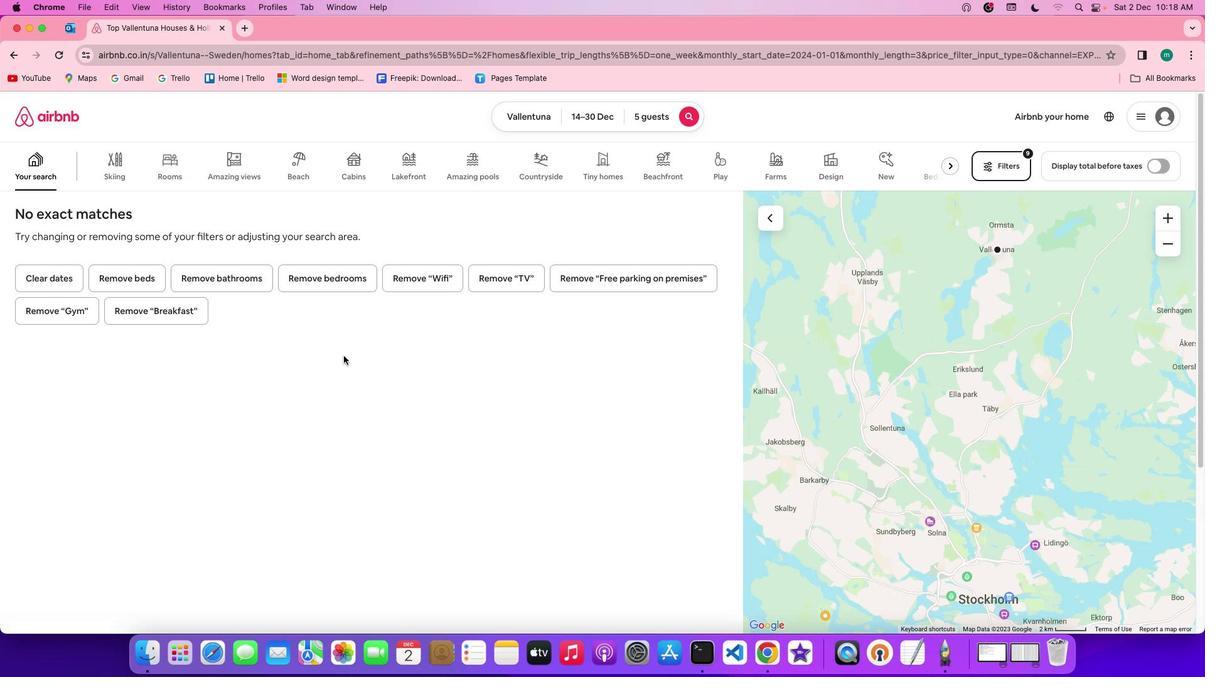
